 Task: Create a due date automation trigger when advanced on, on the monday of the week a card is due add fields with custom field "Resume" set to a date more than 1 days ago at 11:00 AM.
Action: Mouse moved to (1213, 364)
Screenshot: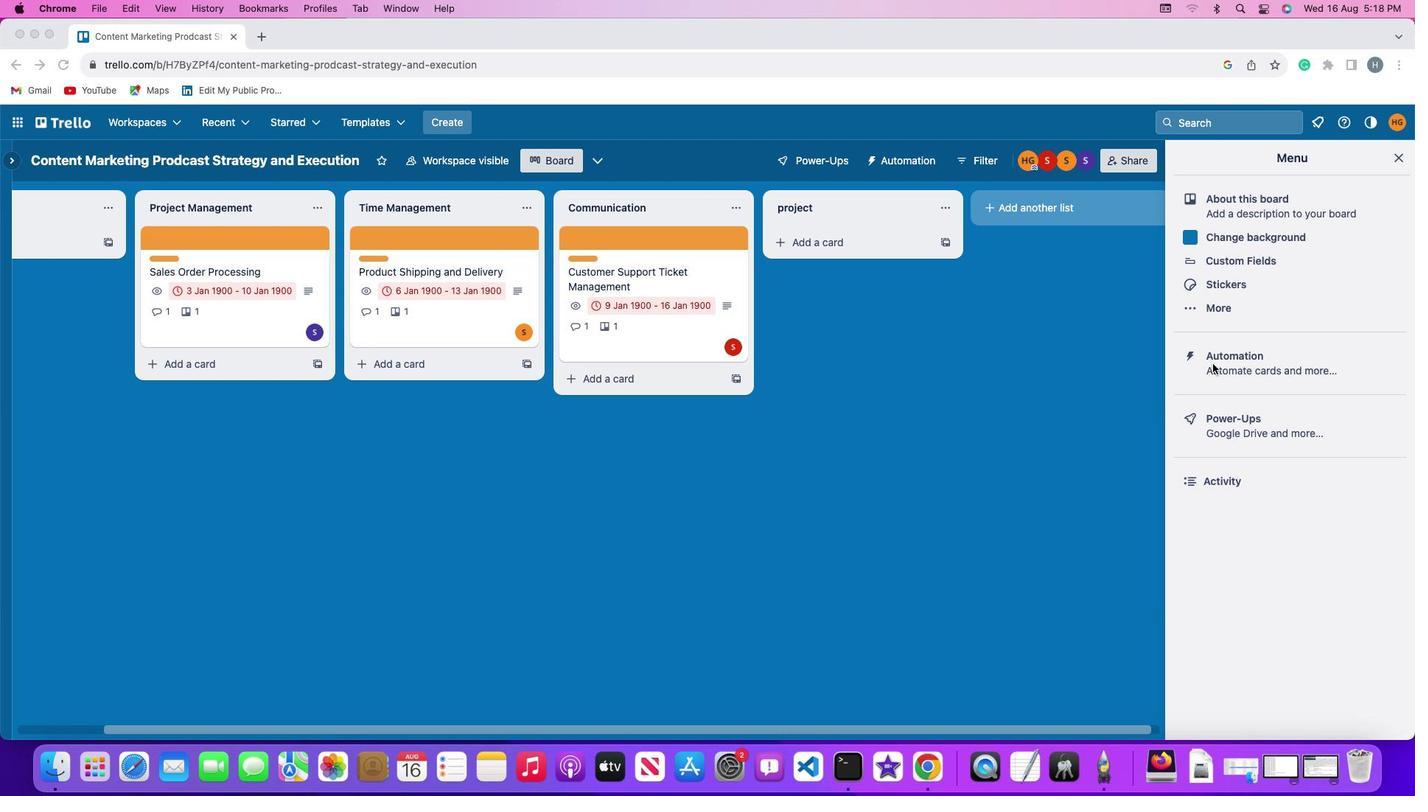 
Action: Mouse pressed left at (1213, 364)
Screenshot: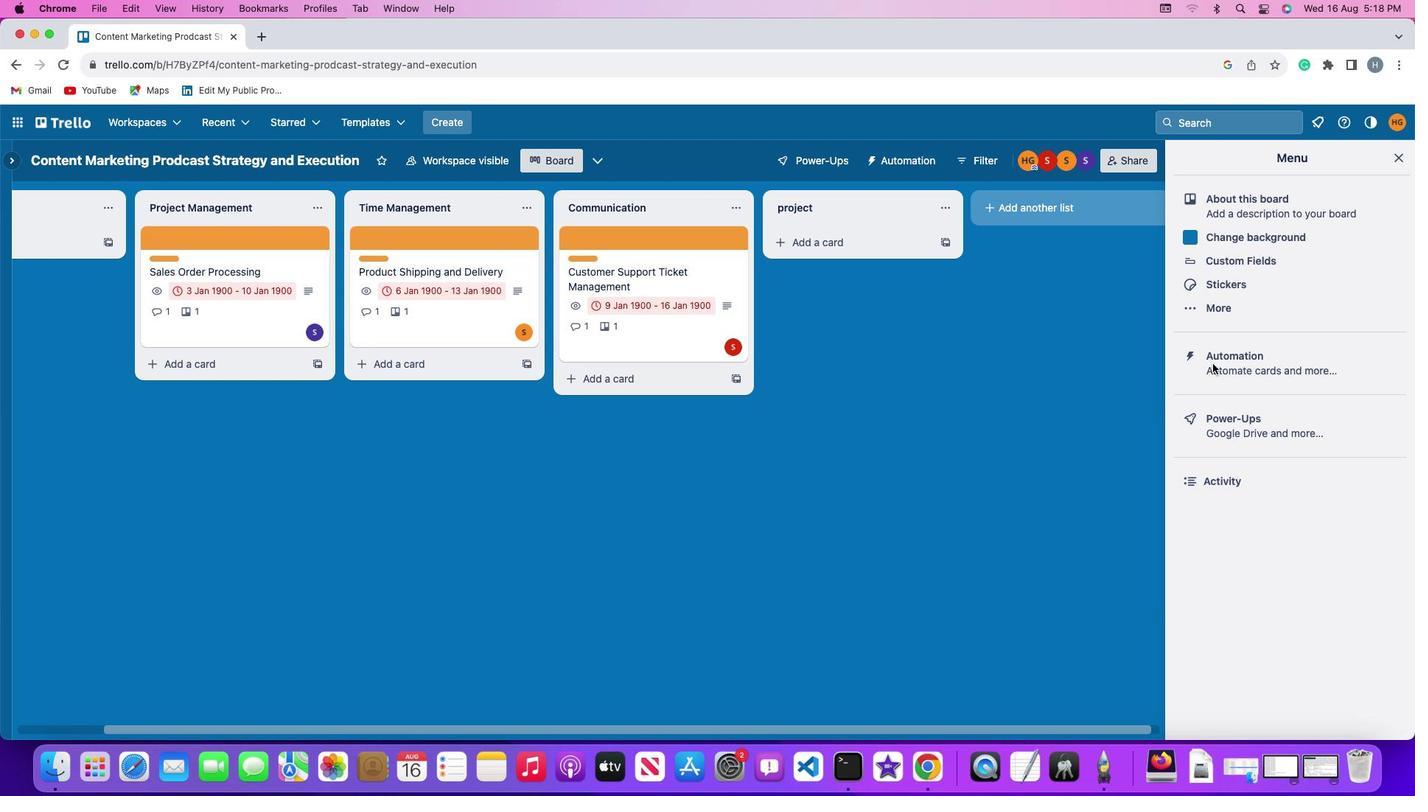 
Action: Mouse pressed left at (1213, 364)
Screenshot: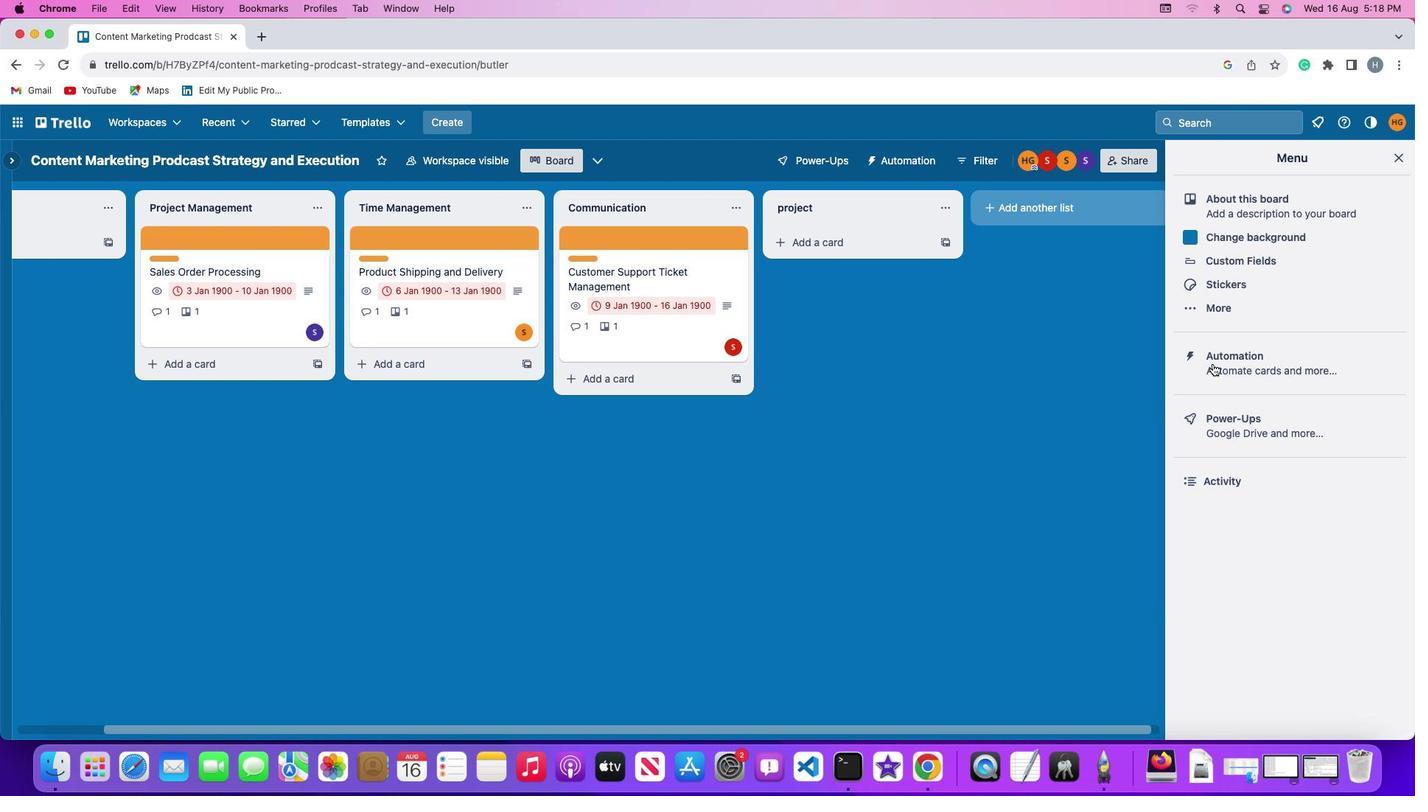 
Action: Mouse moved to (87, 348)
Screenshot: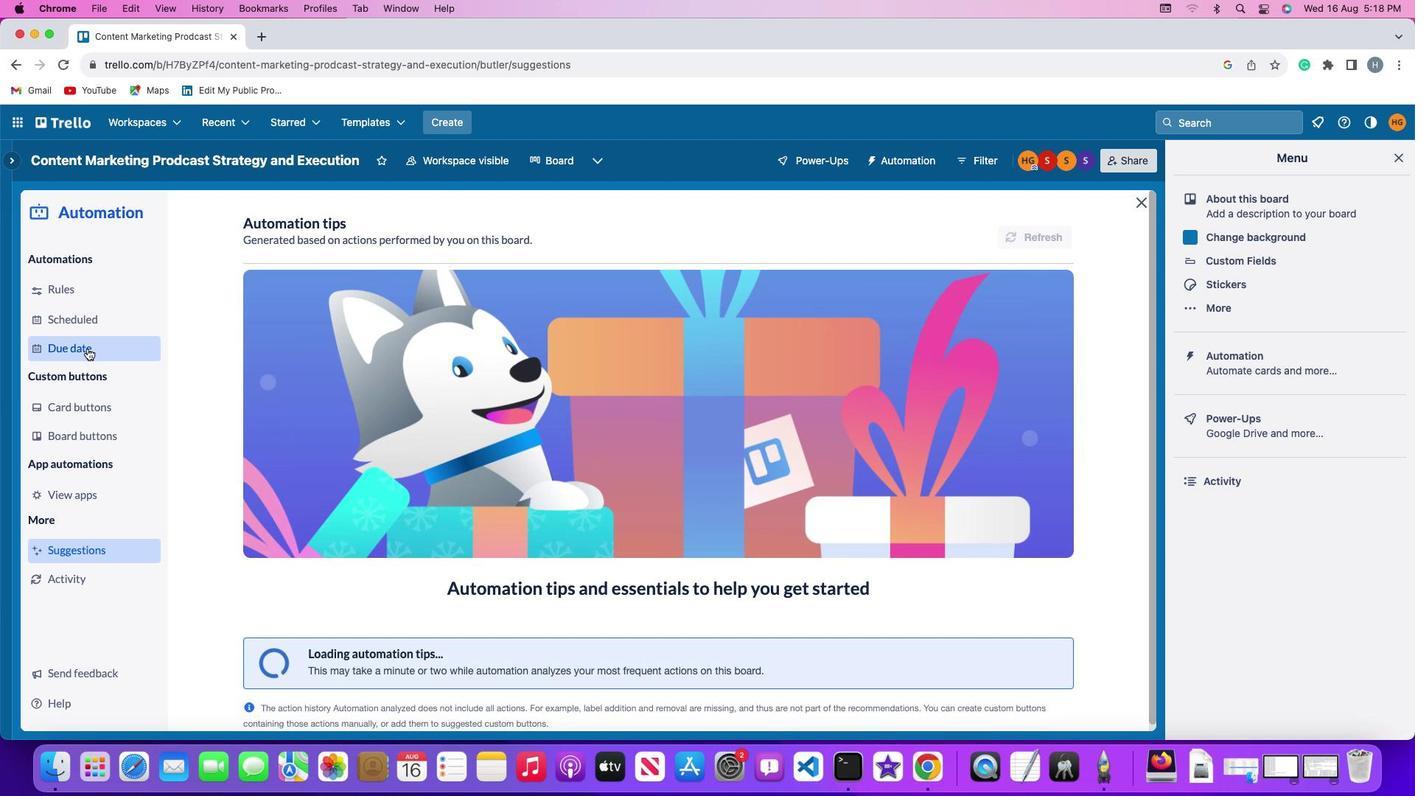 
Action: Mouse pressed left at (87, 348)
Screenshot: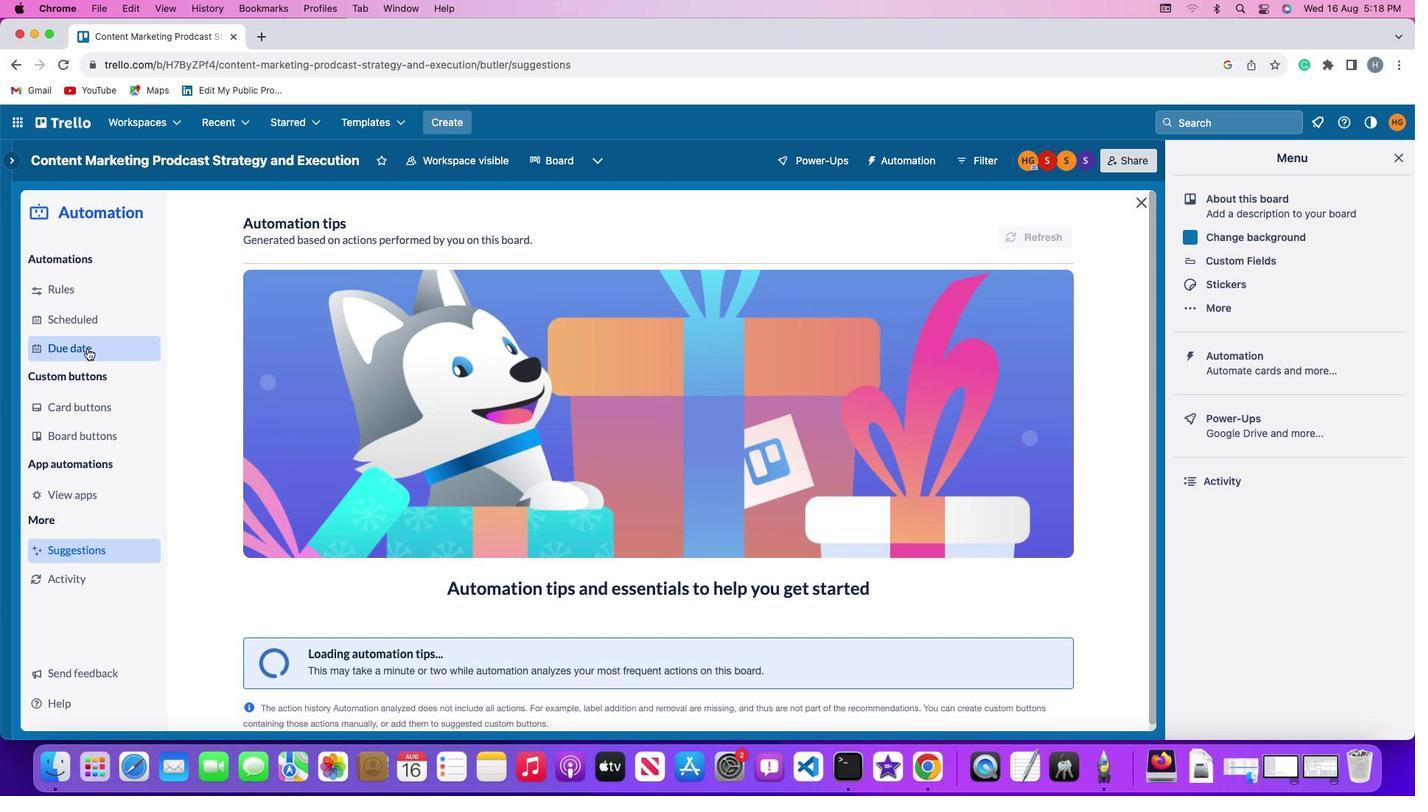 
Action: Mouse moved to (995, 224)
Screenshot: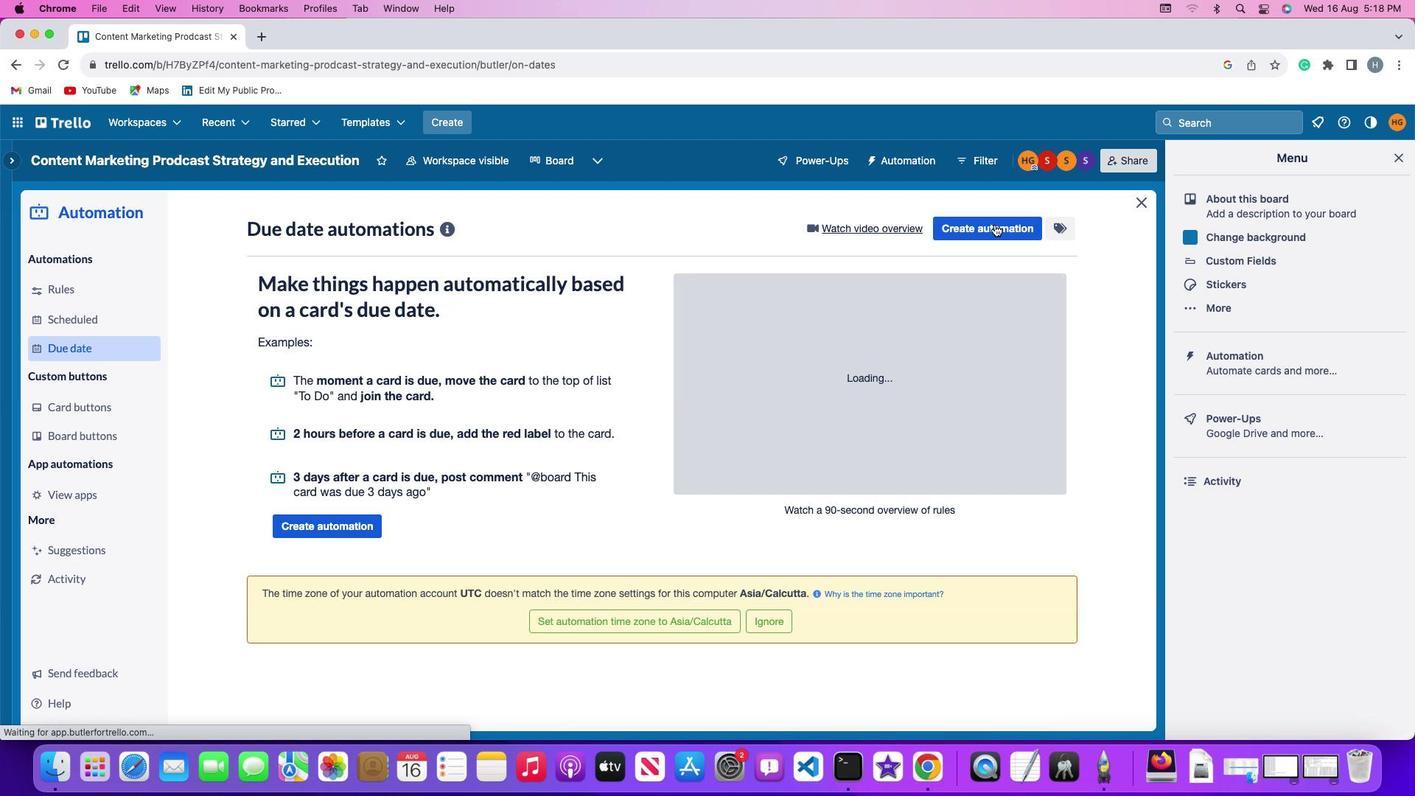 
Action: Mouse pressed left at (995, 224)
Screenshot: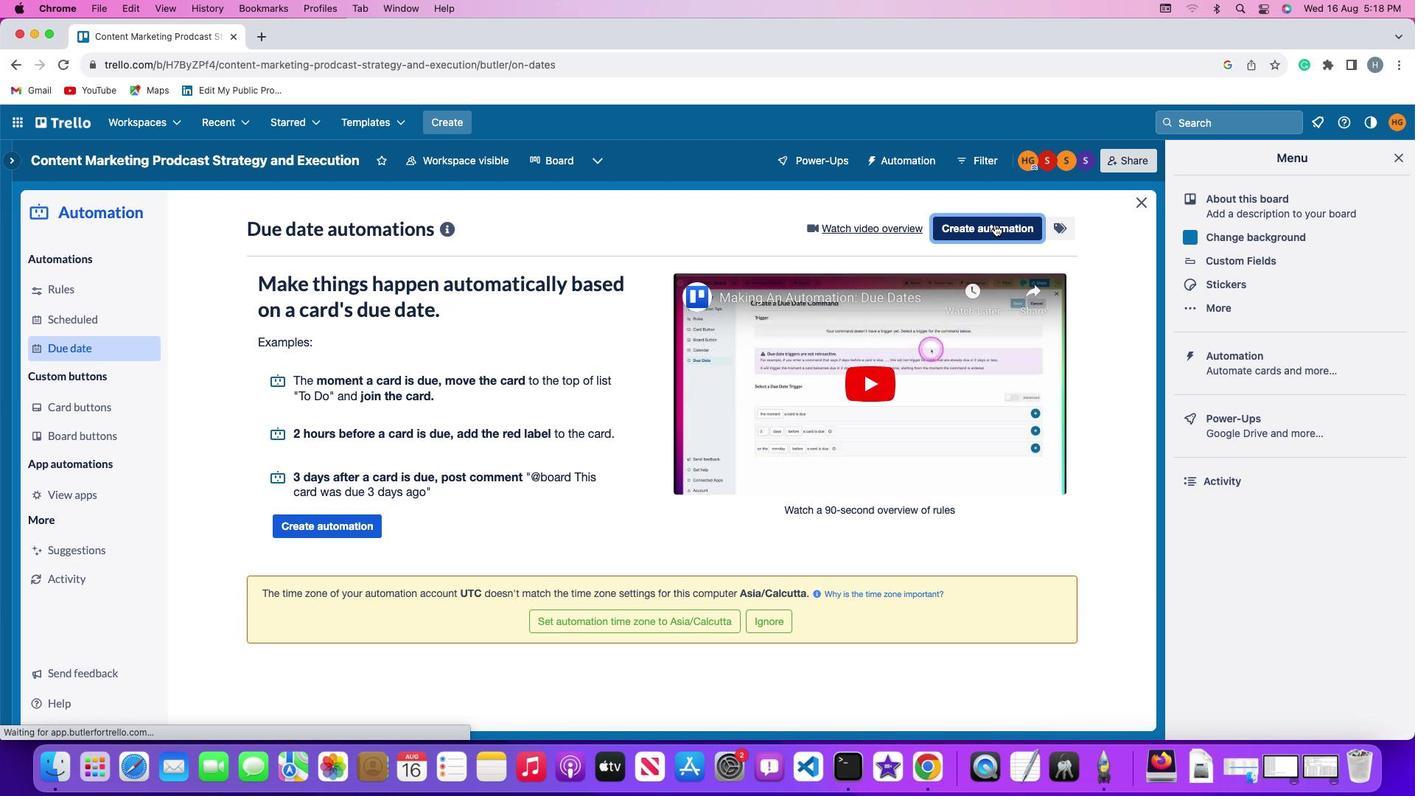 
Action: Mouse moved to (279, 368)
Screenshot: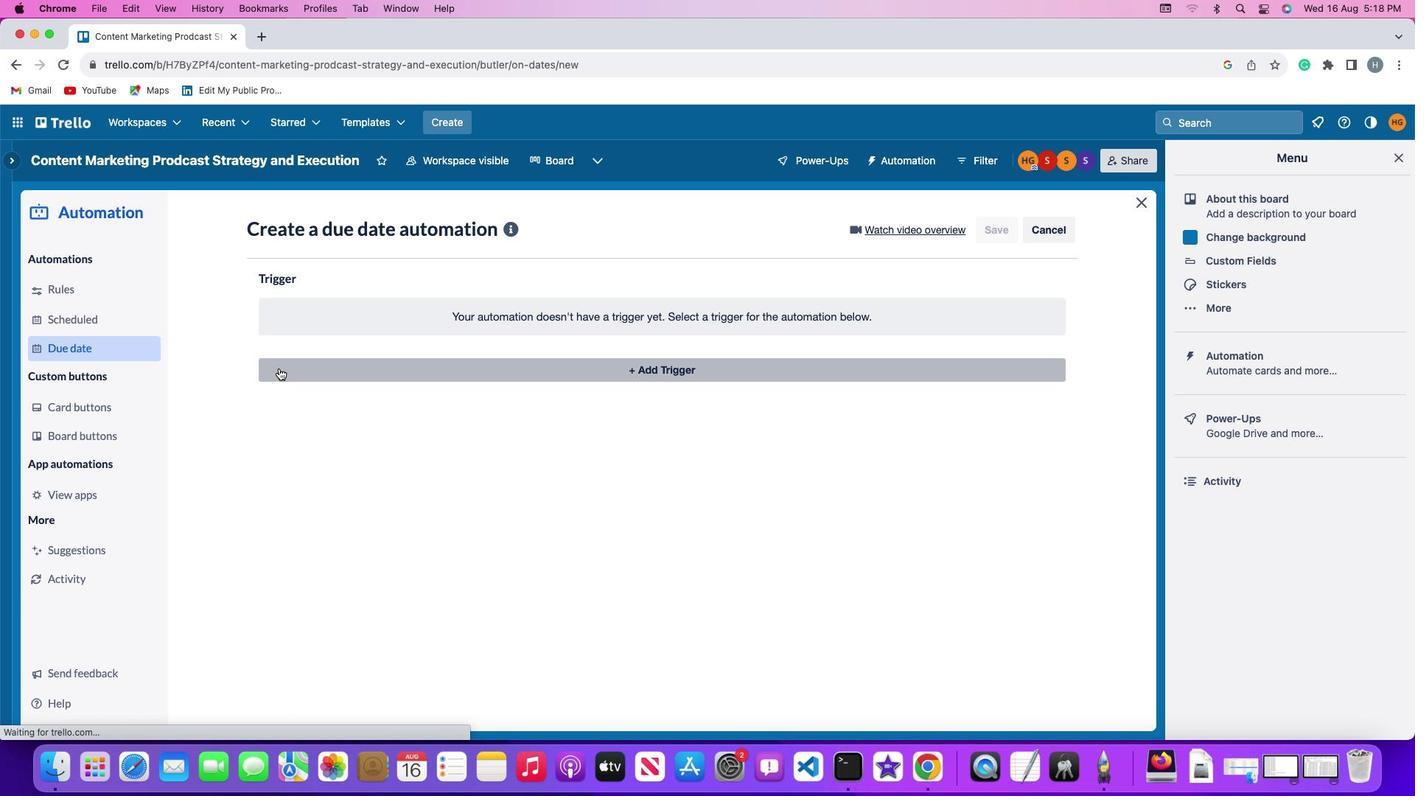 
Action: Mouse pressed left at (279, 368)
Screenshot: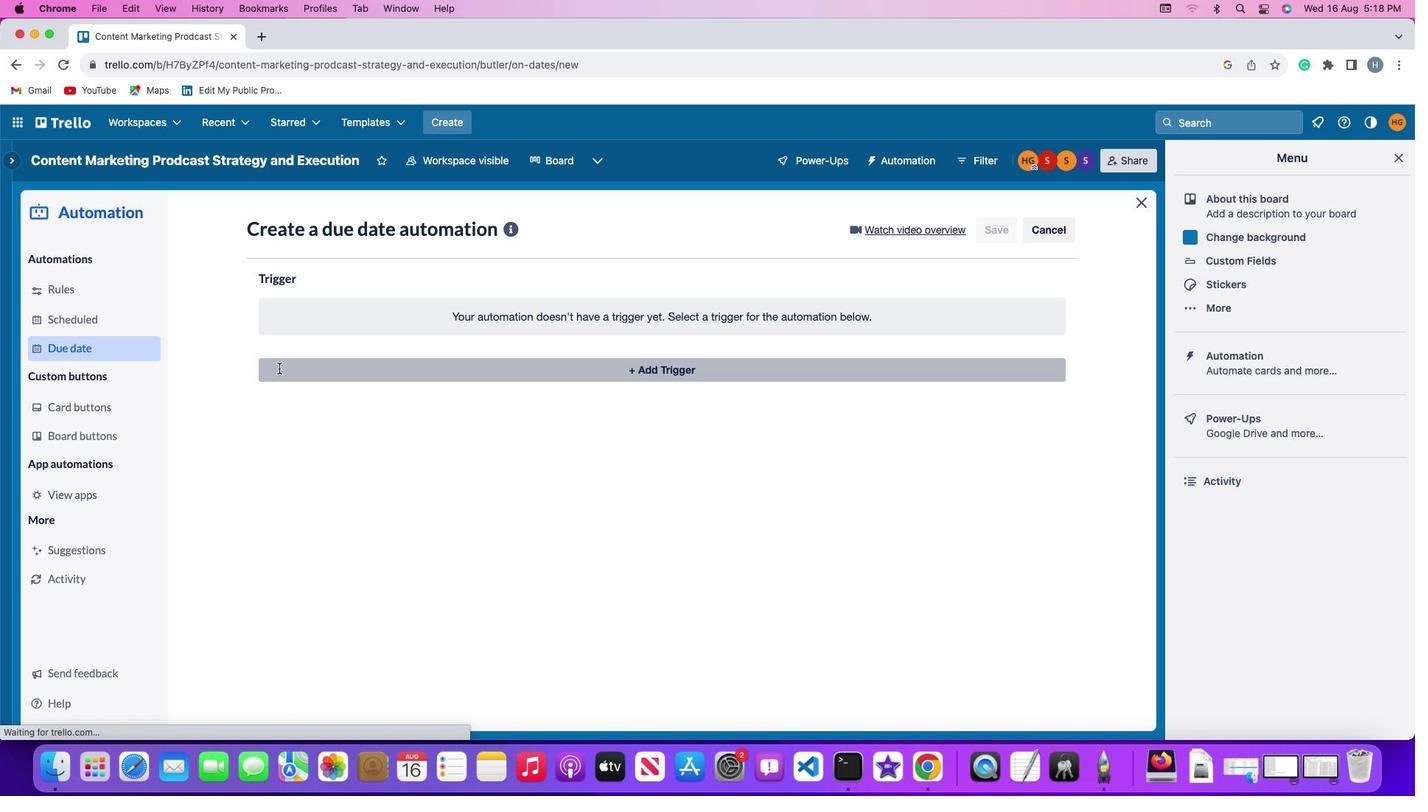 
Action: Mouse moved to (329, 640)
Screenshot: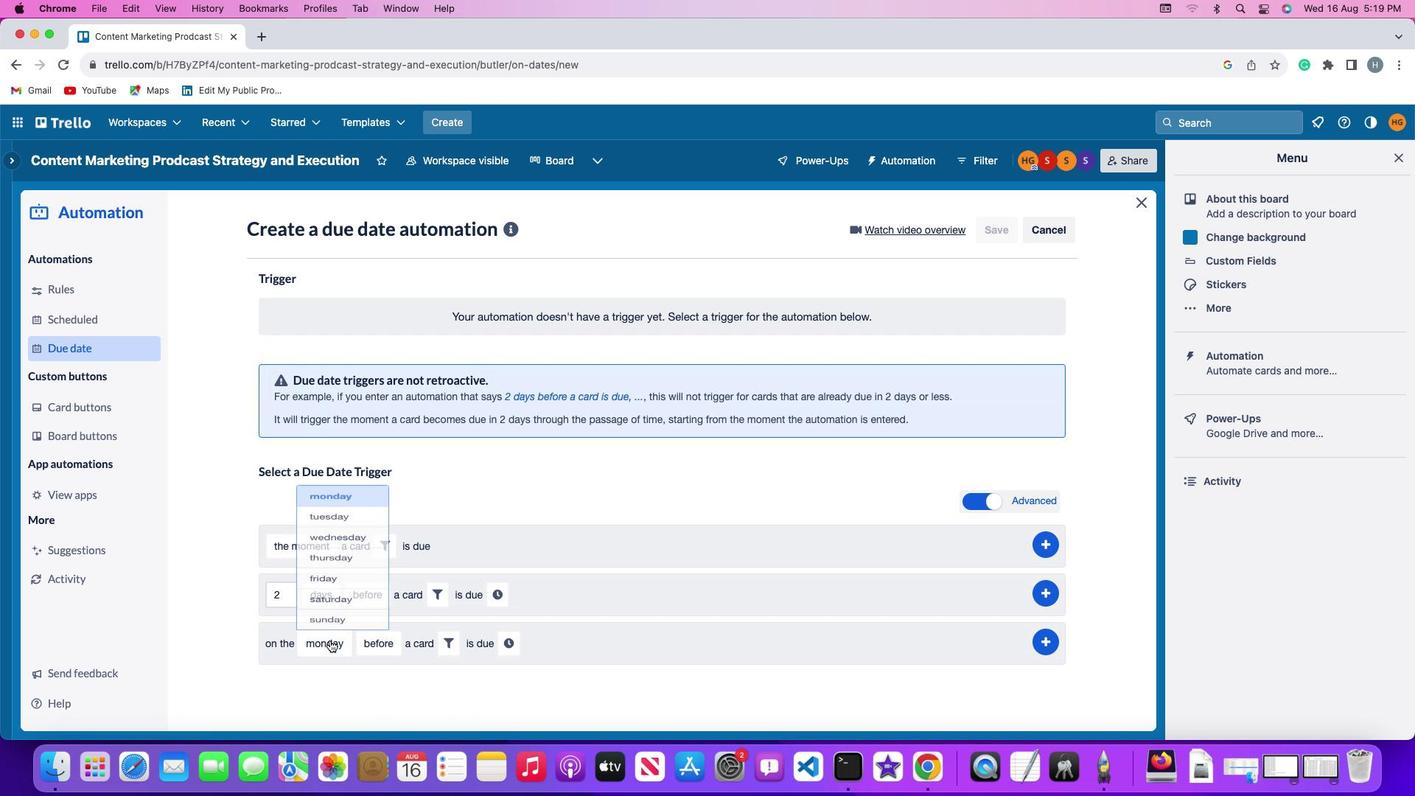 
Action: Mouse pressed left at (329, 640)
Screenshot: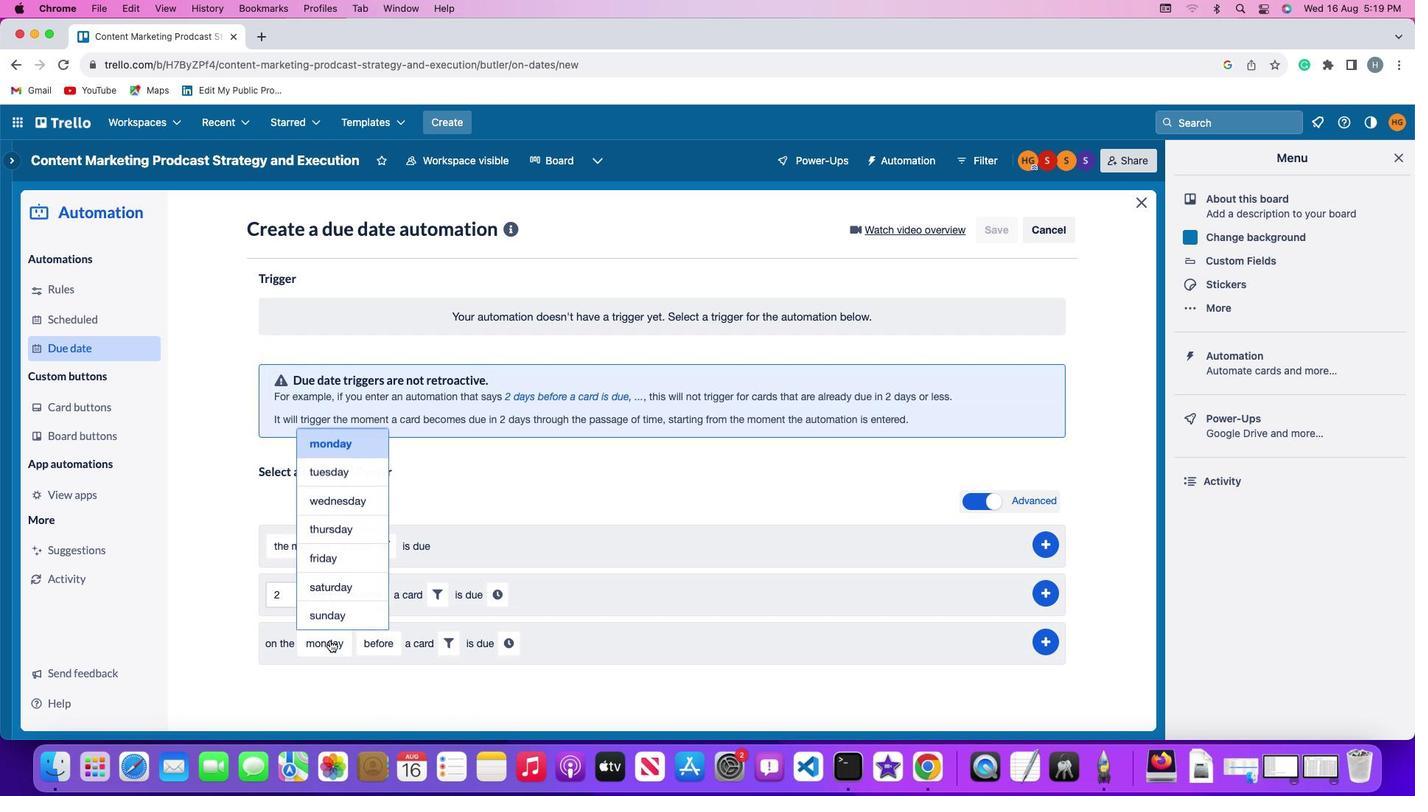 
Action: Mouse moved to (342, 438)
Screenshot: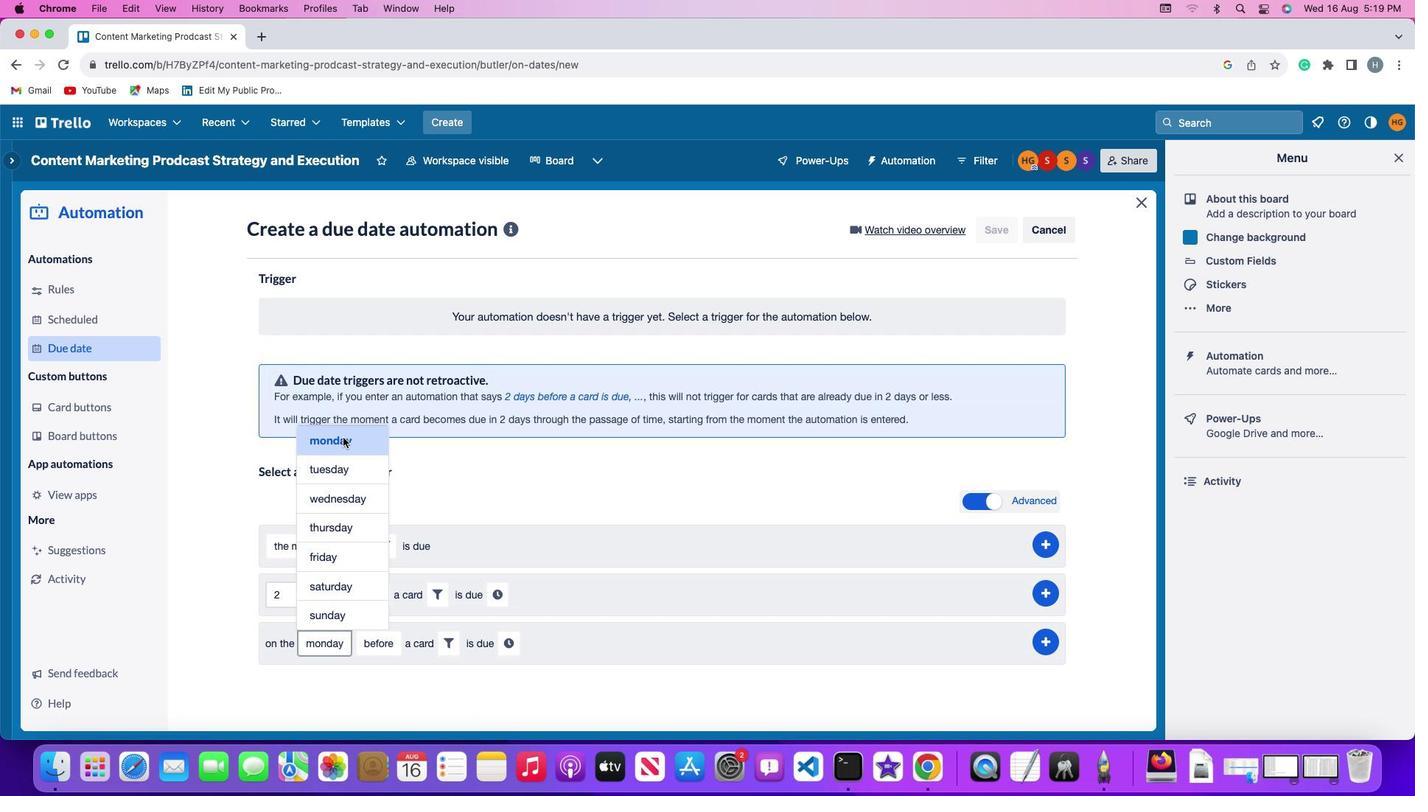
Action: Mouse pressed left at (342, 438)
Screenshot: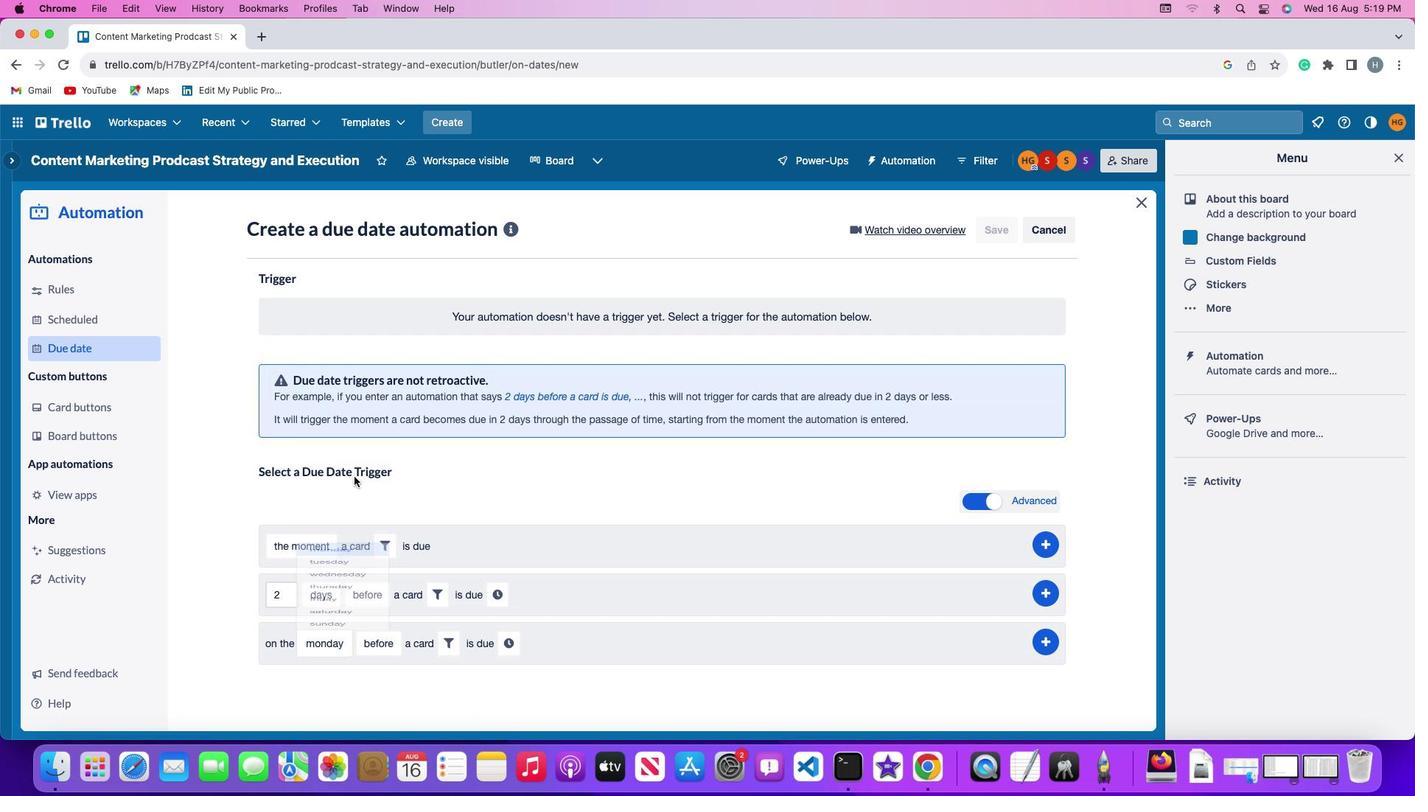 
Action: Mouse moved to (380, 641)
Screenshot: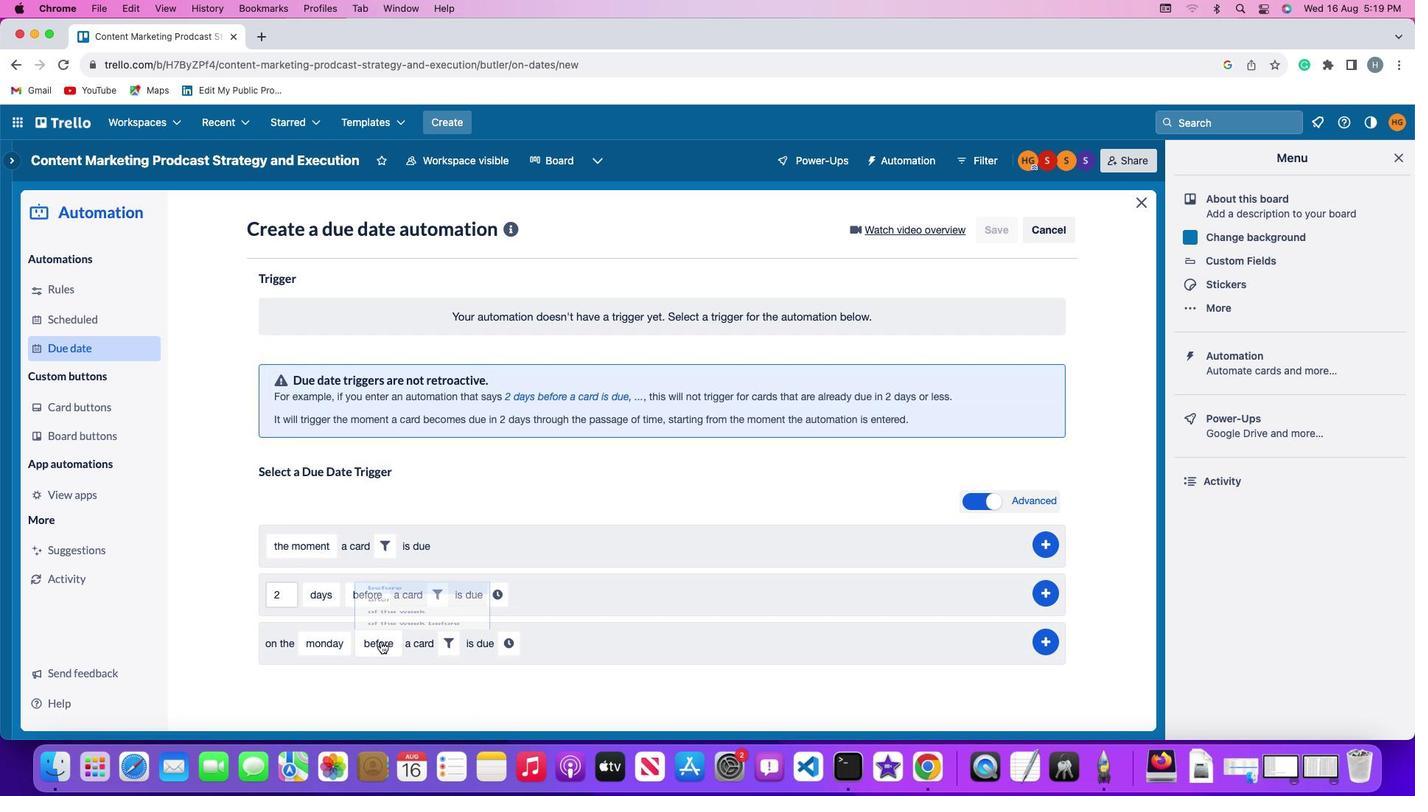 
Action: Mouse pressed left at (380, 641)
Screenshot: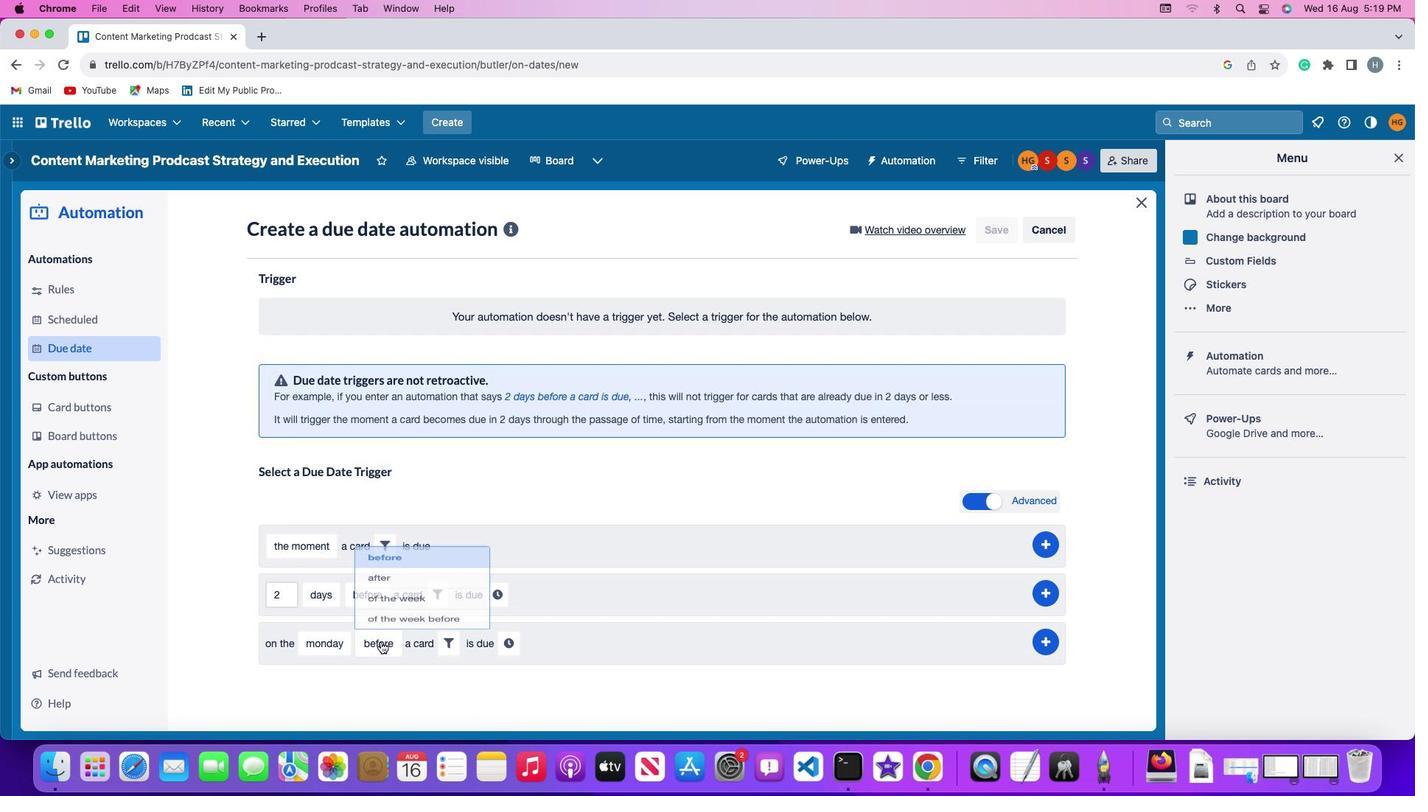 
Action: Mouse moved to (395, 590)
Screenshot: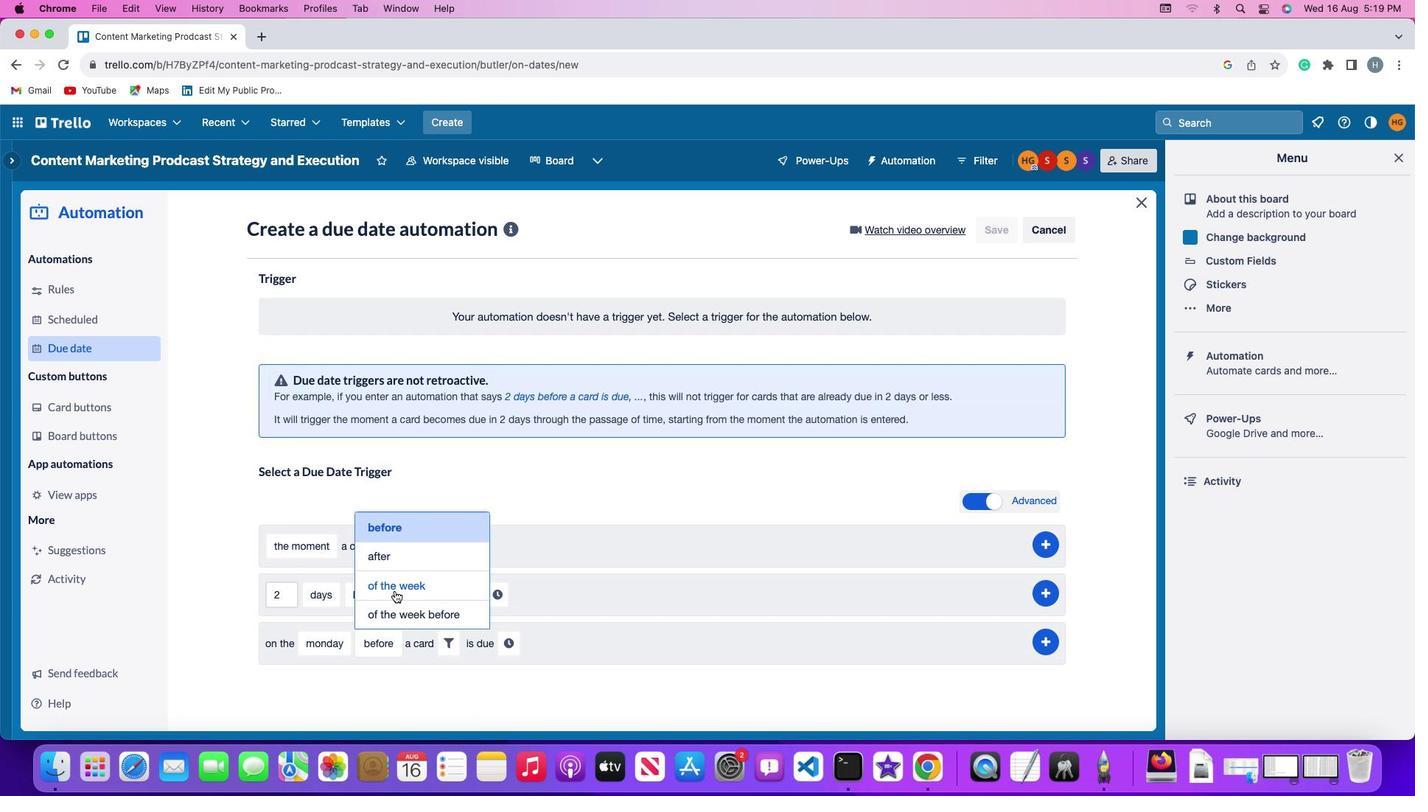 
Action: Mouse pressed left at (395, 590)
Screenshot: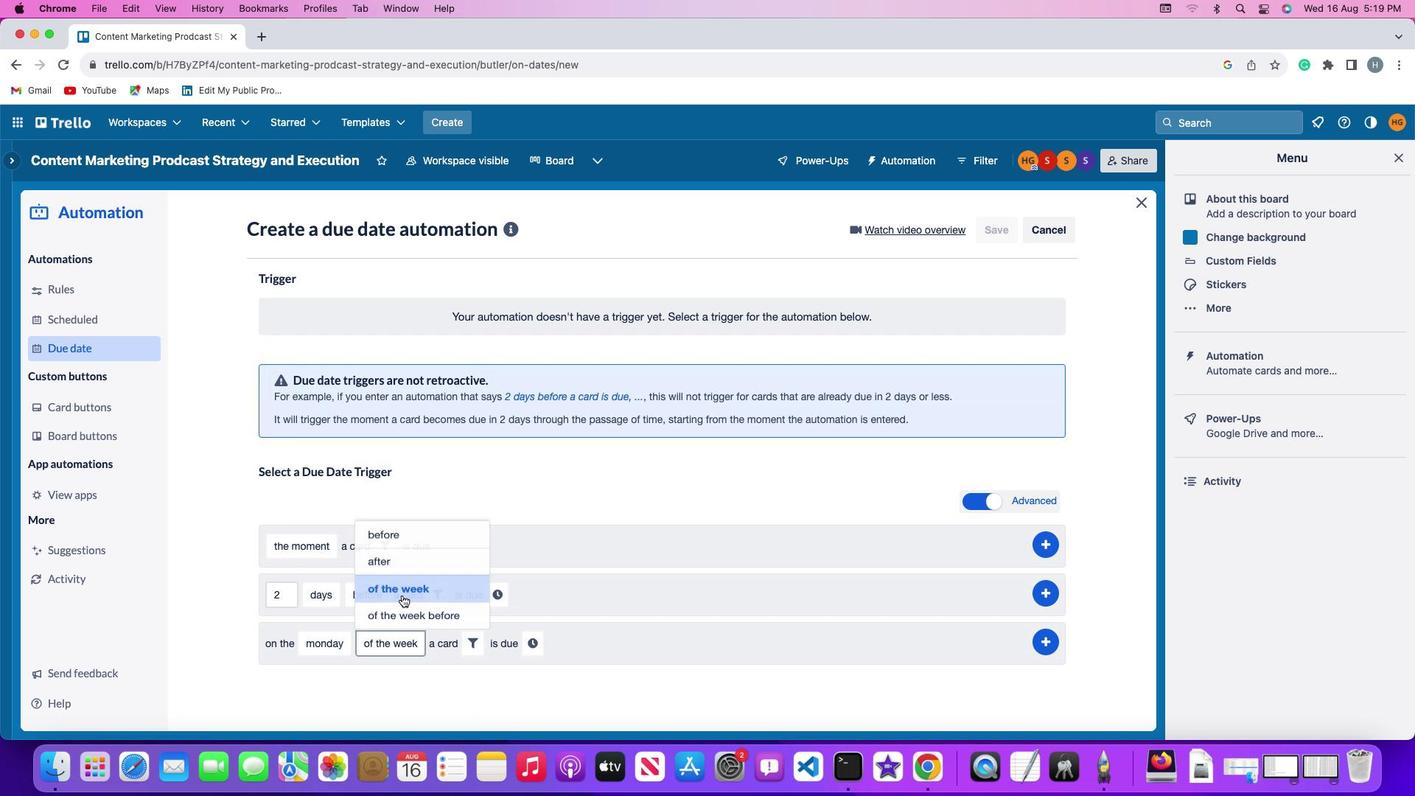
Action: Mouse moved to (476, 640)
Screenshot: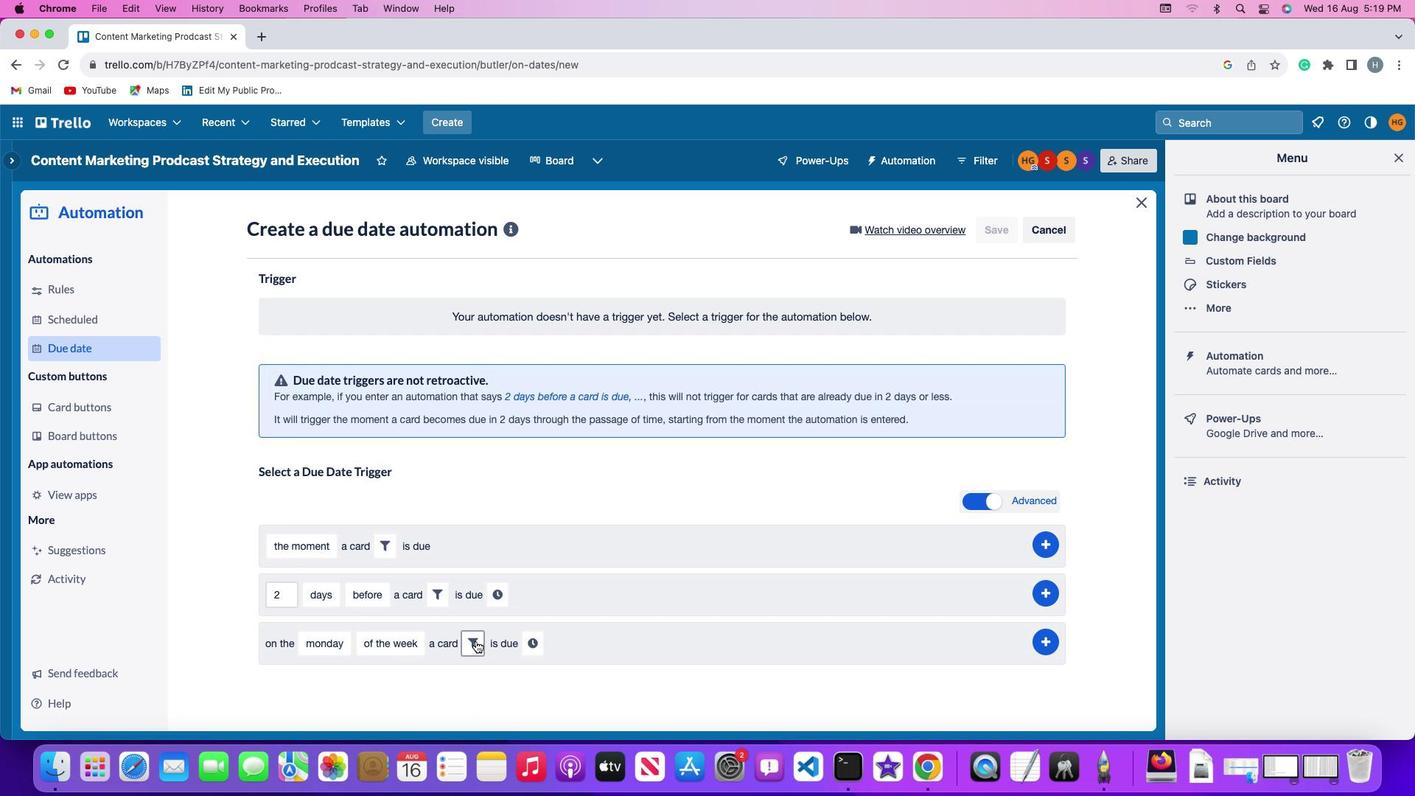 
Action: Mouse pressed left at (476, 640)
Screenshot: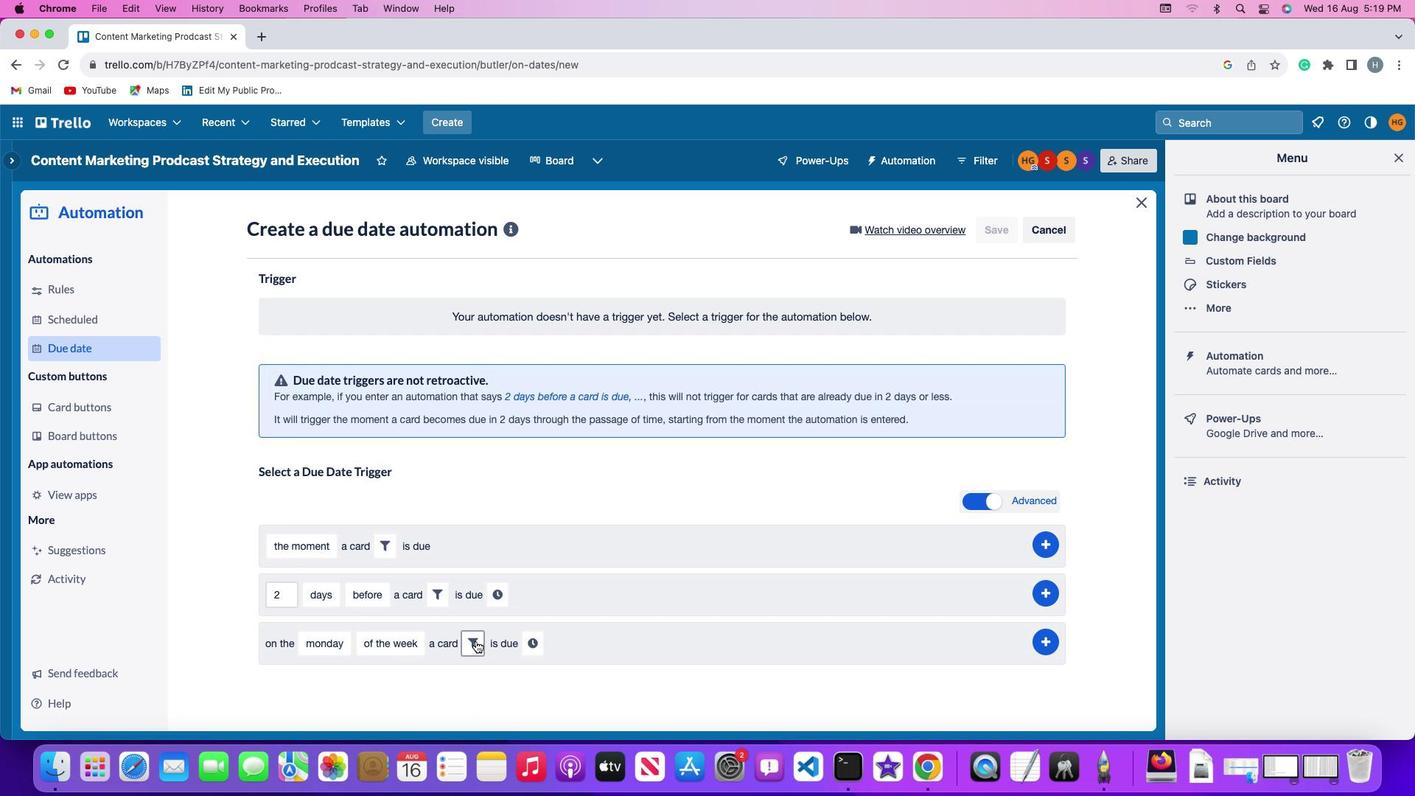 
Action: Mouse moved to (717, 684)
Screenshot: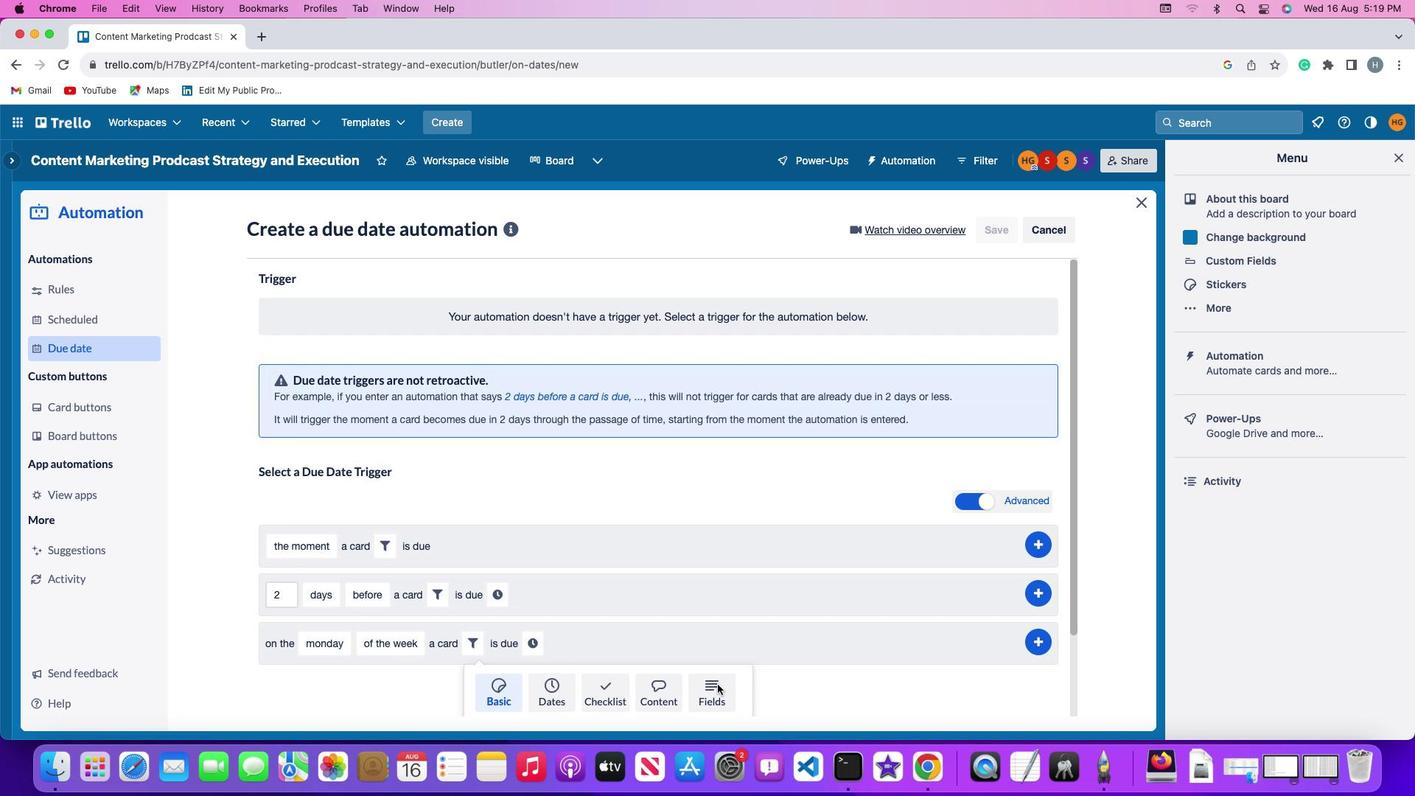 
Action: Mouse pressed left at (717, 684)
Screenshot: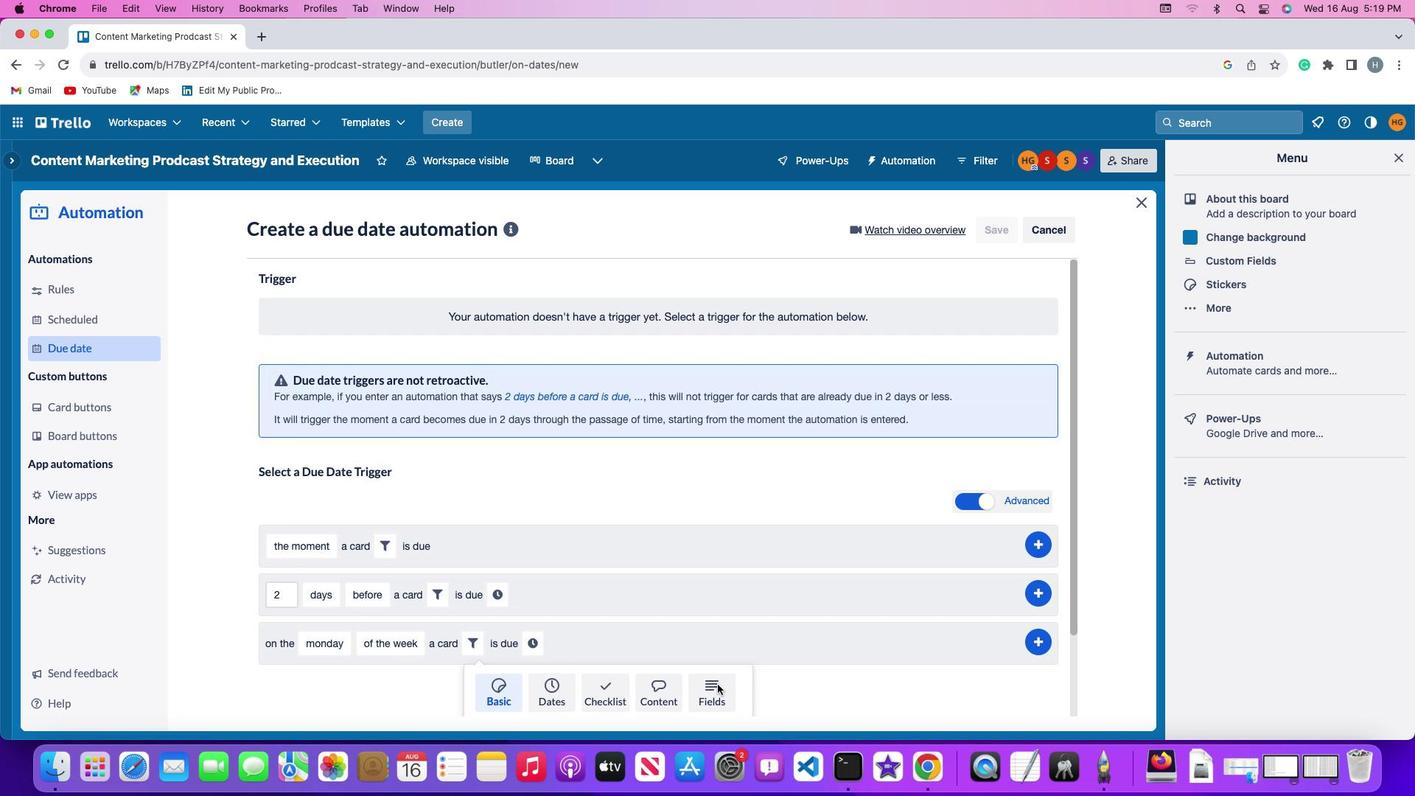 
Action: Mouse moved to (409, 685)
Screenshot: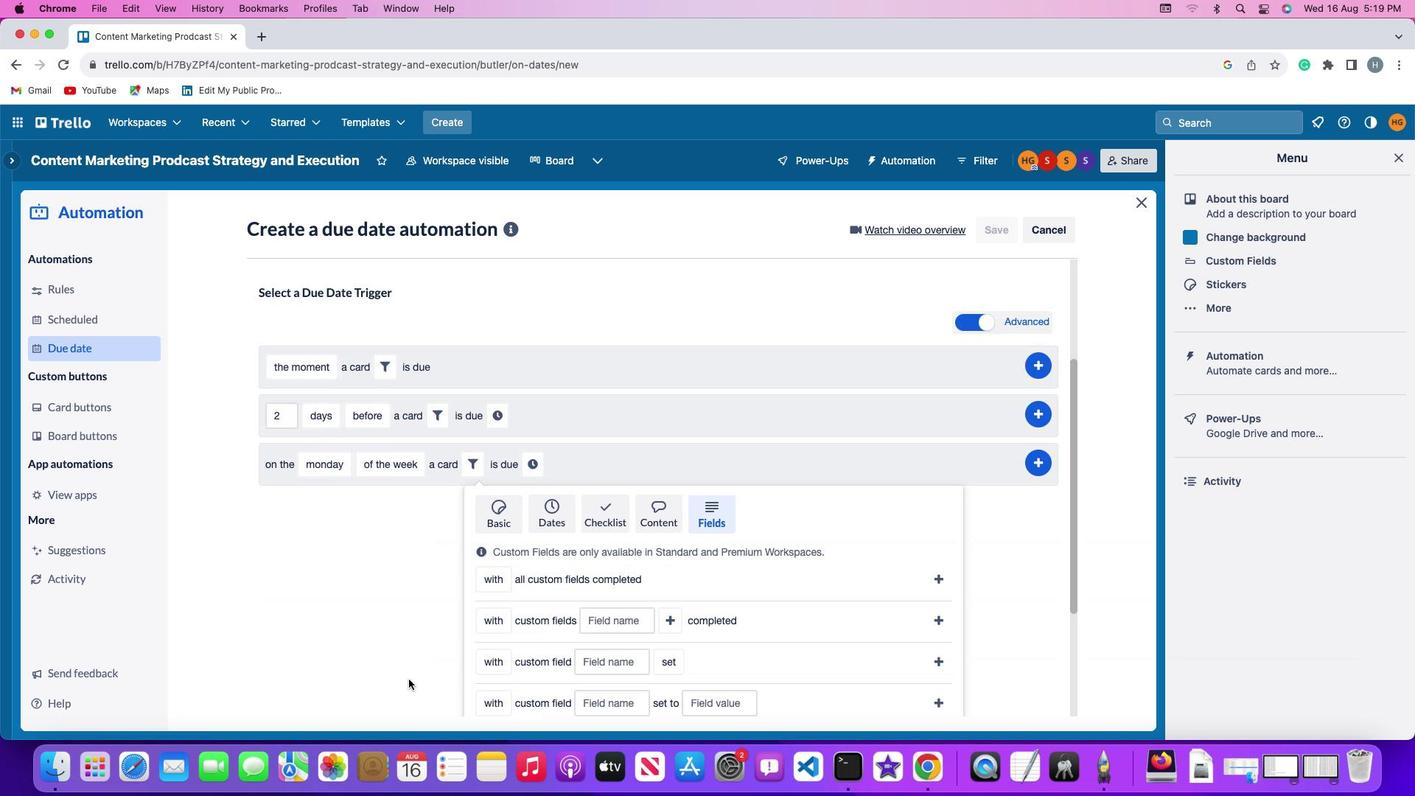 
Action: Mouse scrolled (409, 685) with delta (0, 0)
Screenshot: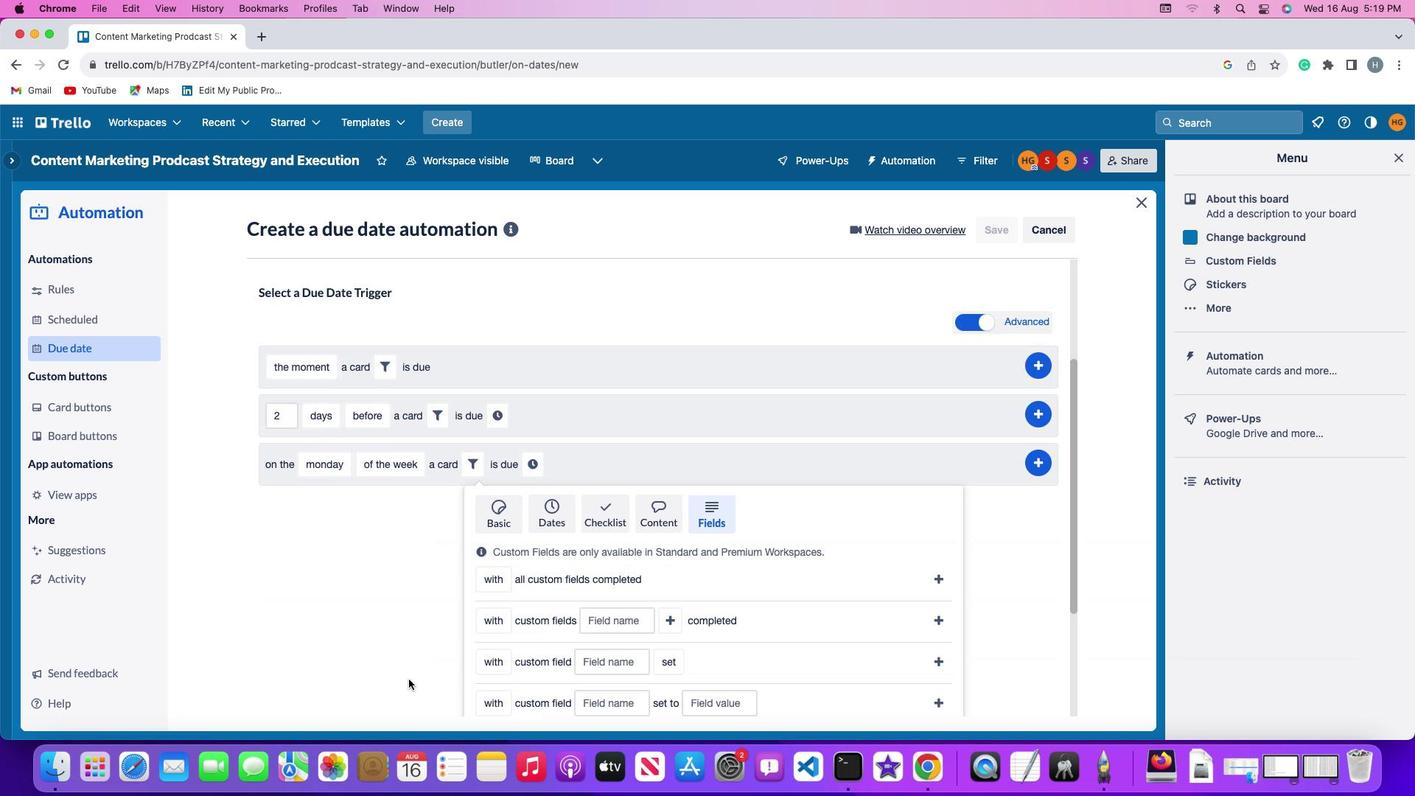 
Action: Mouse moved to (409, 685)
Screenshot: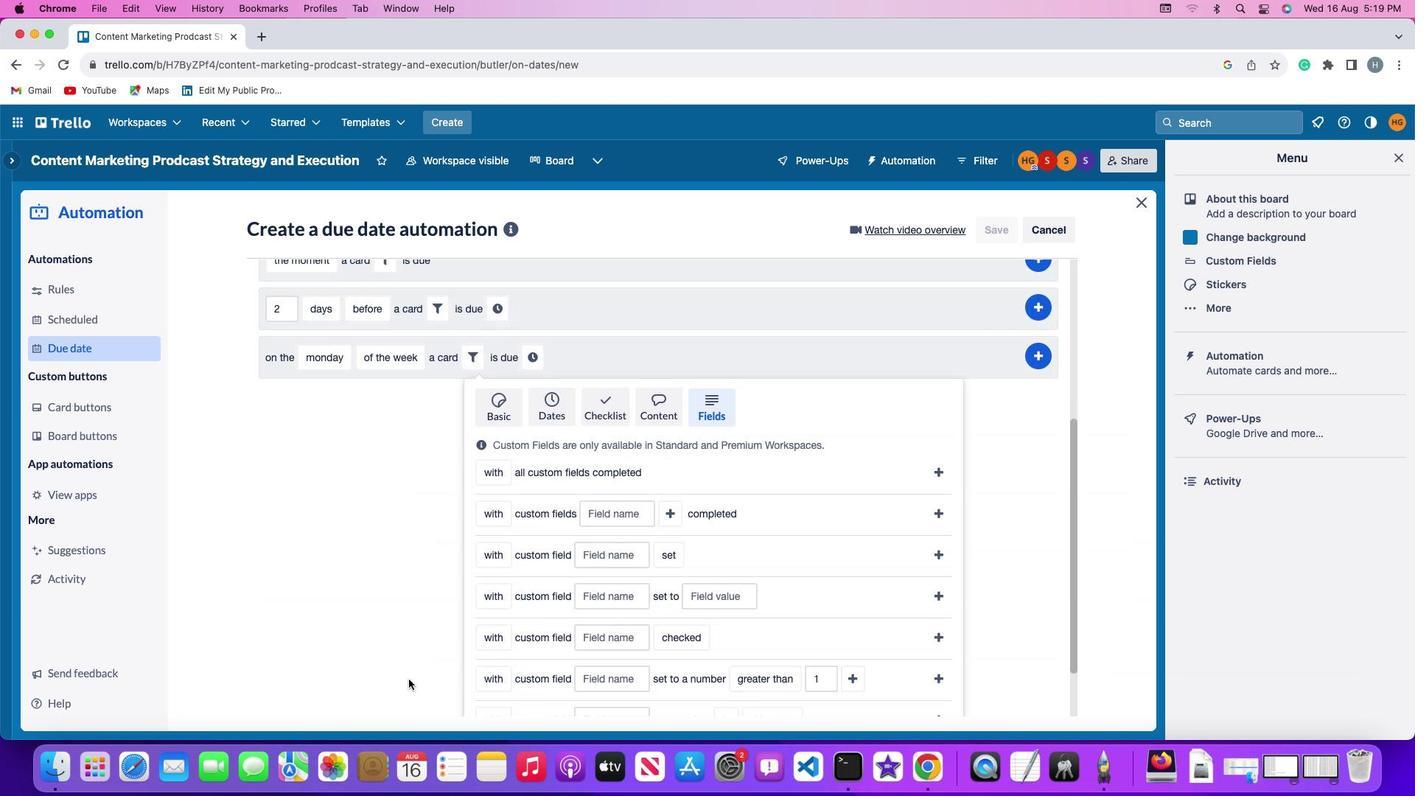 
Action: Mouse scrolled (409, 685) with delta (0, 0)
Screenshot: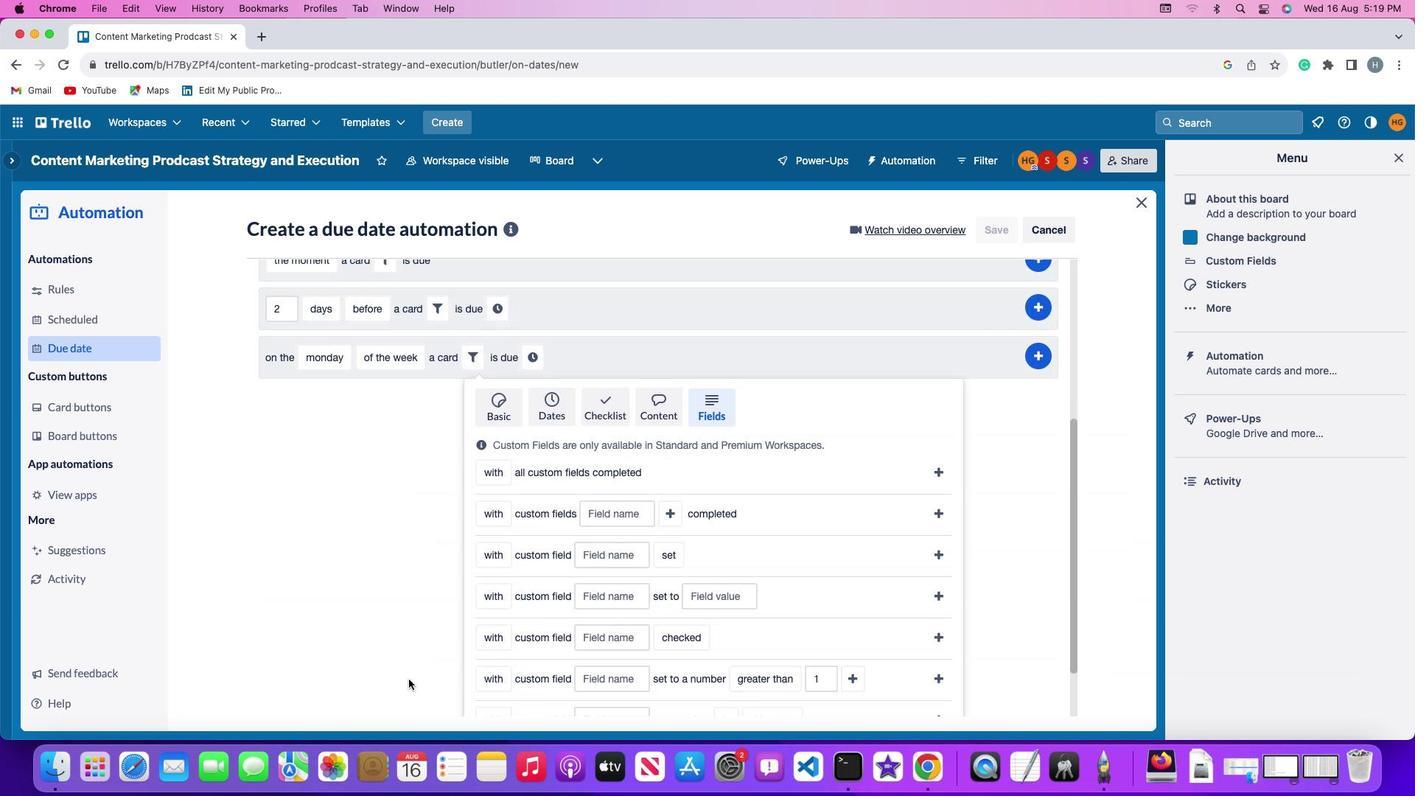 
Action: Mouse moved to (409, 684)
Screenshot: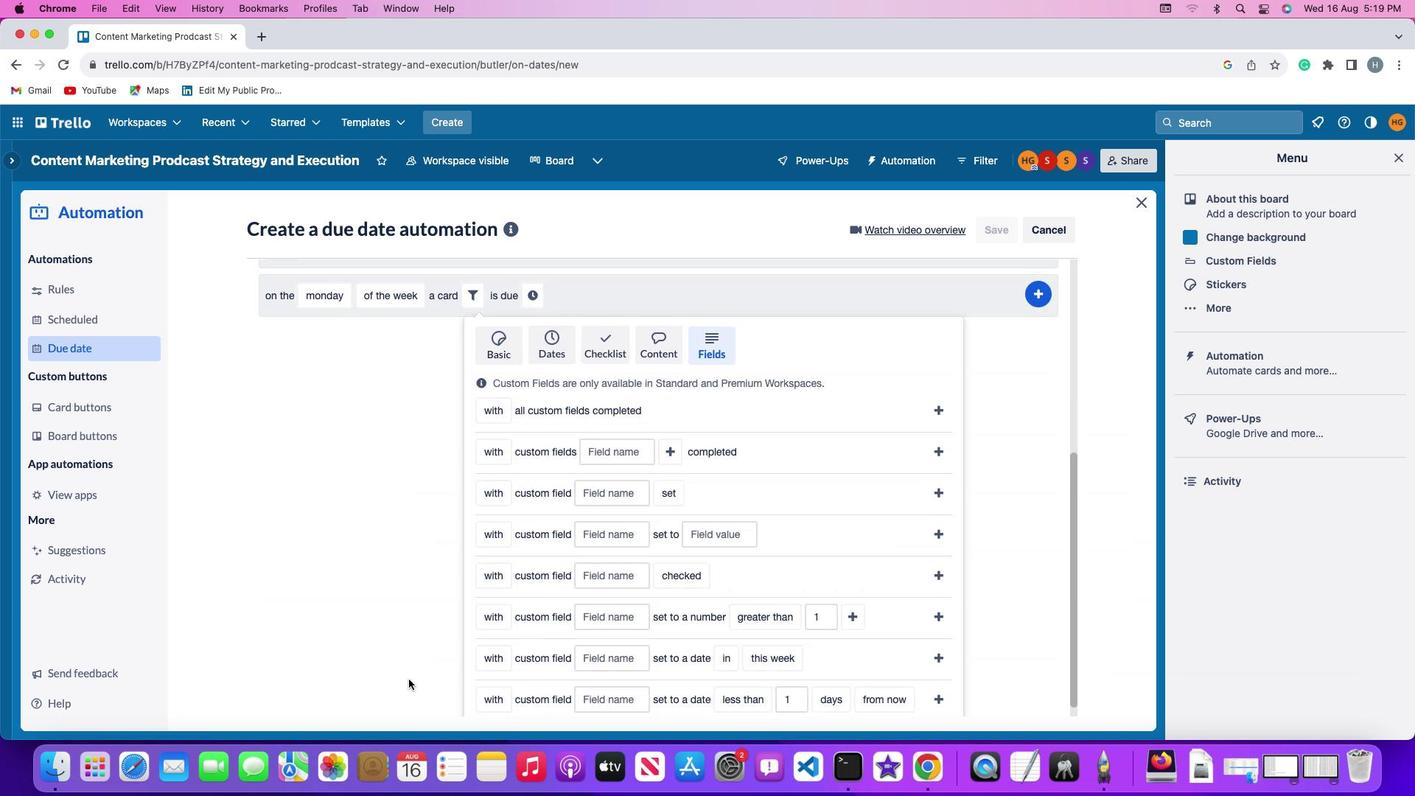 
Action: Mouse scrolled (409, 684) with delta (0, -2)
Screenshot: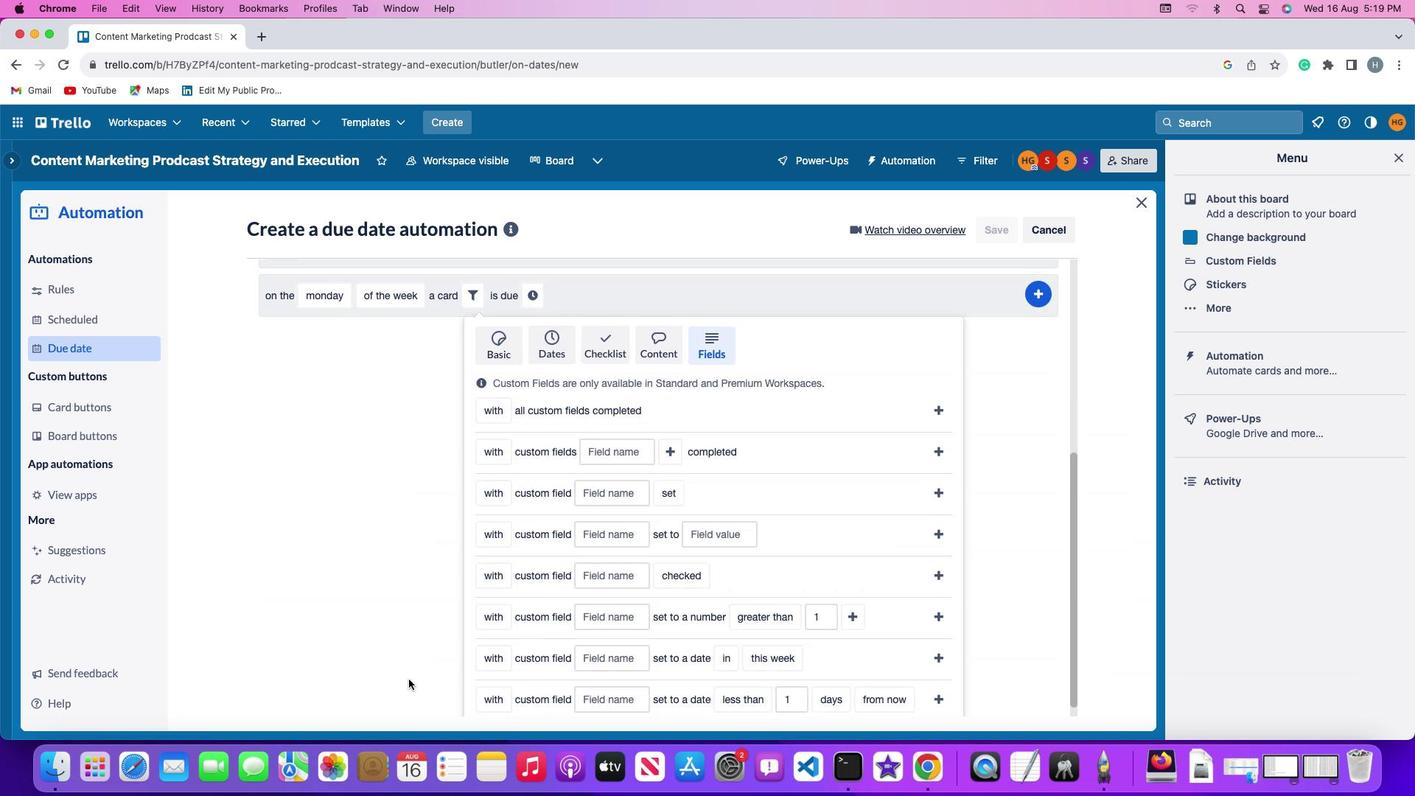 
Action: Mouse moved to (409, 683)
Screenshot: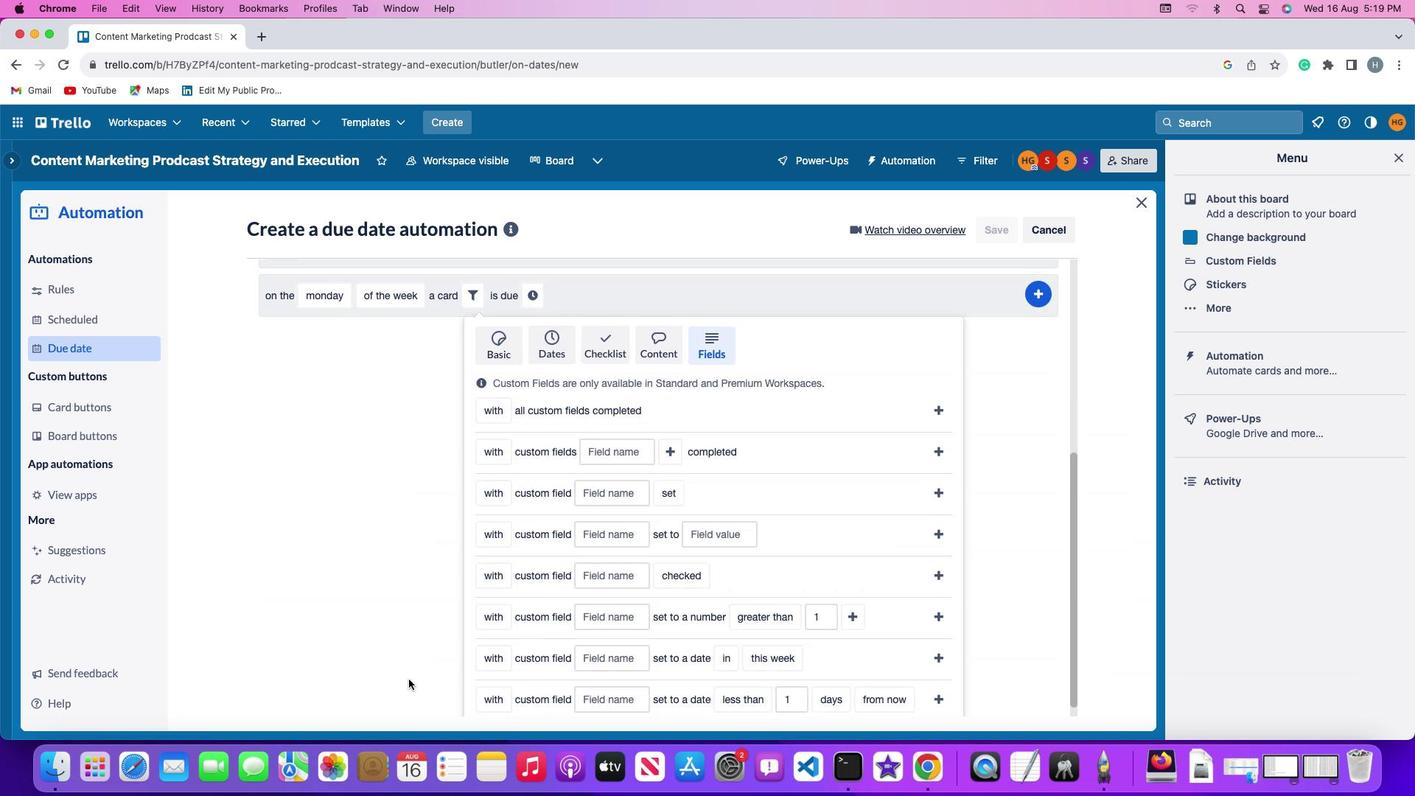 
Action: Mouse scrolled (409, 683) with delta (0, -3)
Screenshot: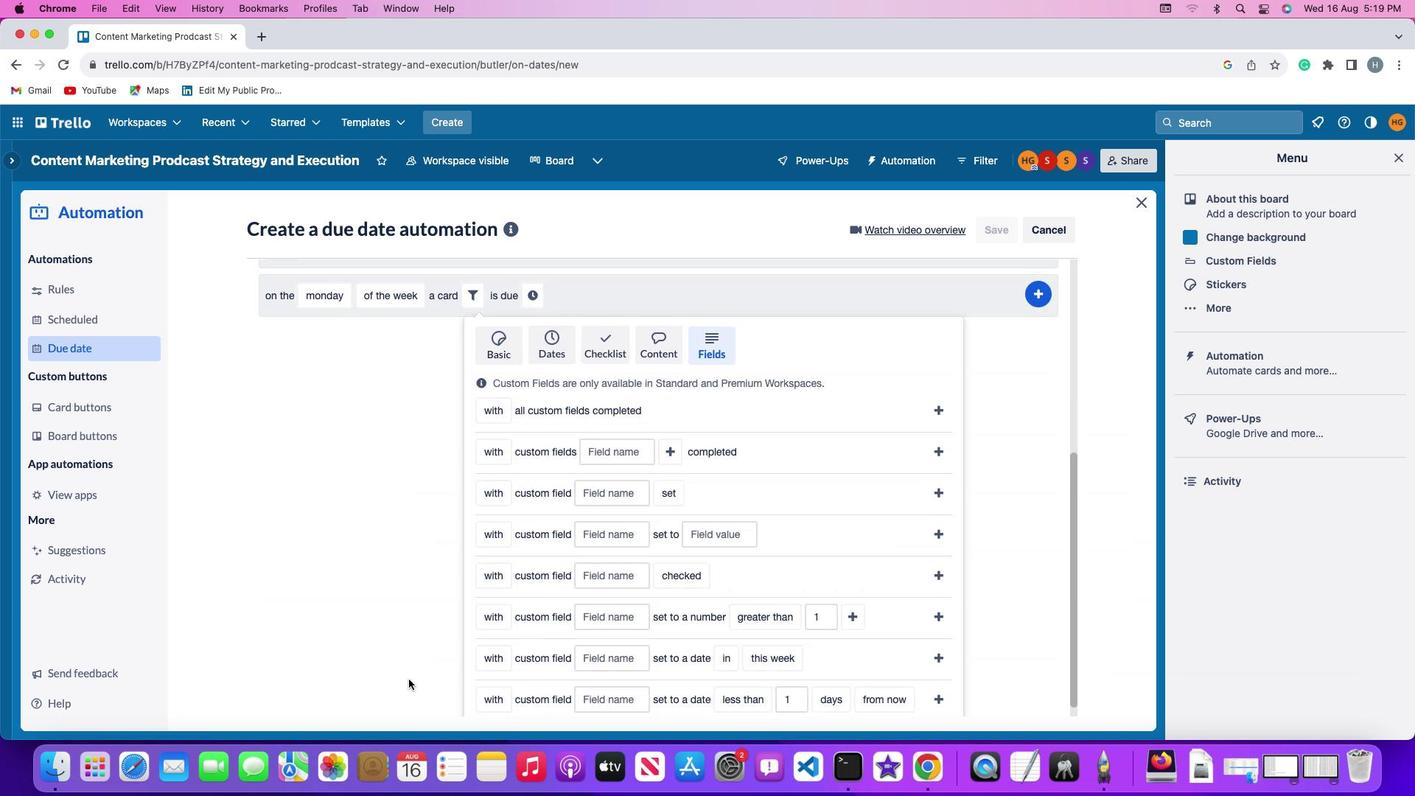 
Action: Mouse moved to (409, 680)
Screenshot: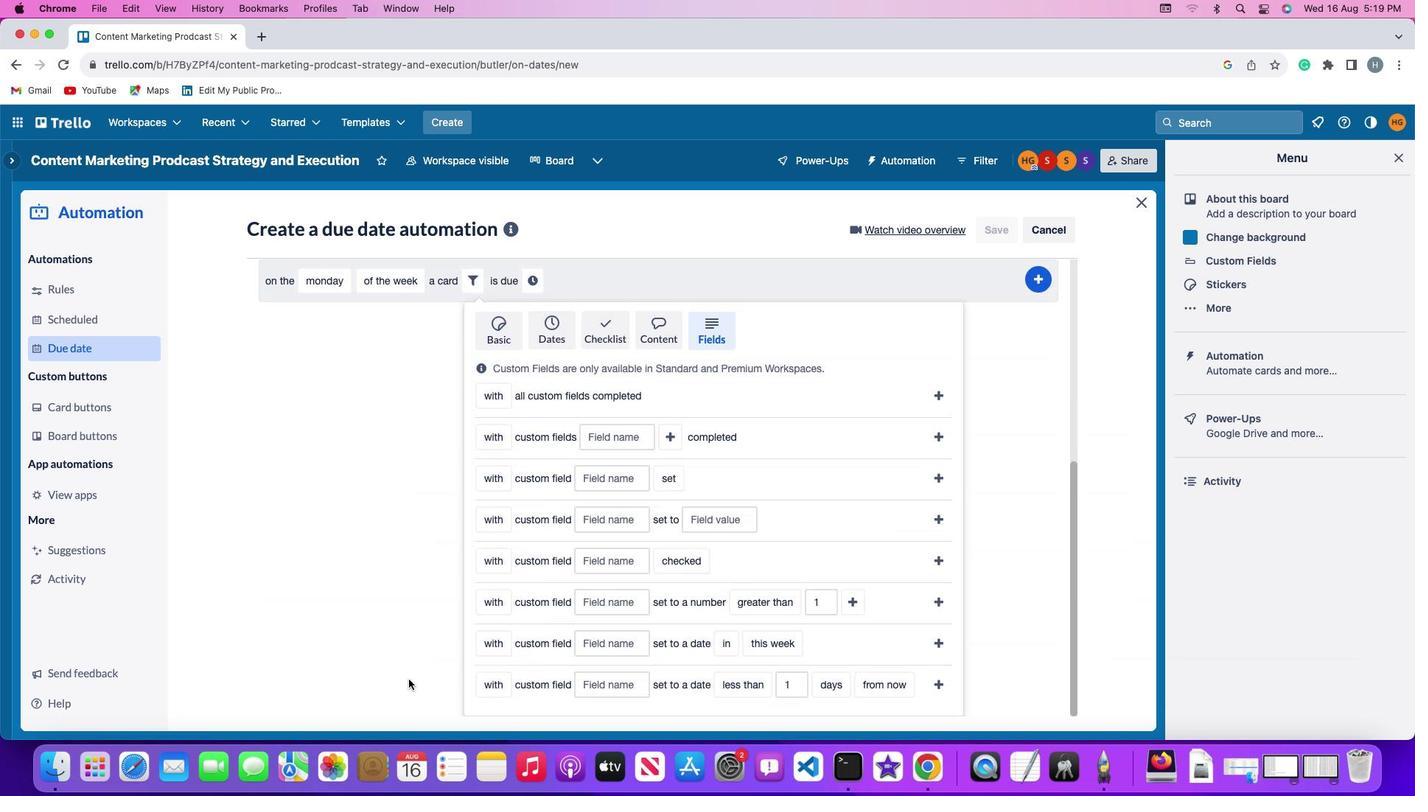 
Action: Mouse scrolled (409, 680) with delta (0, -4)
Screenshot: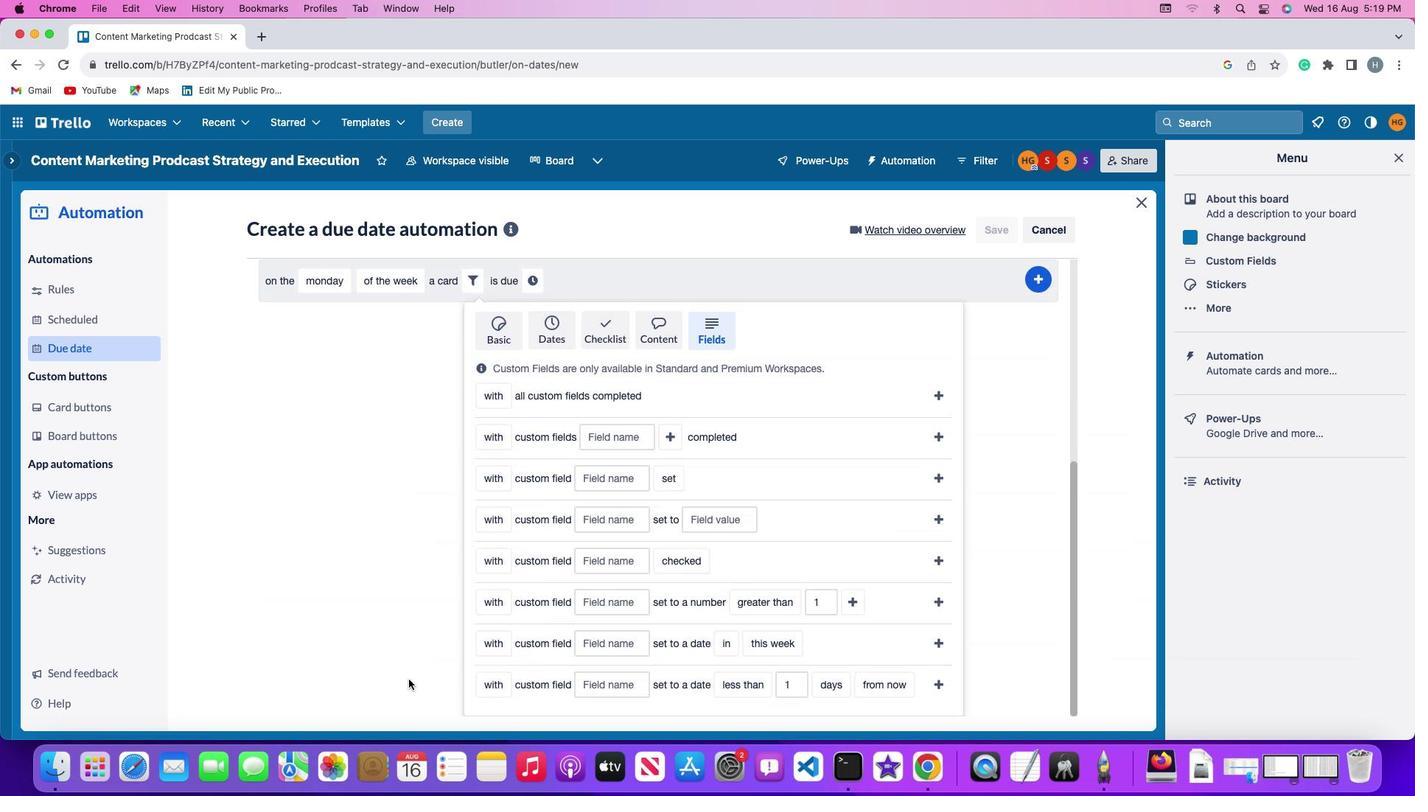 
Action: Mouse moved to (409, 679)
Screenshot: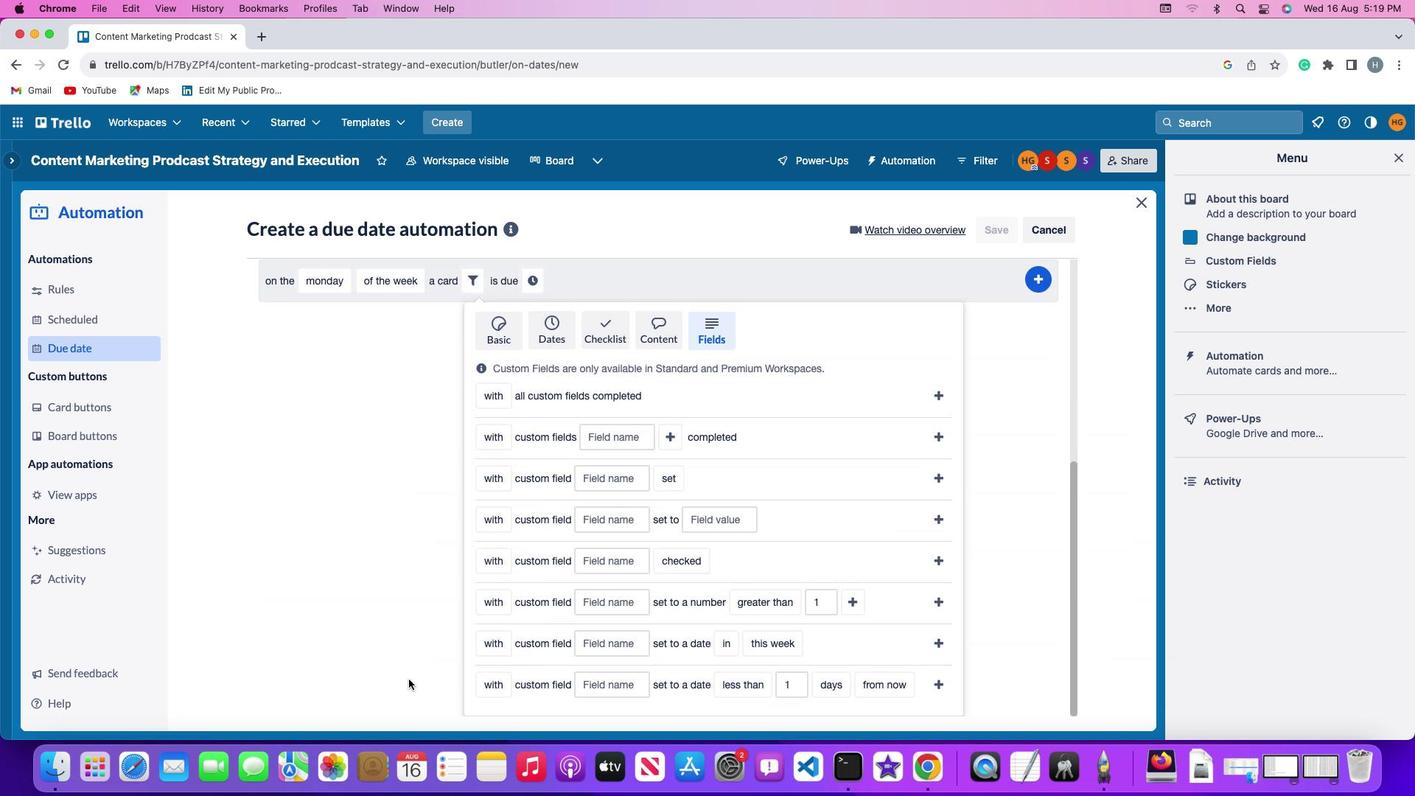 
Action: Mouse scrolled (409, 679) with delta (0, 0)
Screenshot: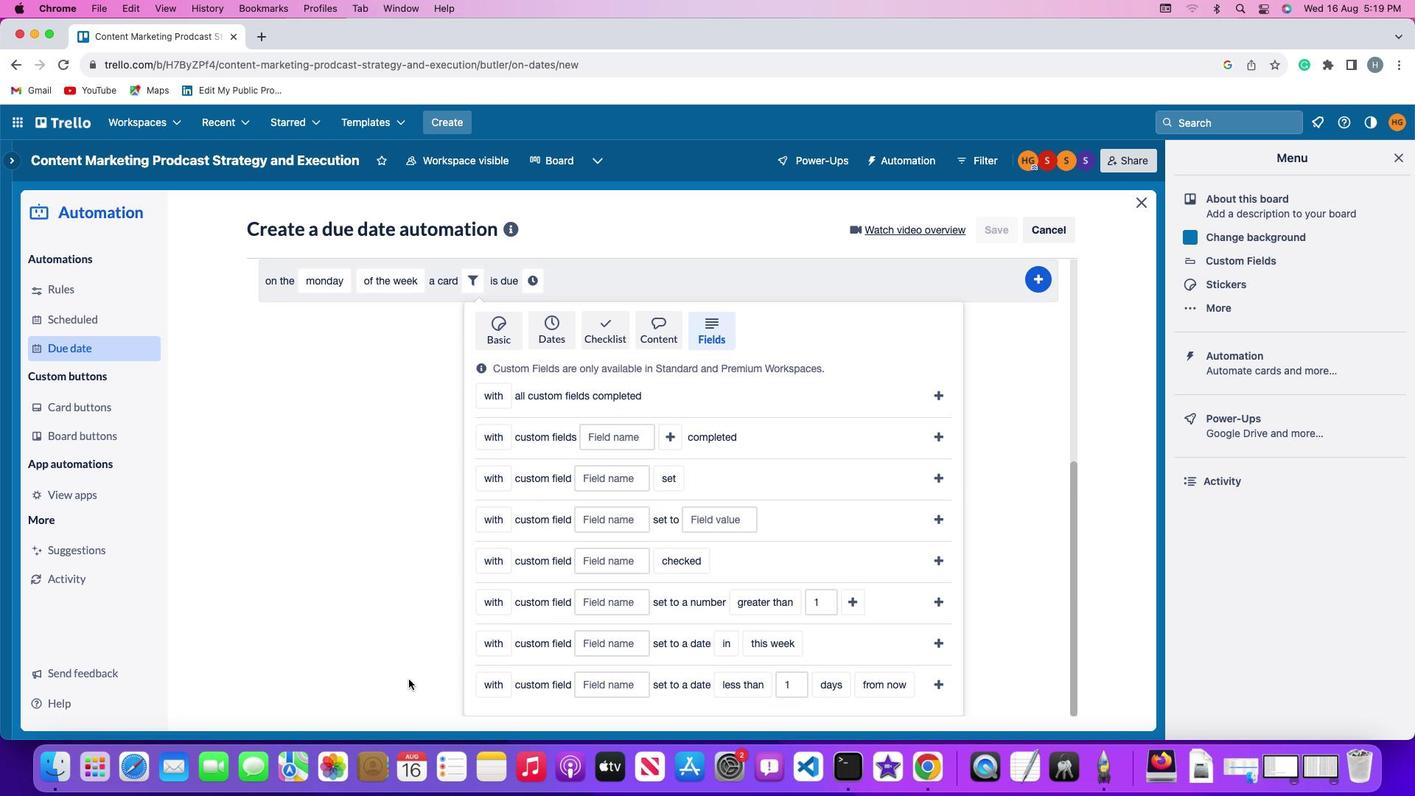 
Action: Mouse scrolled (409, 679) with delta (0, 0)
Screenshot: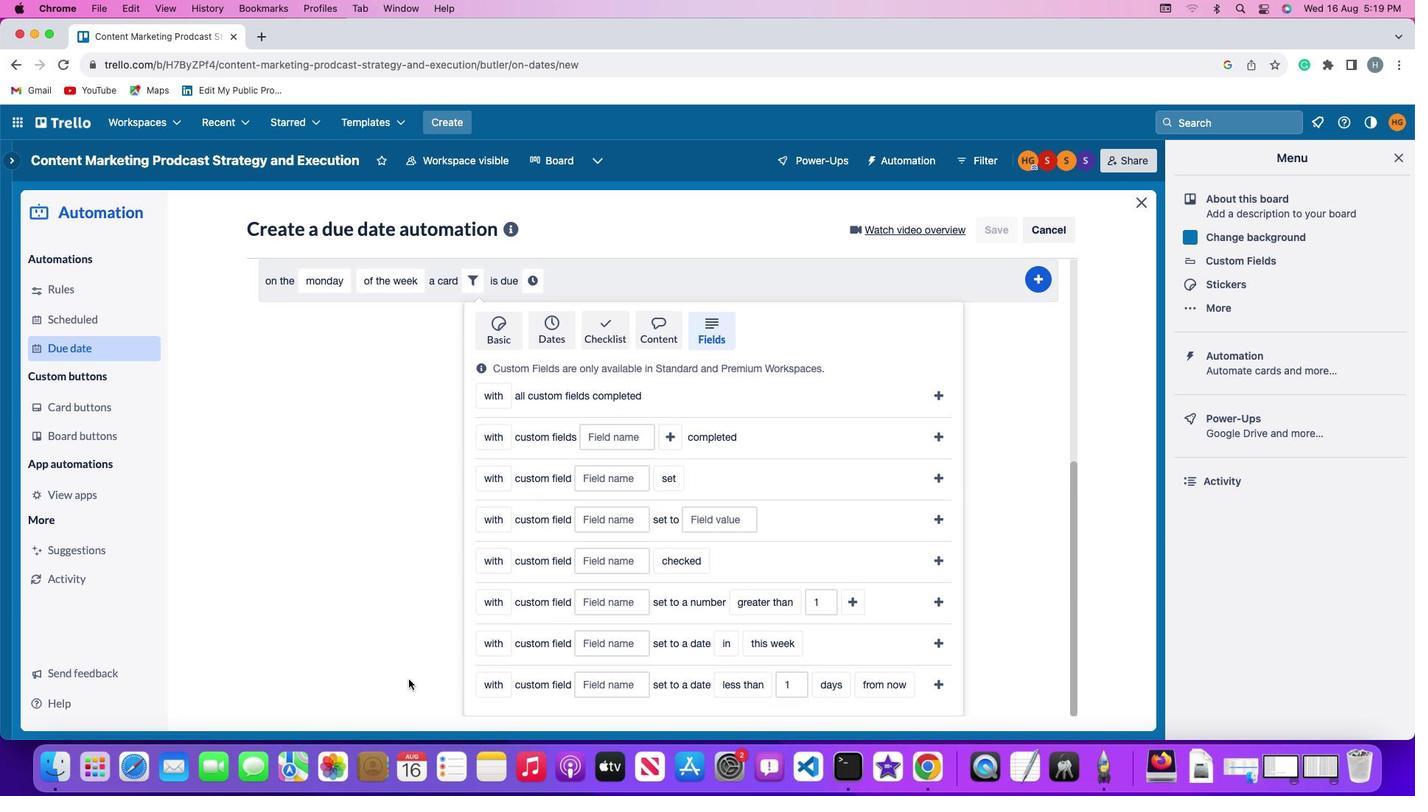 
Action: Mouse scrolled (409, 679) with delta (0, -2)
Screenshot: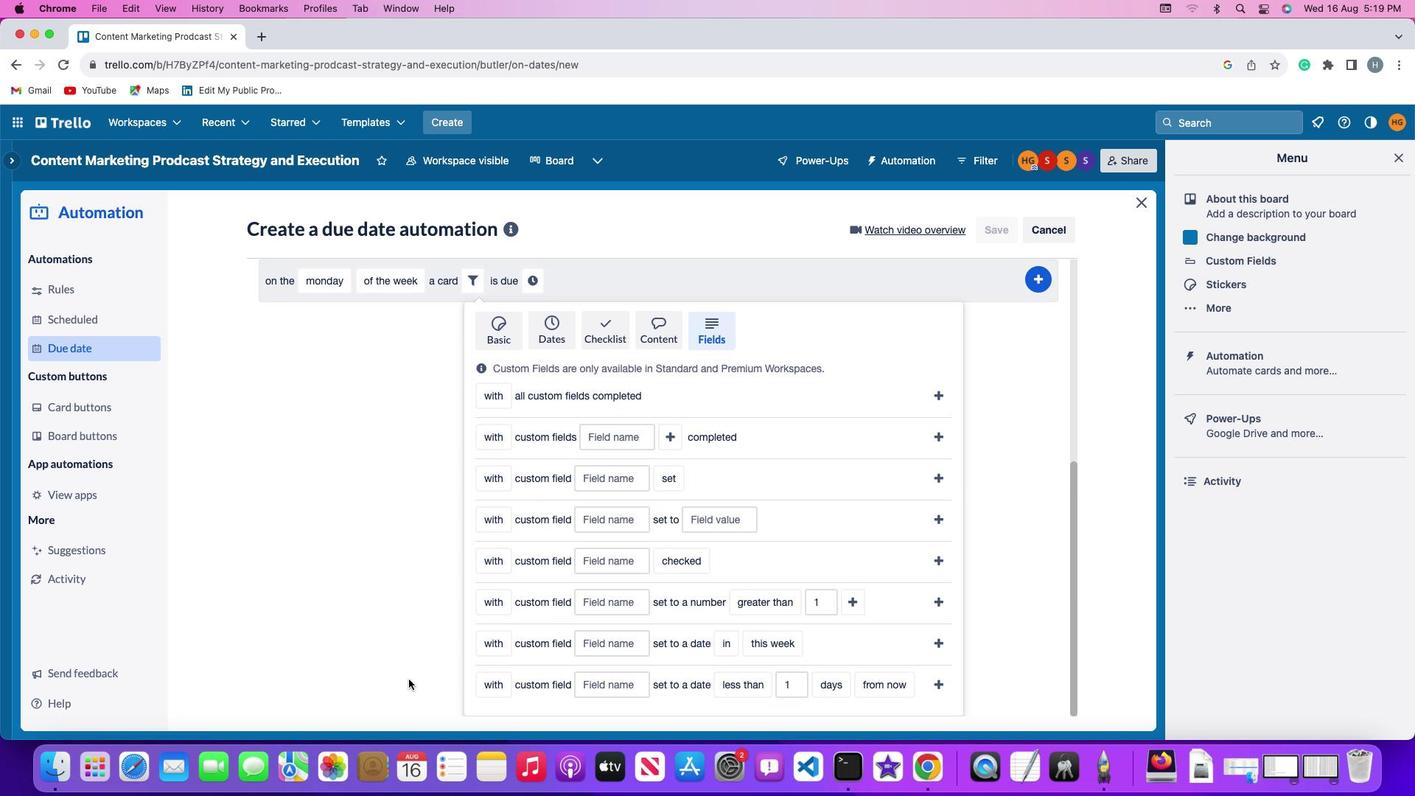 
Action: Mouse scrolled (409, 679) with delta (0, -3)
Screenshot: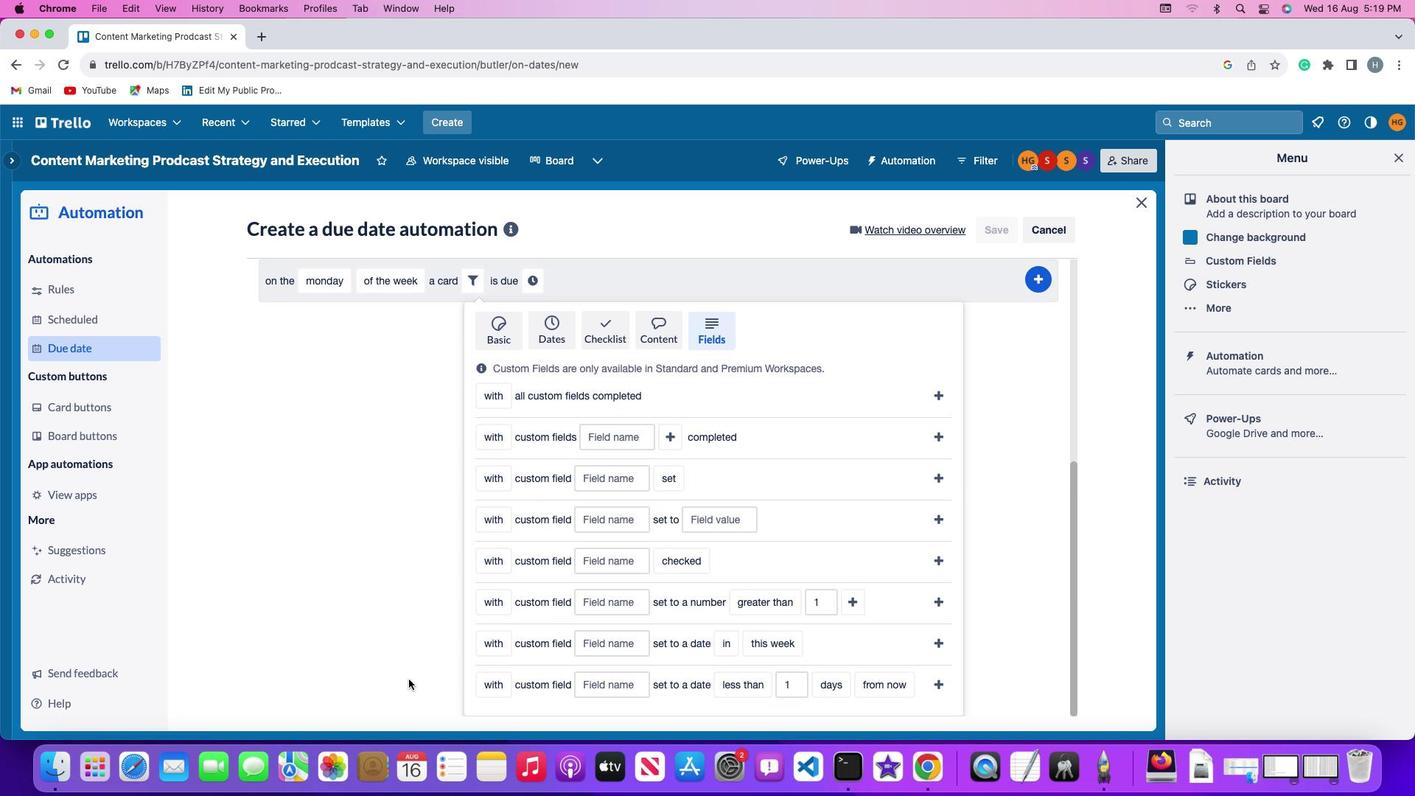 
Action: Mouse scrolled (409, 679) with delta (0, -3)
Screenshot: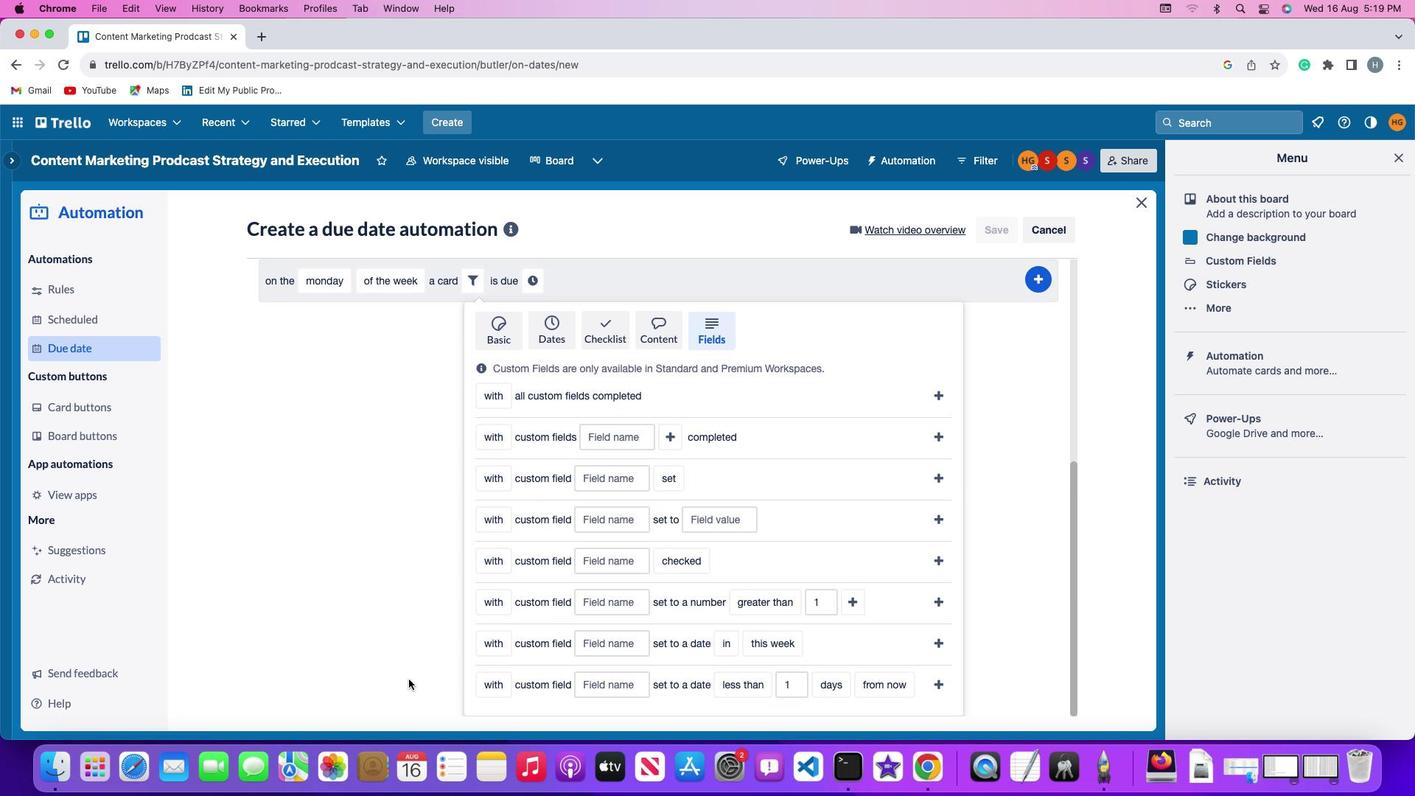 
Action: Mouse scrolled (409, 679) with delta (0, 0)
Screenshot: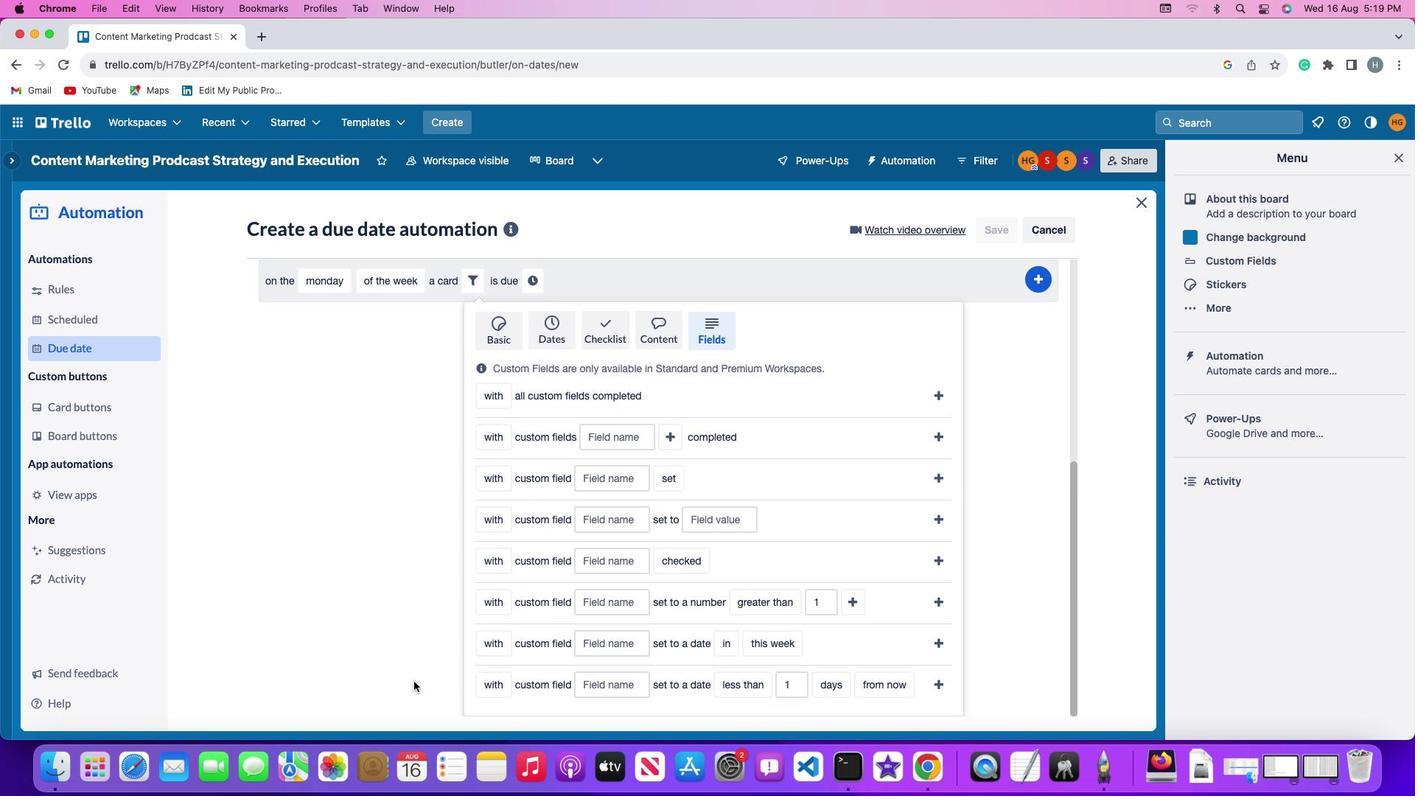 
Action: Mouse moved to (503, 684)
Screenshot: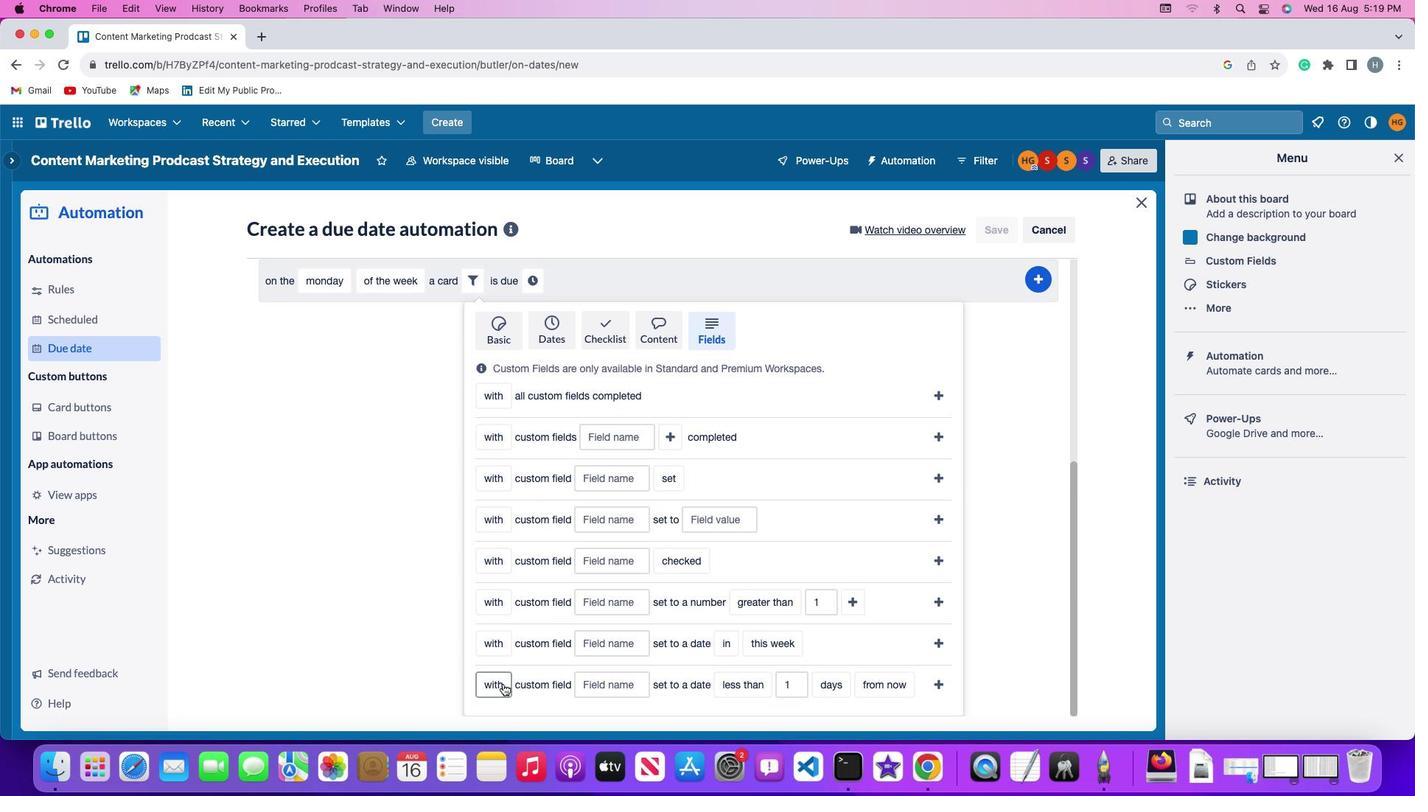 
Action: Mouse pressed left at (503, 684)
Screenshot: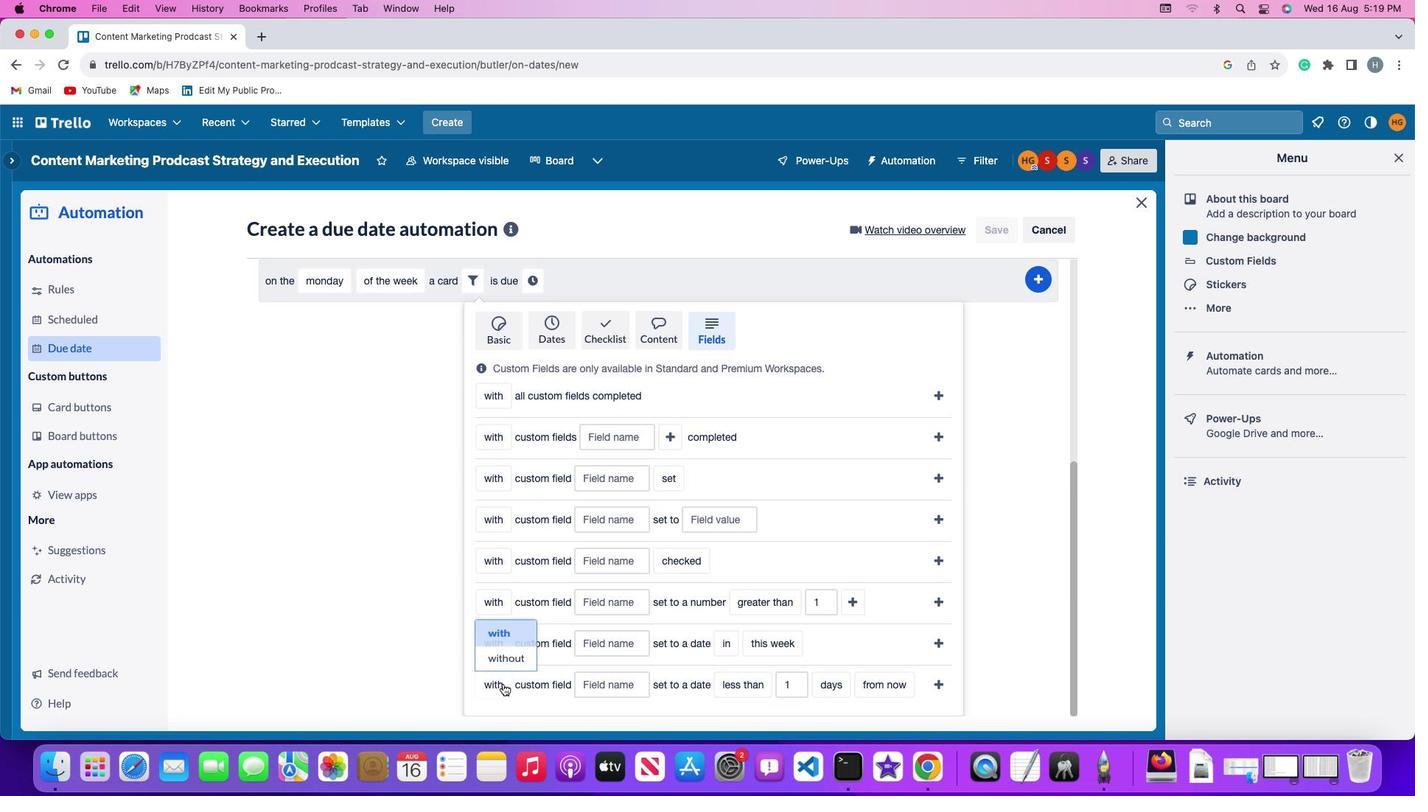 
Action: Mouse moved to (494, 620)
Screenshot: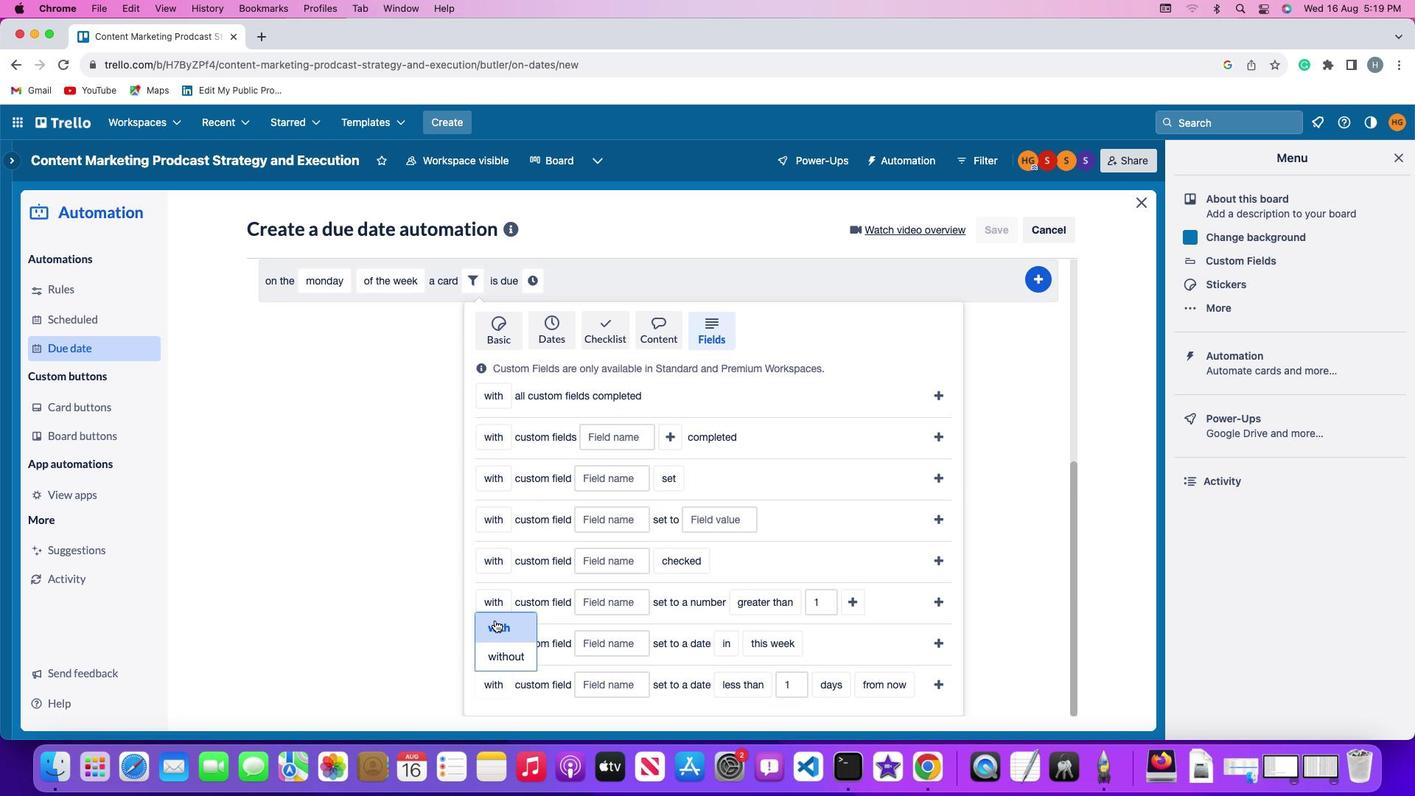 
Action: Mouse pressed left at (494, 620)
Screenshot: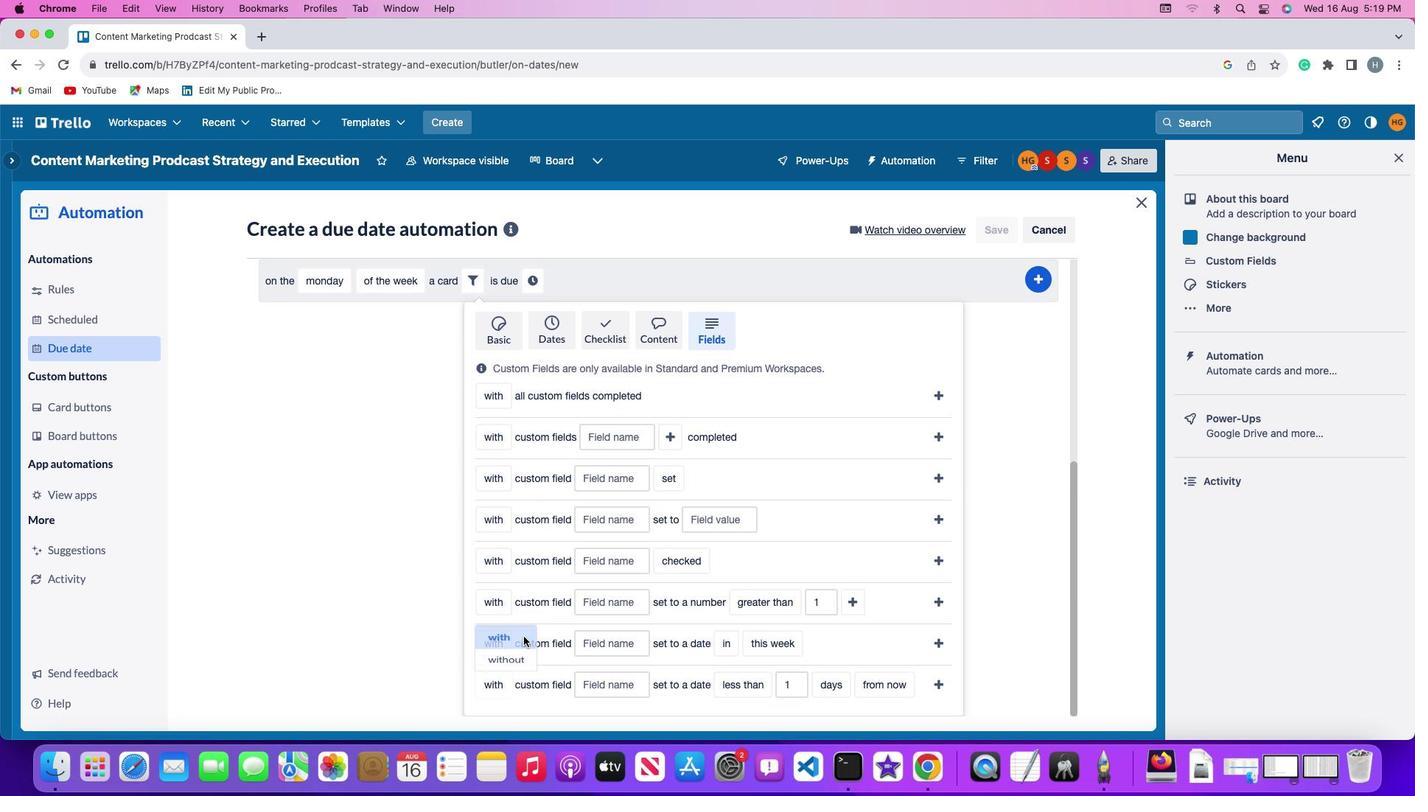 
Action: Mouse moved to (594, 681)
Screenshot: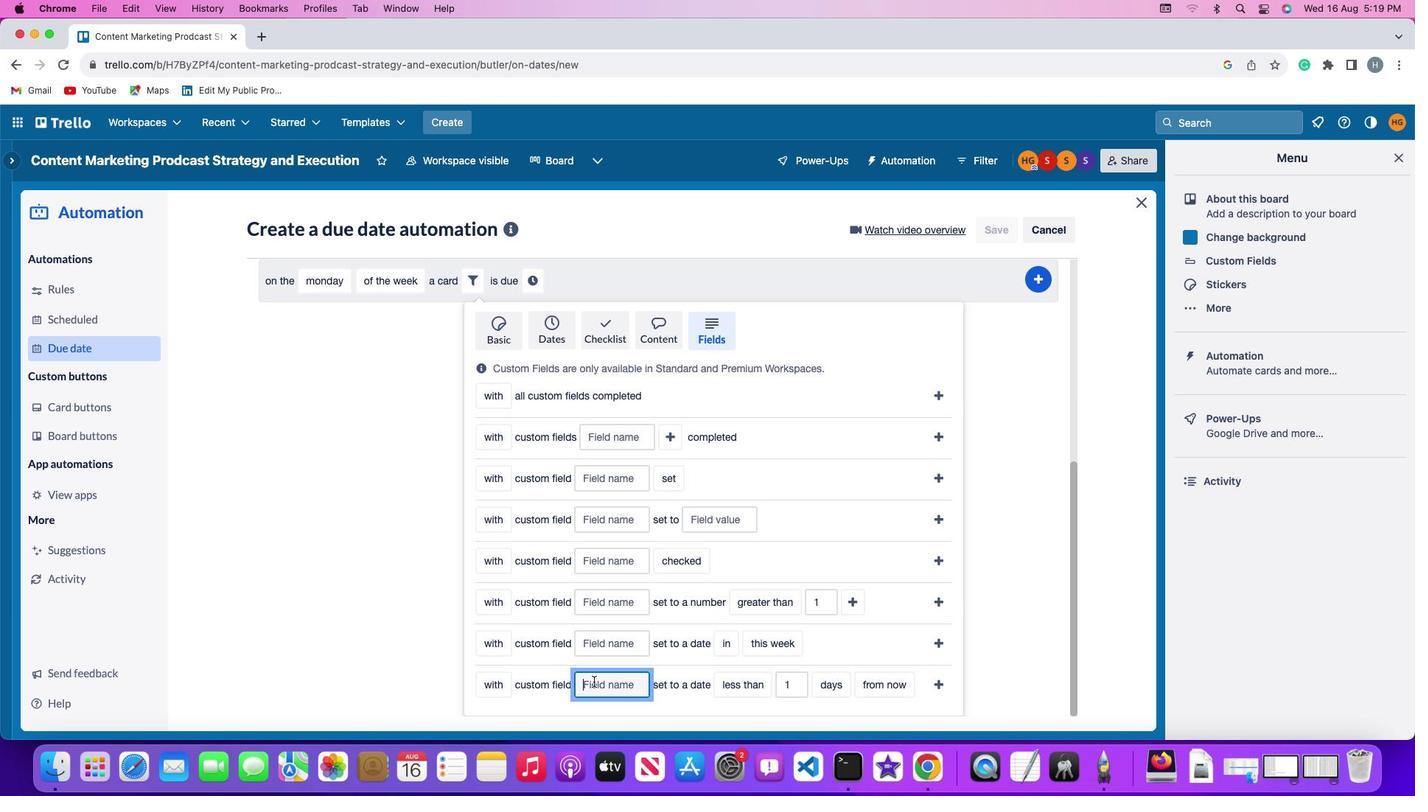 
Action: Mouse pressed left at (594, 681)
Screenshot: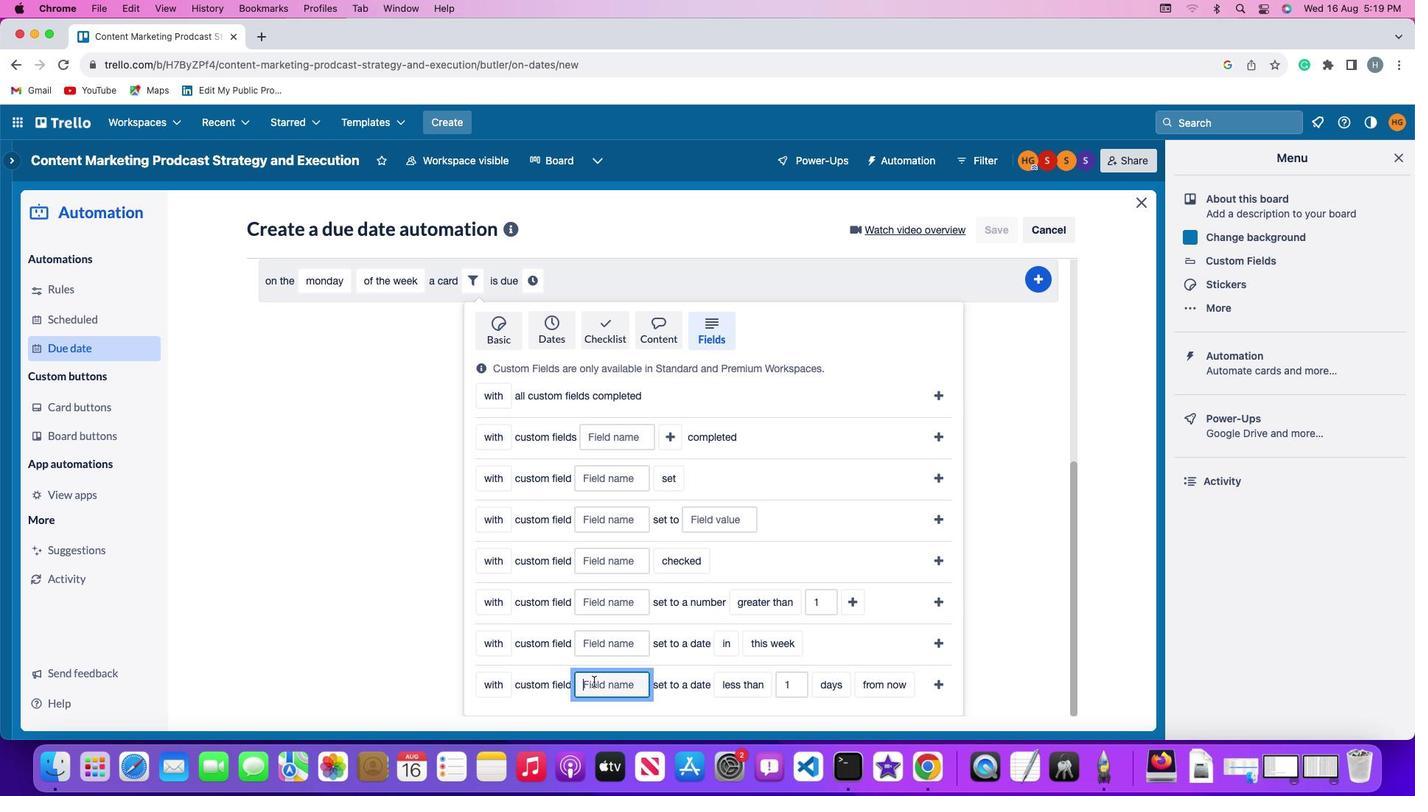 
Action: Key pressed Key.shift'R''u'Key.backspace'e''s''u''m''e'
Screenshot: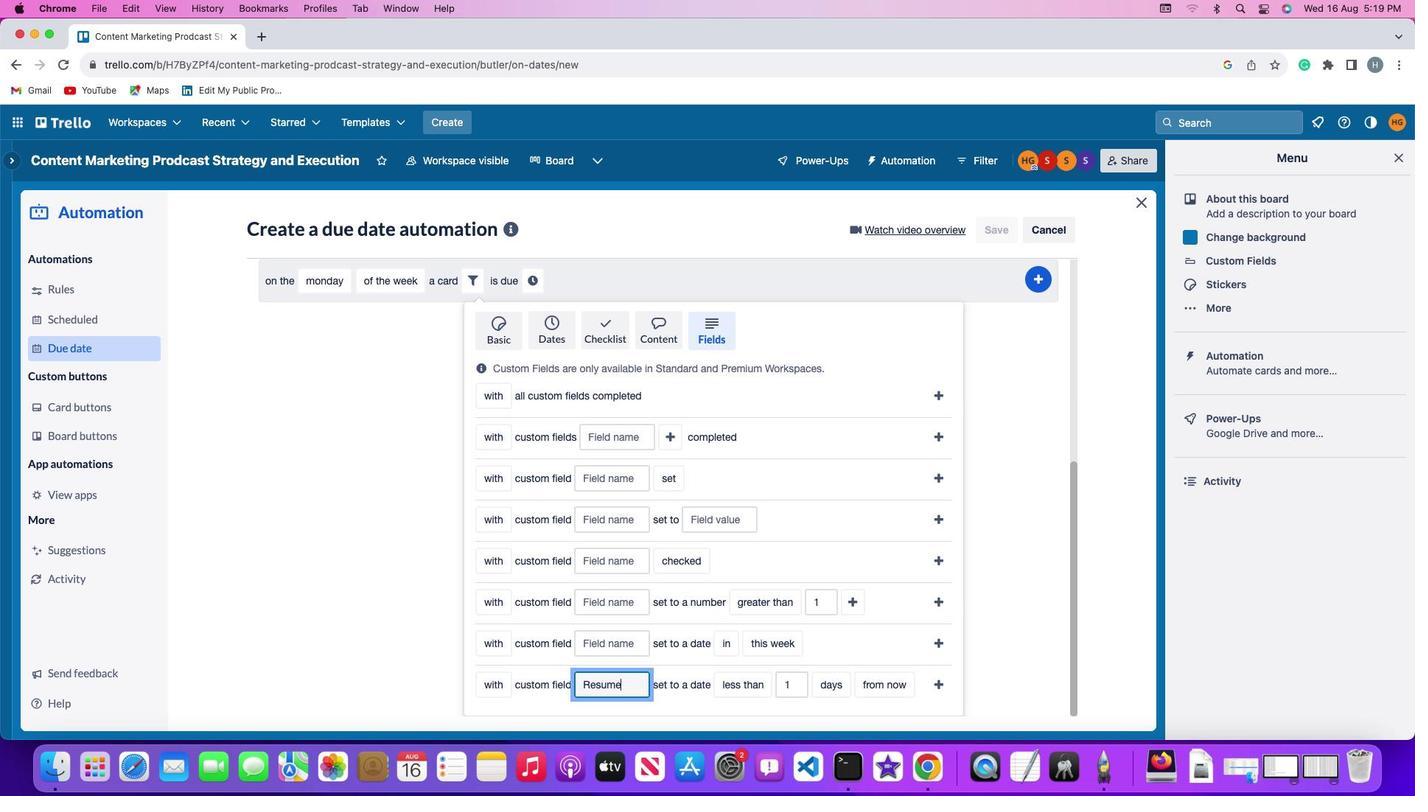 
Action: Mouse moved to (721, 685)
Screenshot: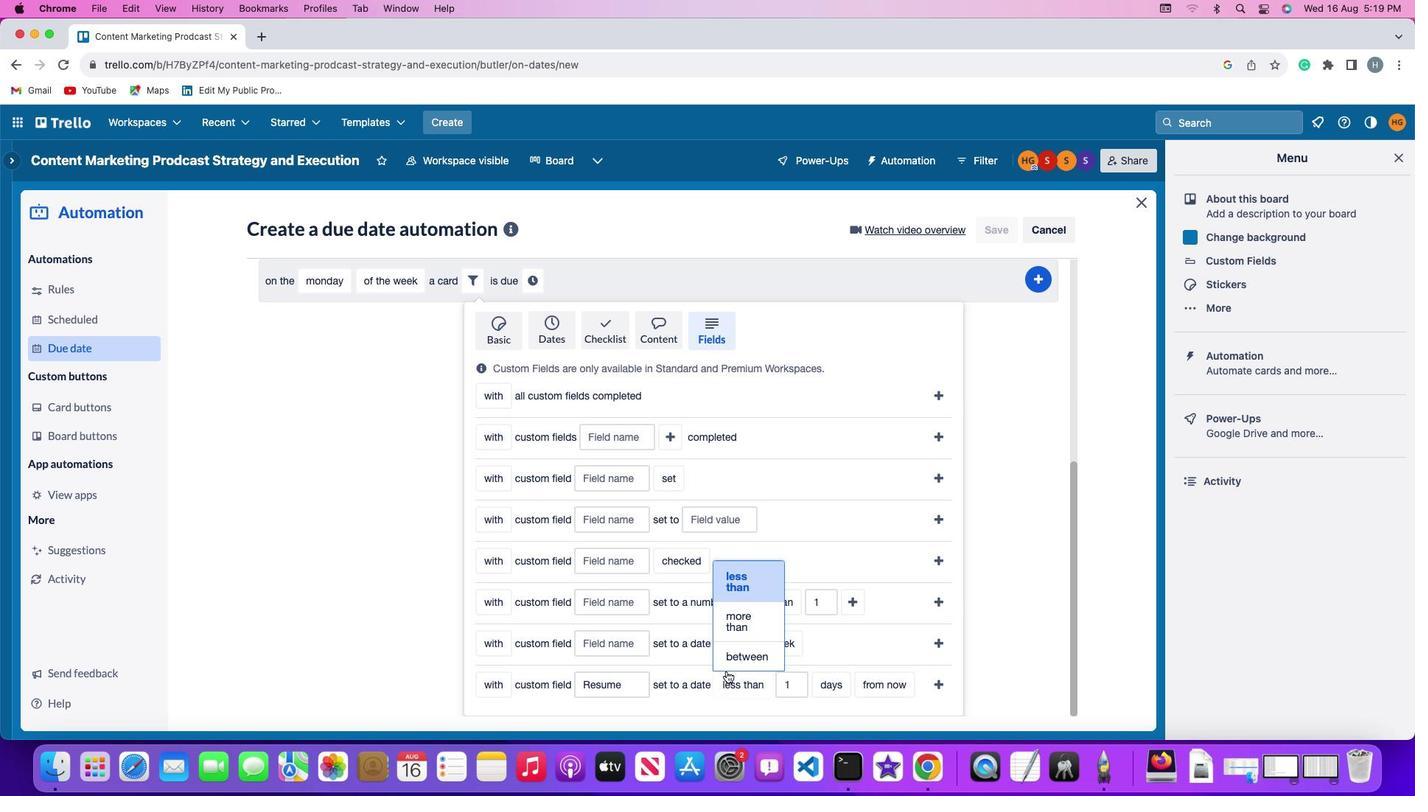 
Action: Mouse pressed left at (721, 685)
Screenshot: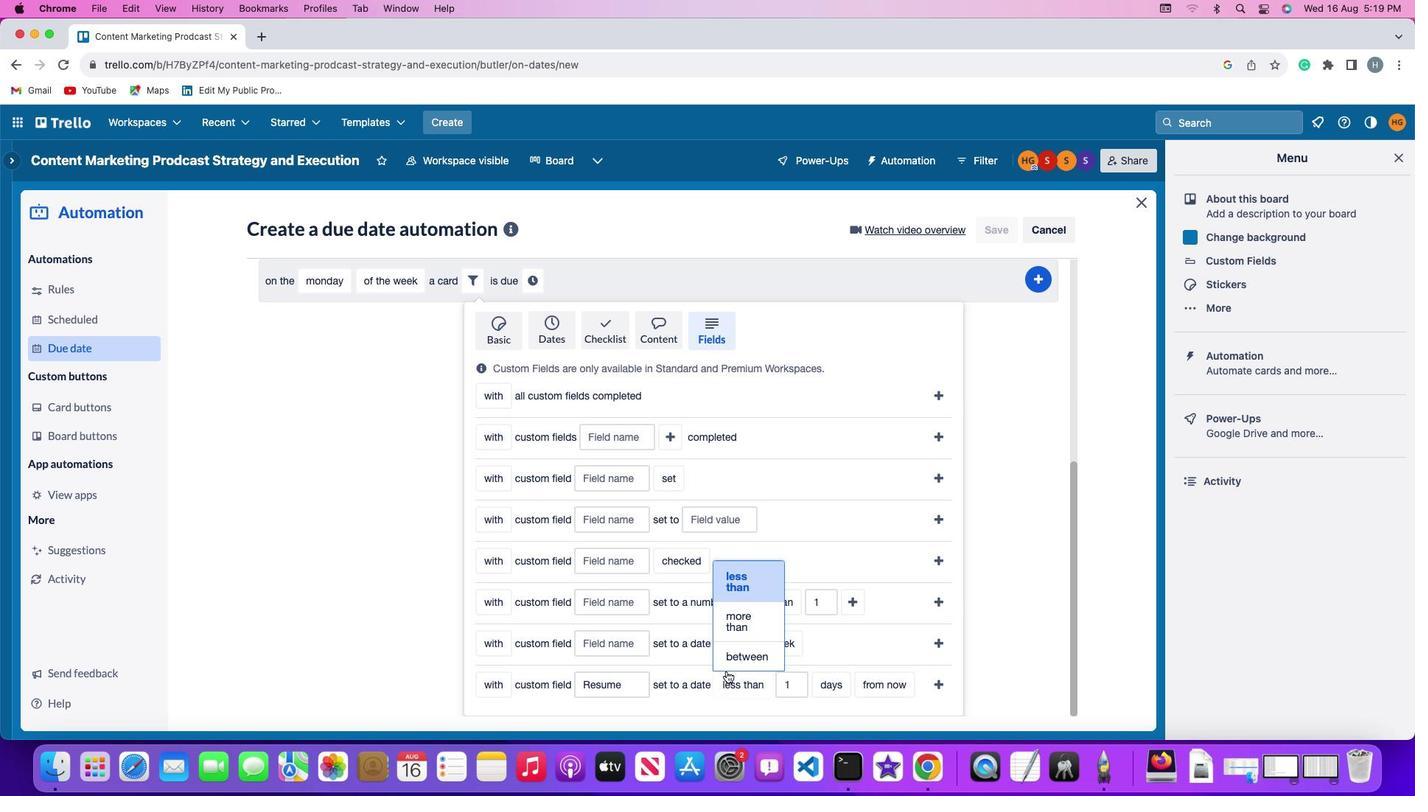 
Action: Mouse moved to (739, 610)
Screenshot: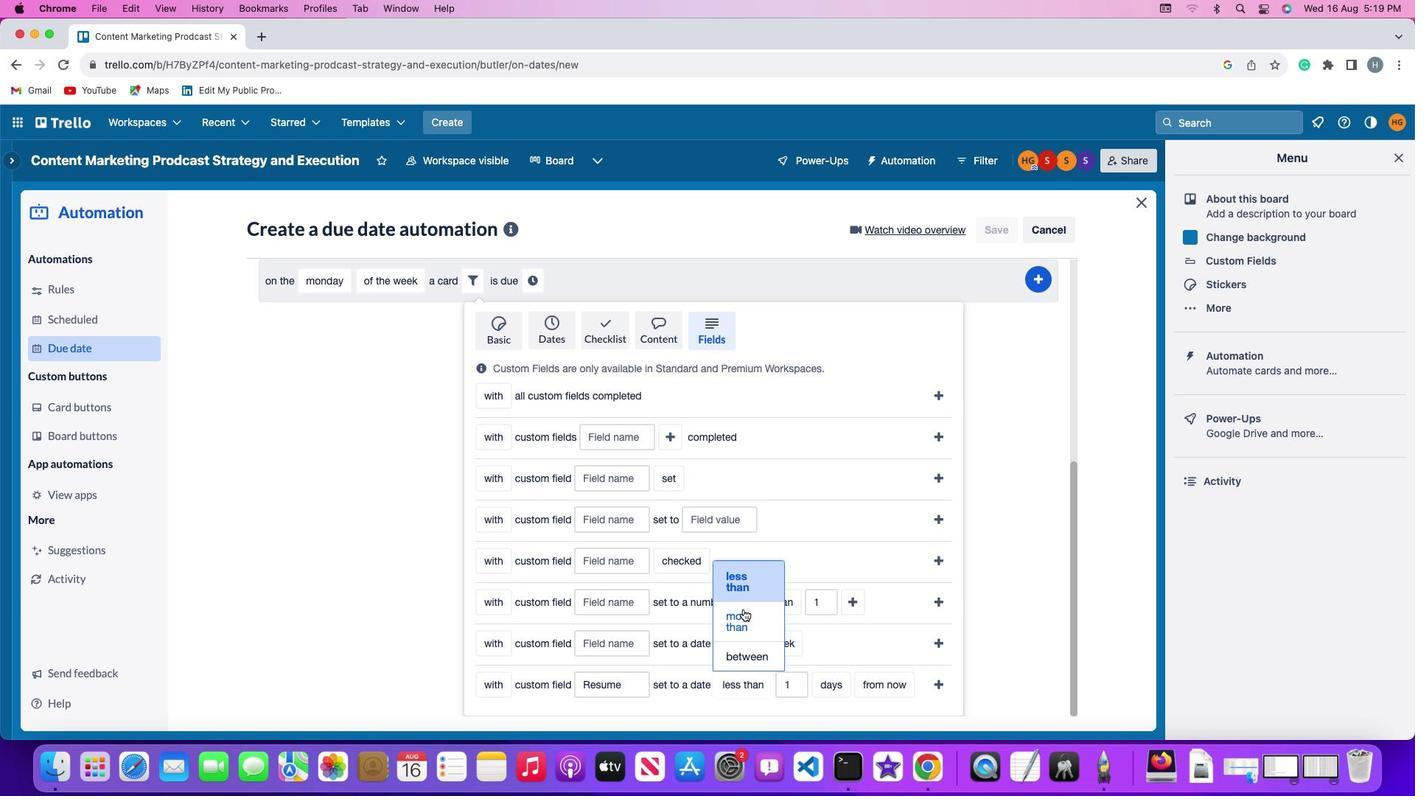 
Action: Mouse pressed left at (739, 610)
Screenshot: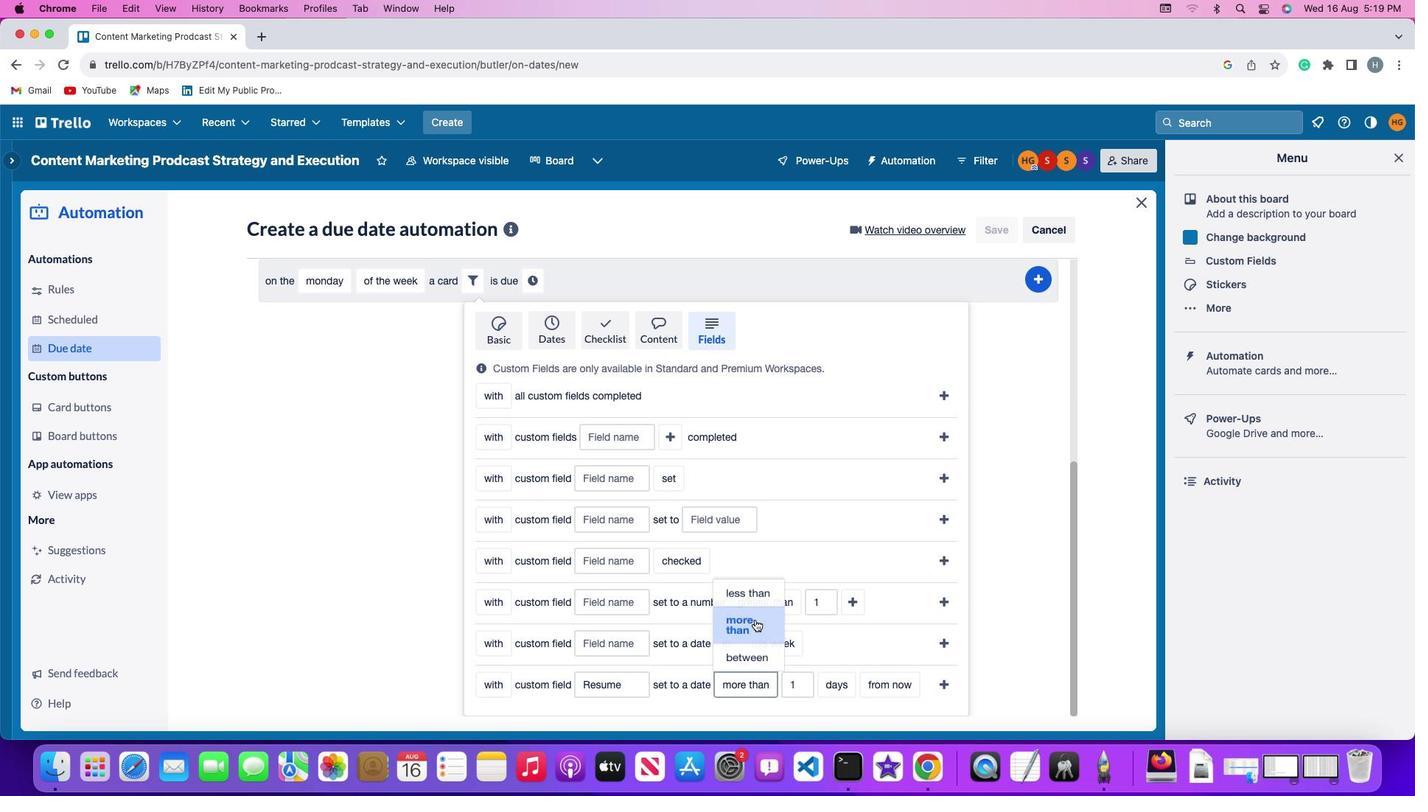 
Action: Mouse moved to (810, 691)
Screenshot: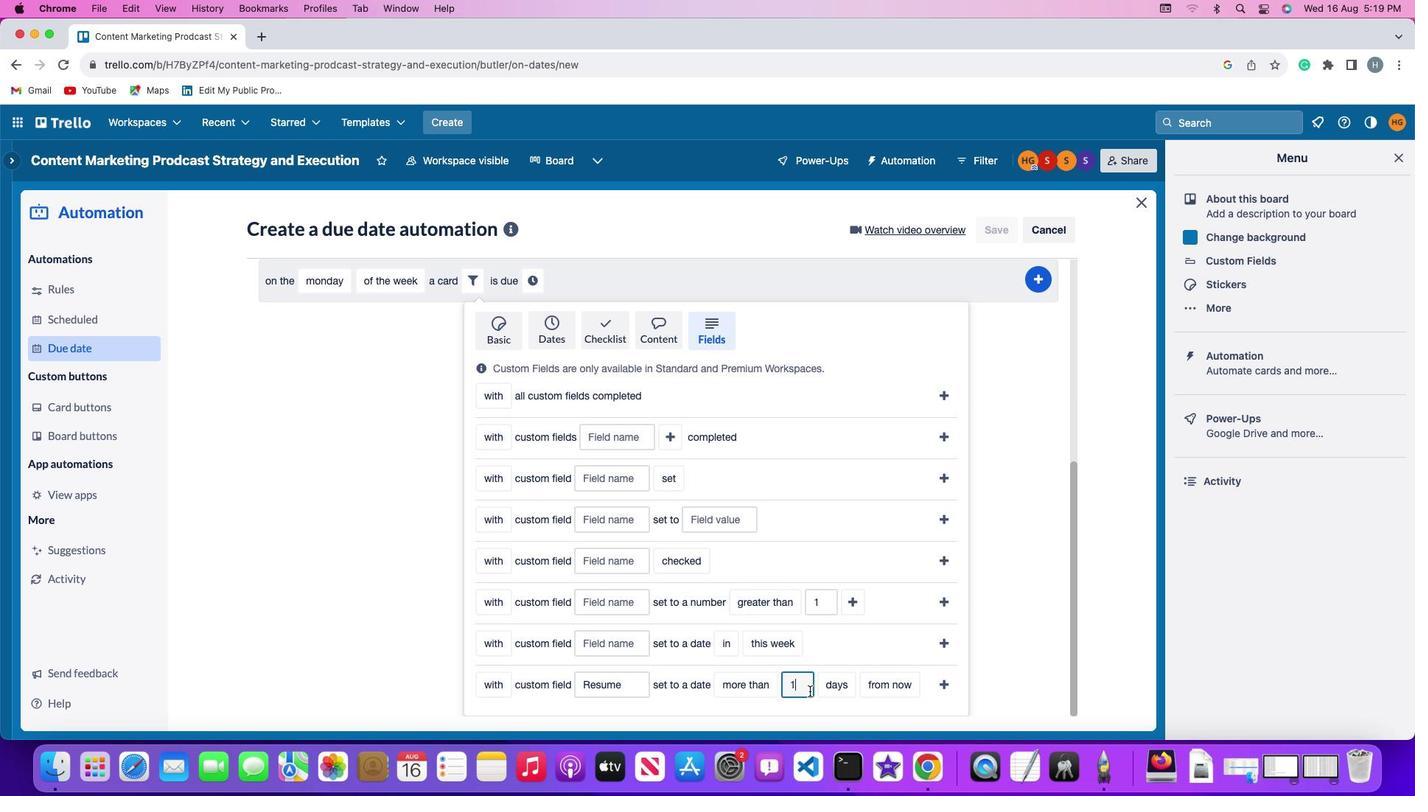
Action: Mouse pressed left at (810, 691)
Screenshot: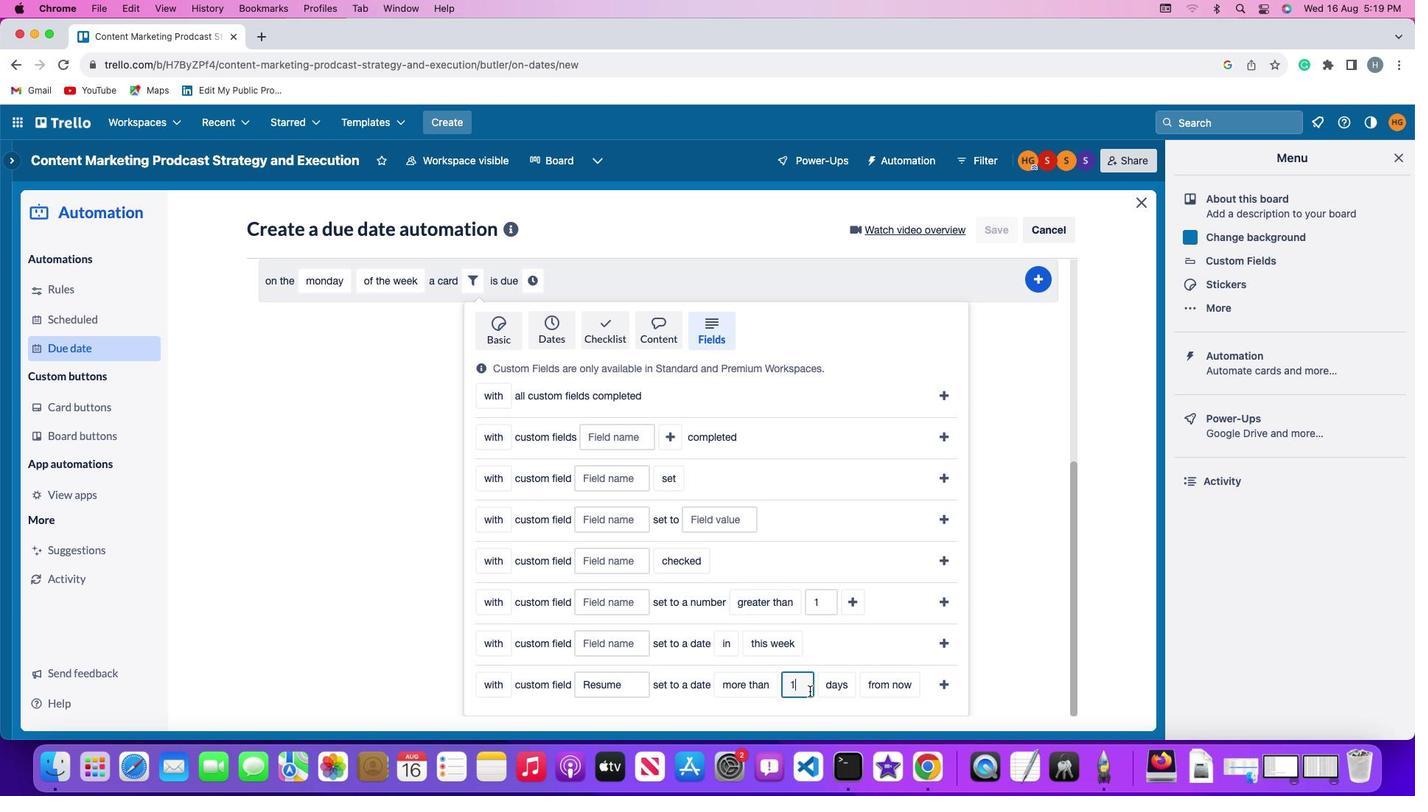 
Action: Mouse moved to (811, 690)
Screenshot: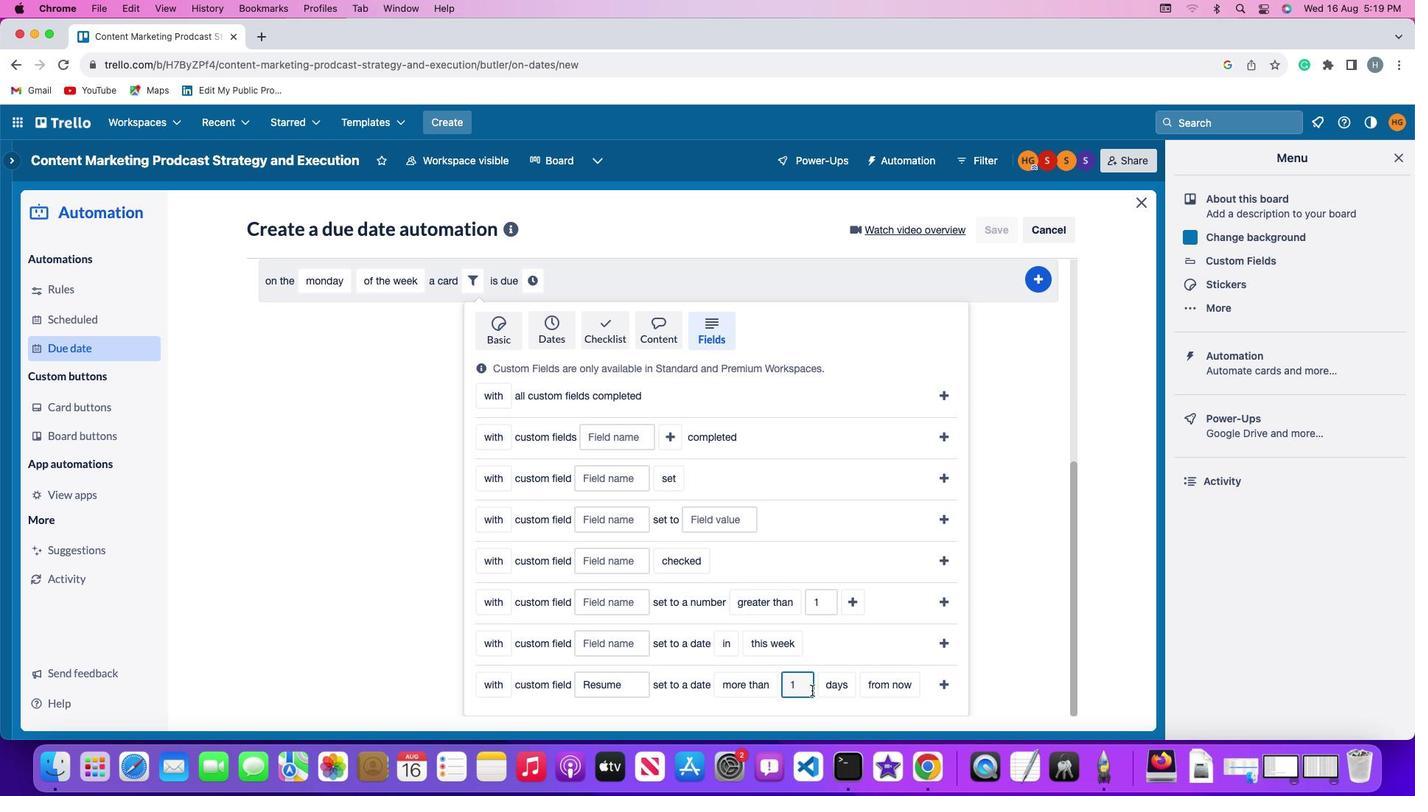 
Action: Key pressed Key.backspace'1'
Screenshot: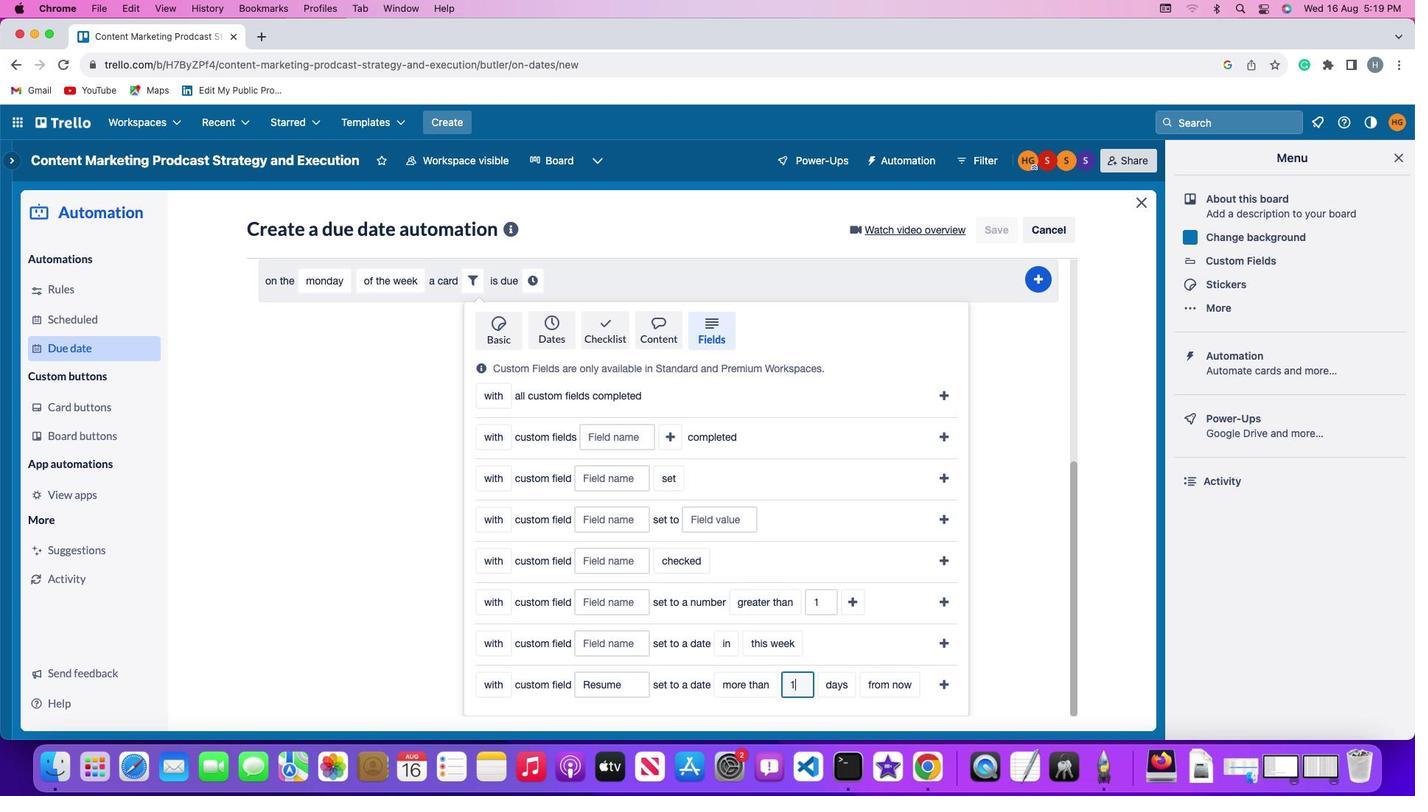 
Action: Mouse moved to (851, 690)
Screenshot: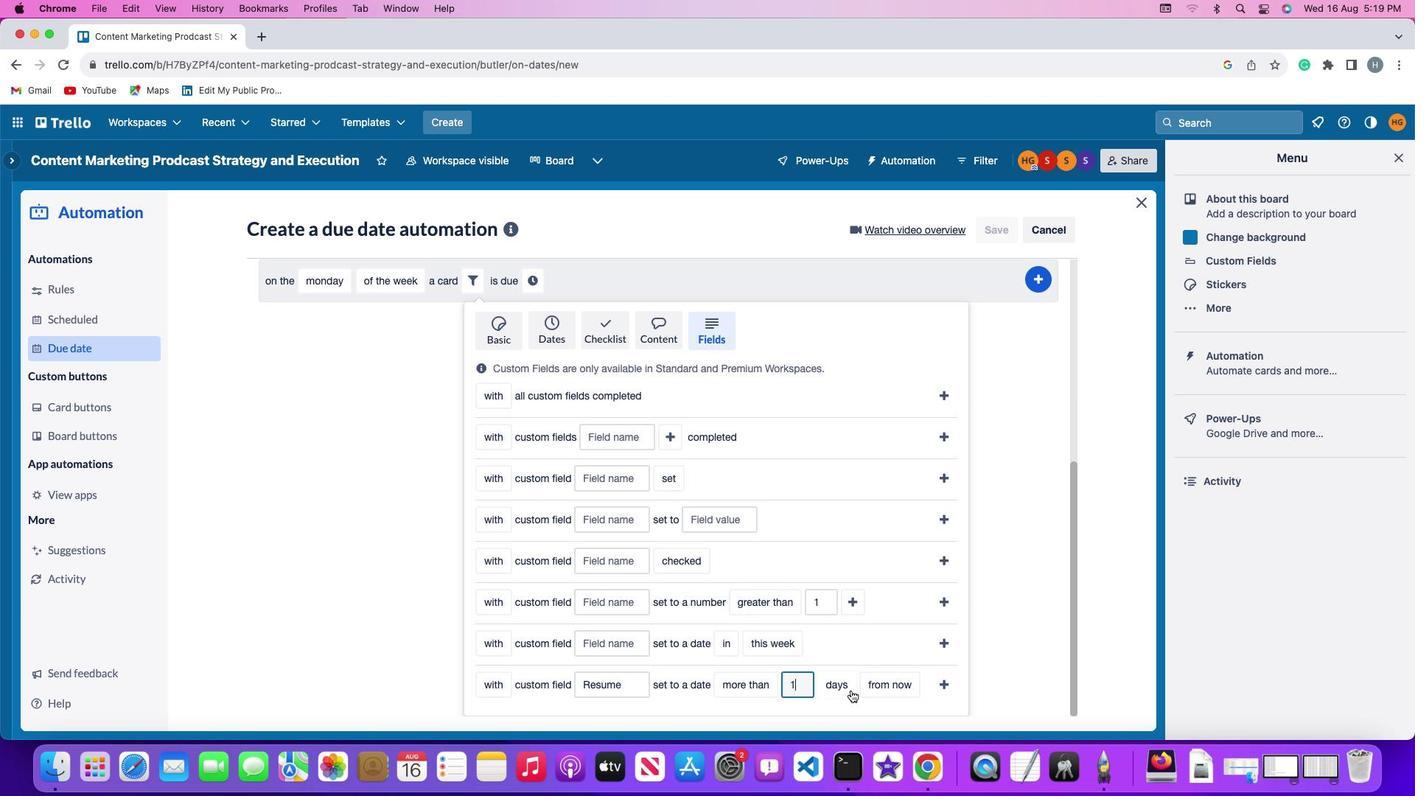 
Action: Mouse pressed left at (851, 690)
Screenshot: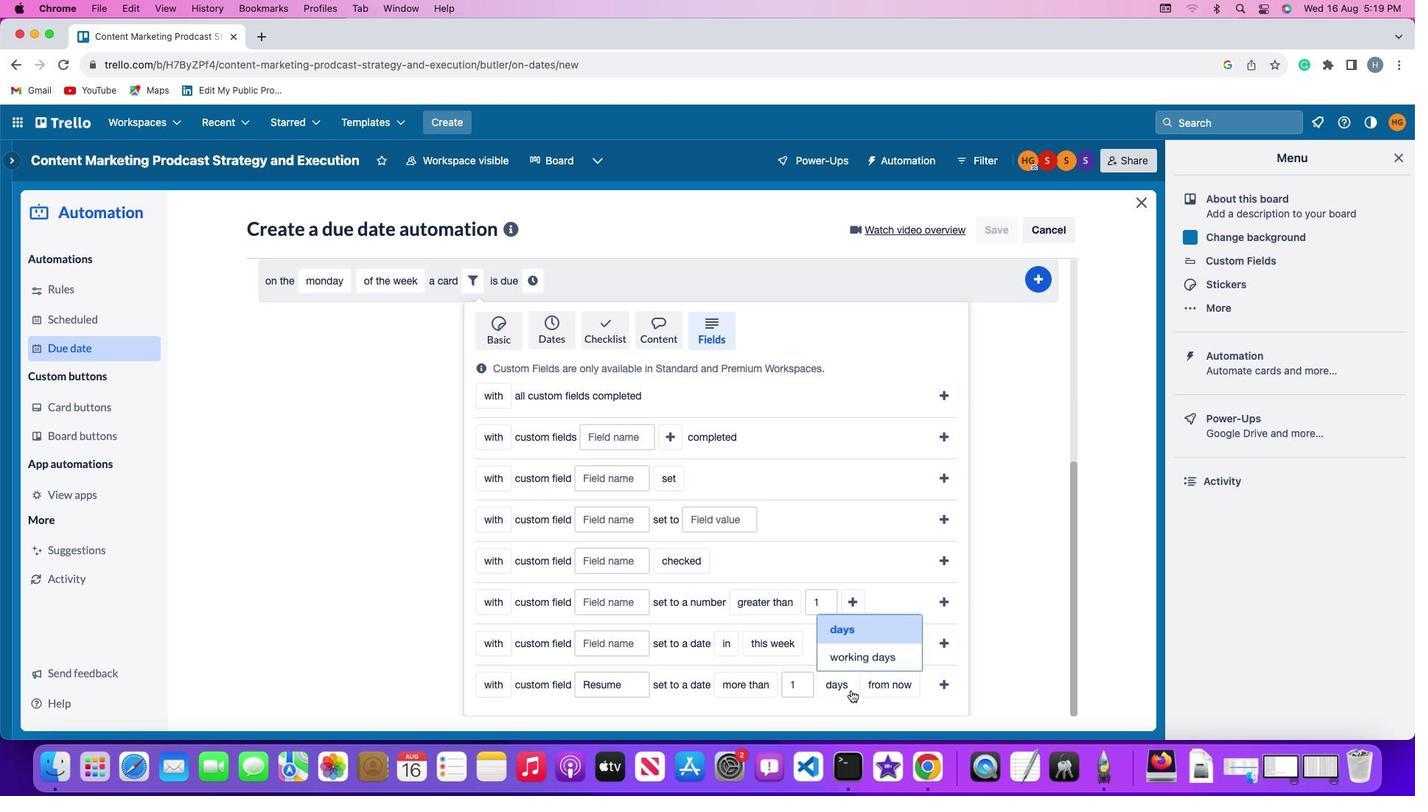 
Action: Mouse moved to (852, 623)
Screenshot: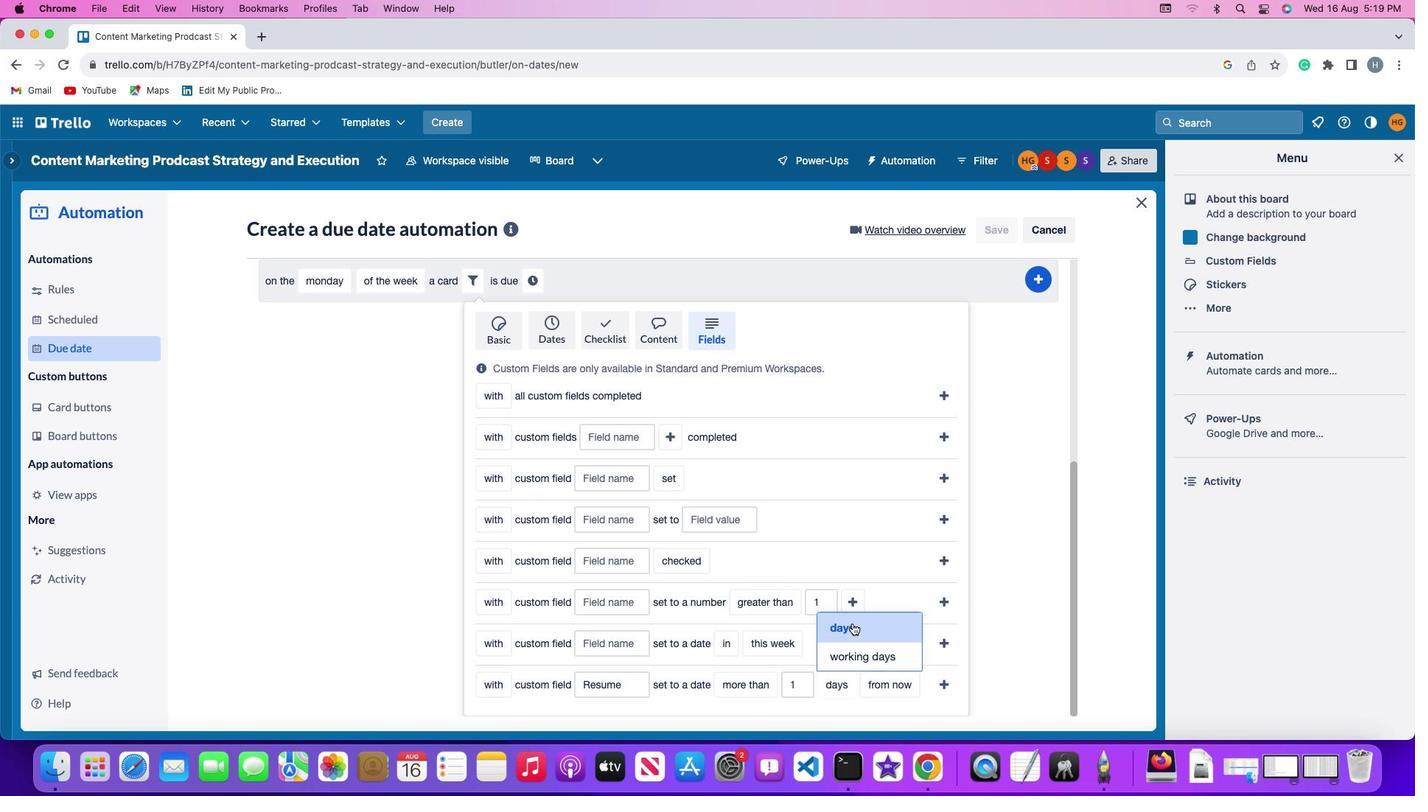 
Action: Mouse pressed left at (852, 623)
Screenshot: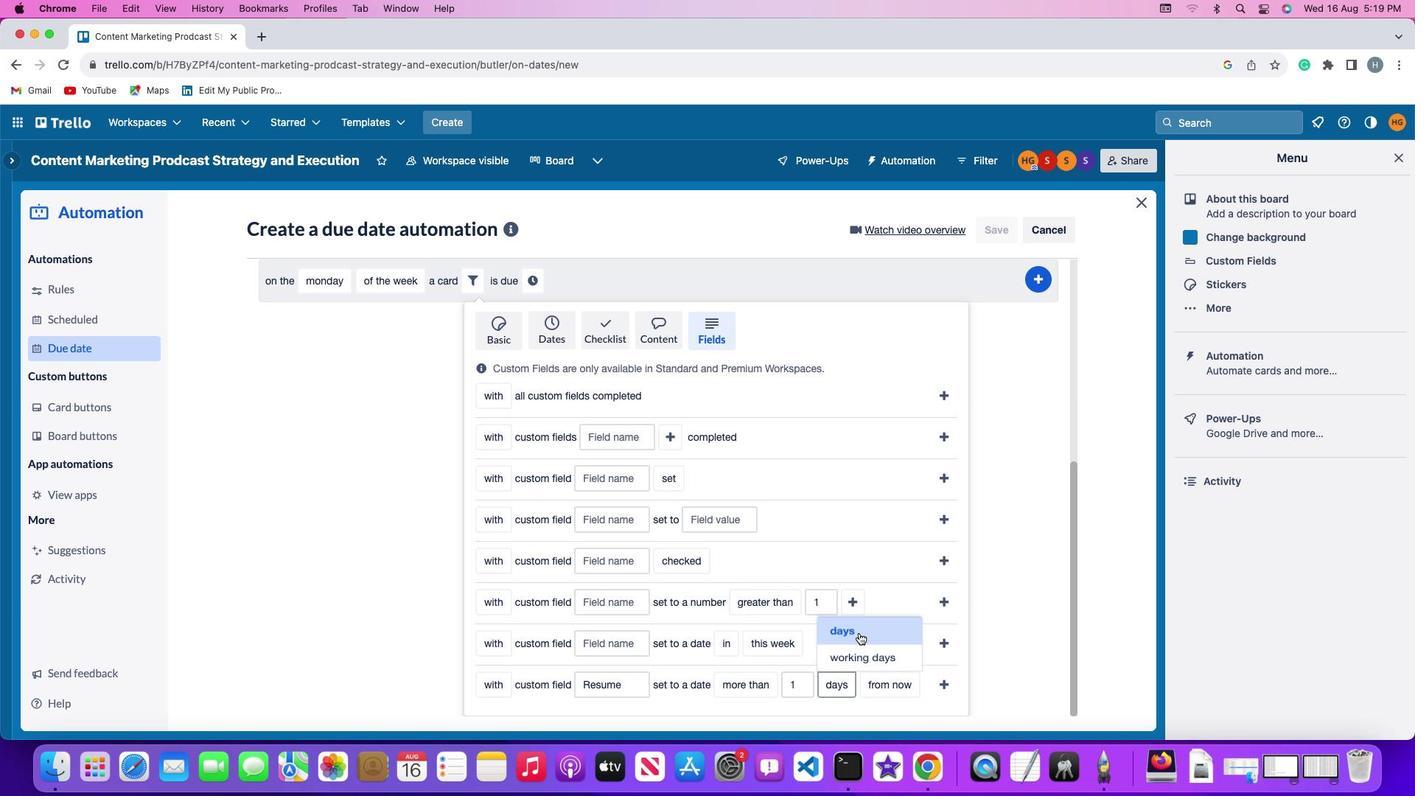 
Action: Mouse moved to (893, 685)
Screenshot: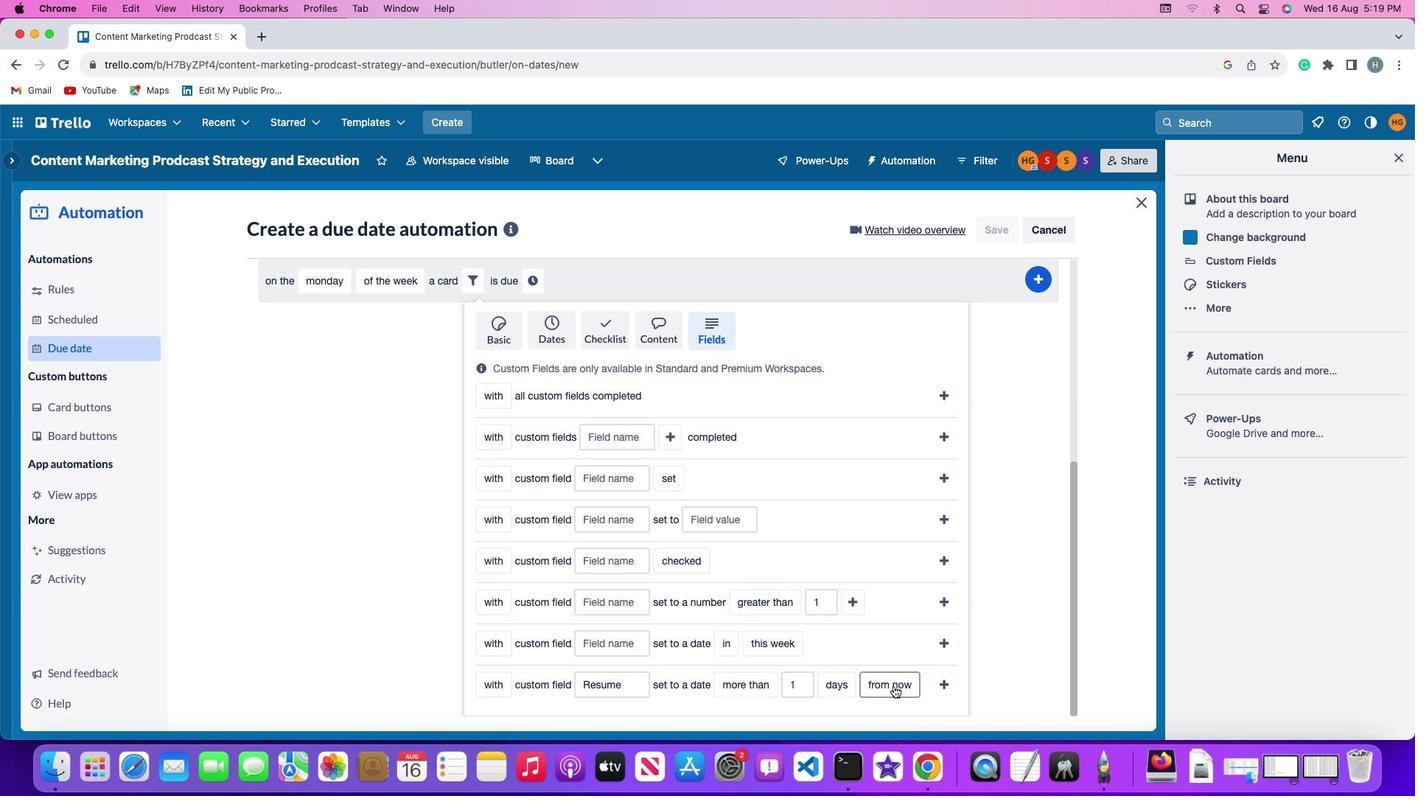 
Action: Mouse pressed left at (893, 685)
Screenshot: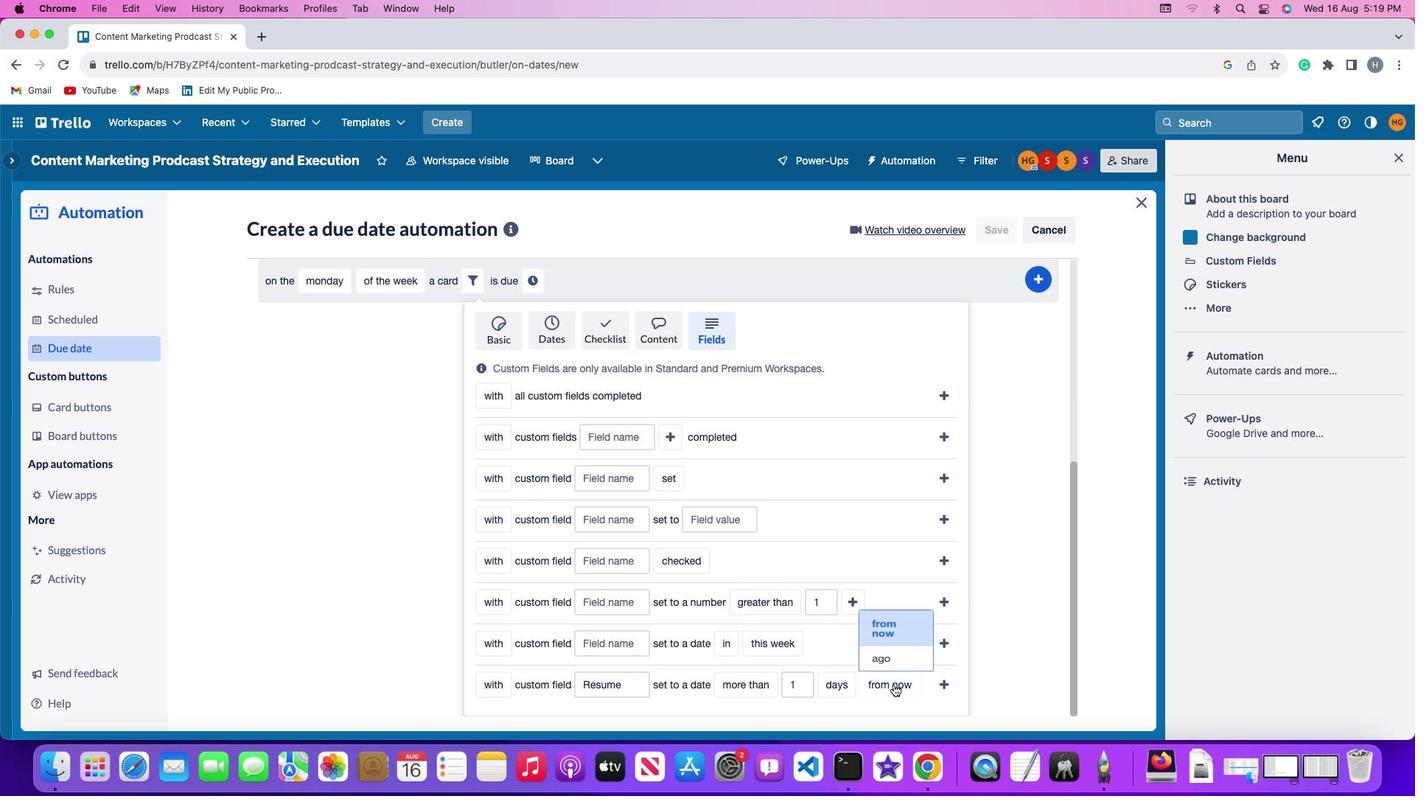 
Action: Mouse moved to (882, 661)
Screenshot: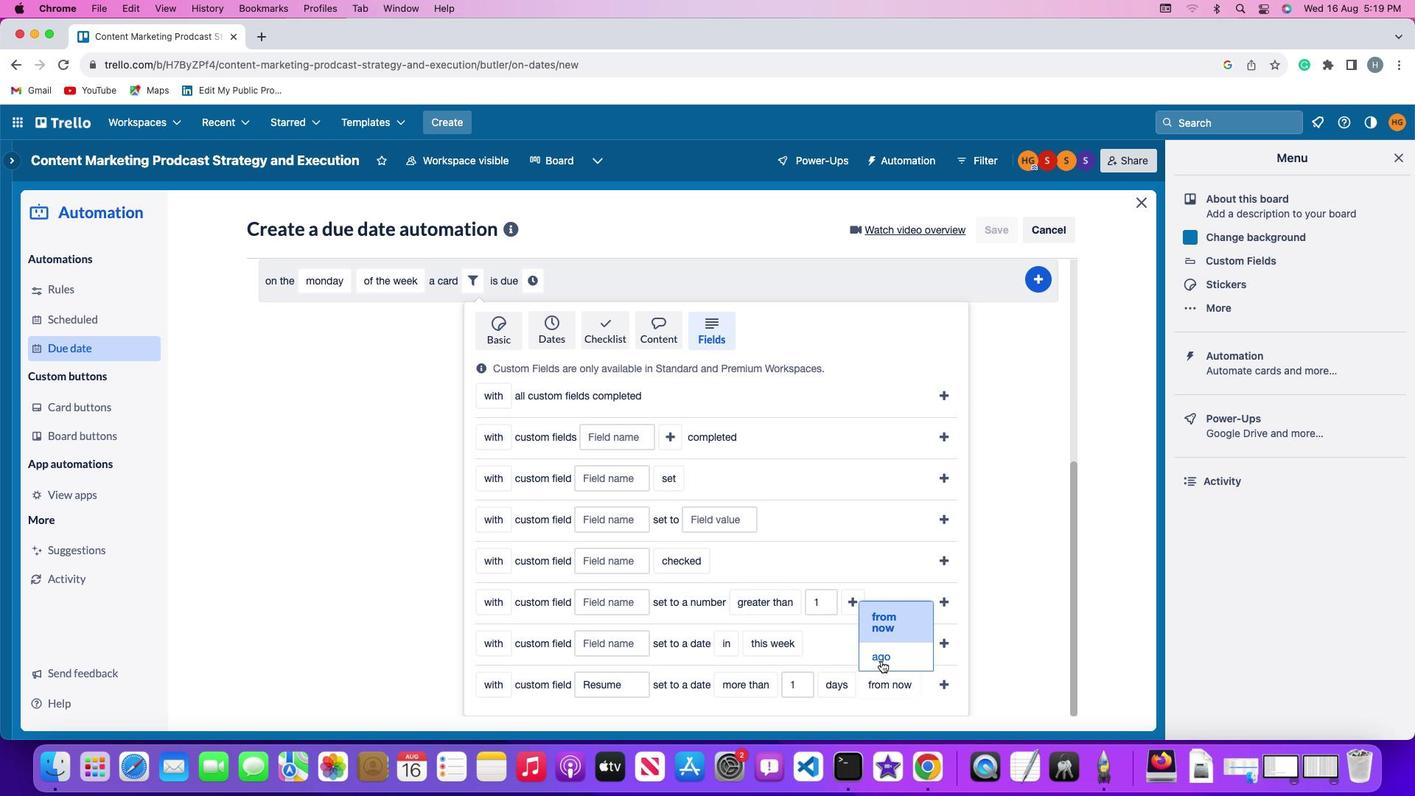 
Action: Mouse pressed left at (882, 661)
Screenshot: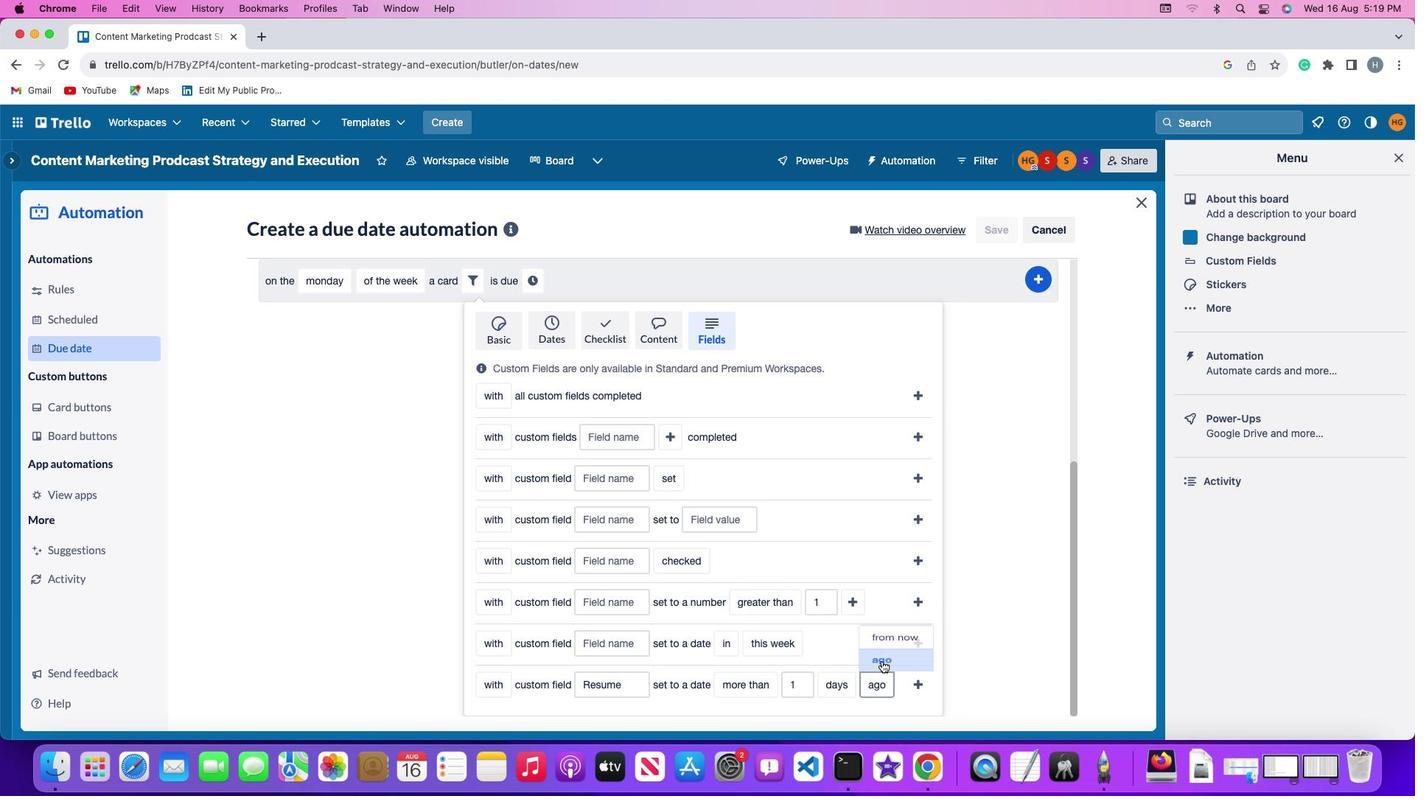 
Action: Mouse moved to (921, 684)
Screenshot: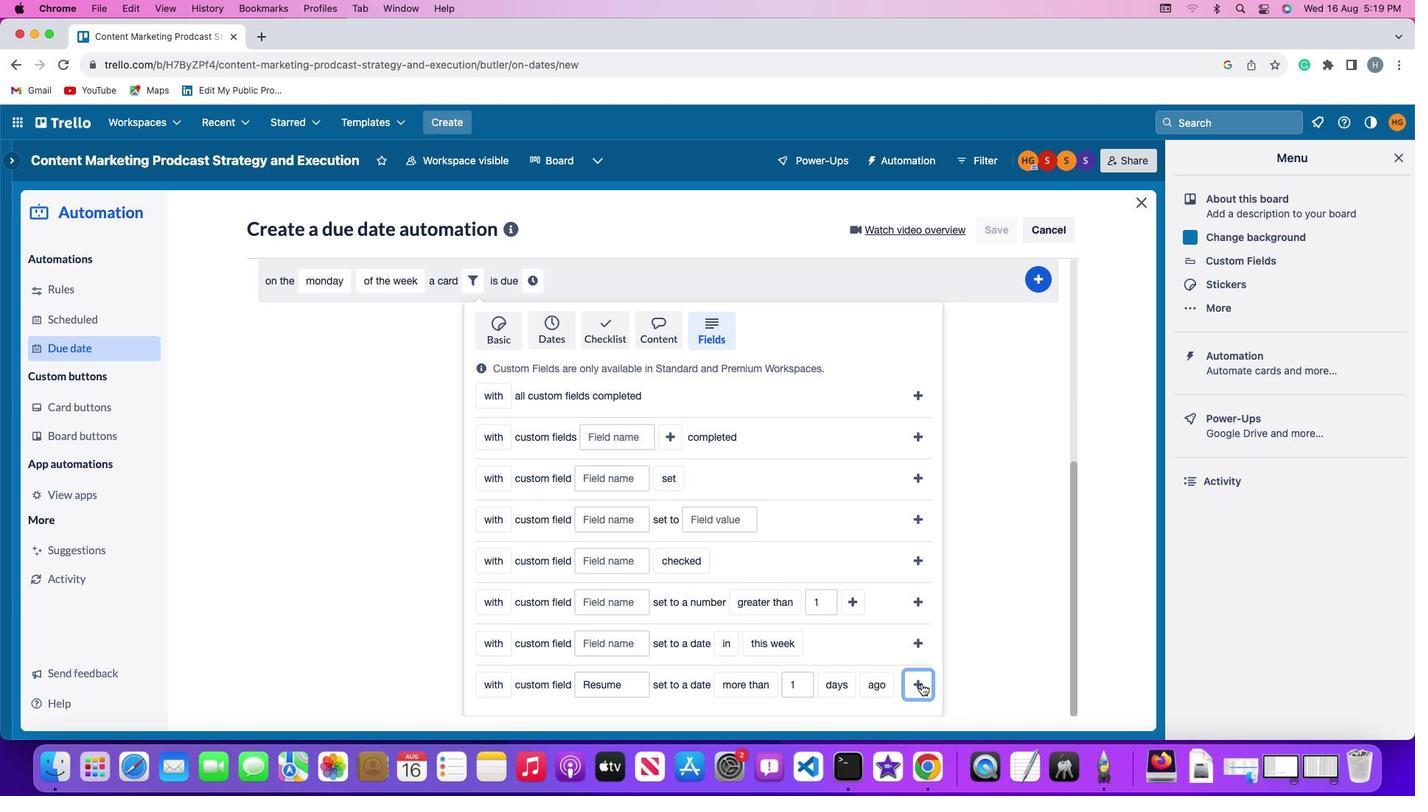
Action: Mouse pressed left at (921, 684)
Screenshot: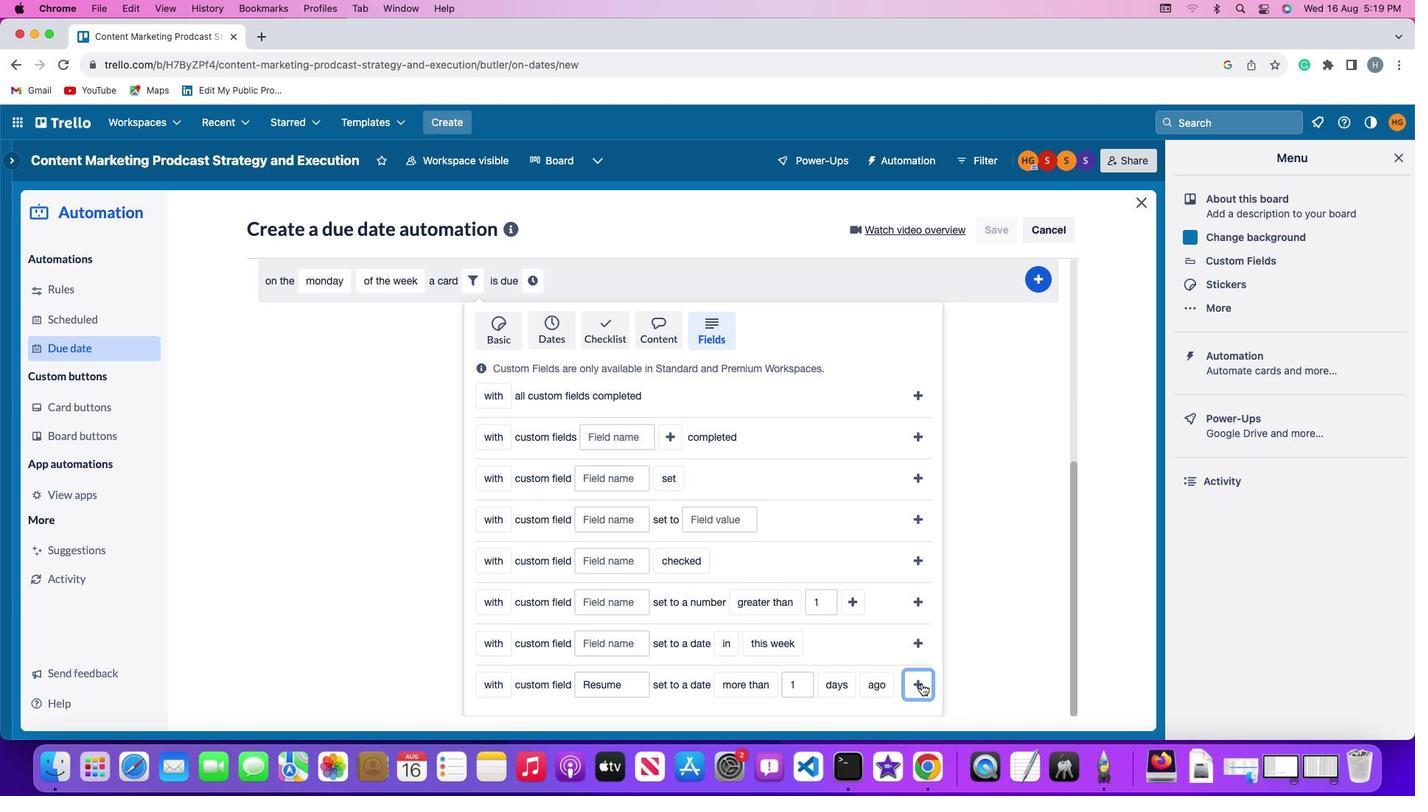 
Action: Mouse moved to (871, 637)
Screenshot: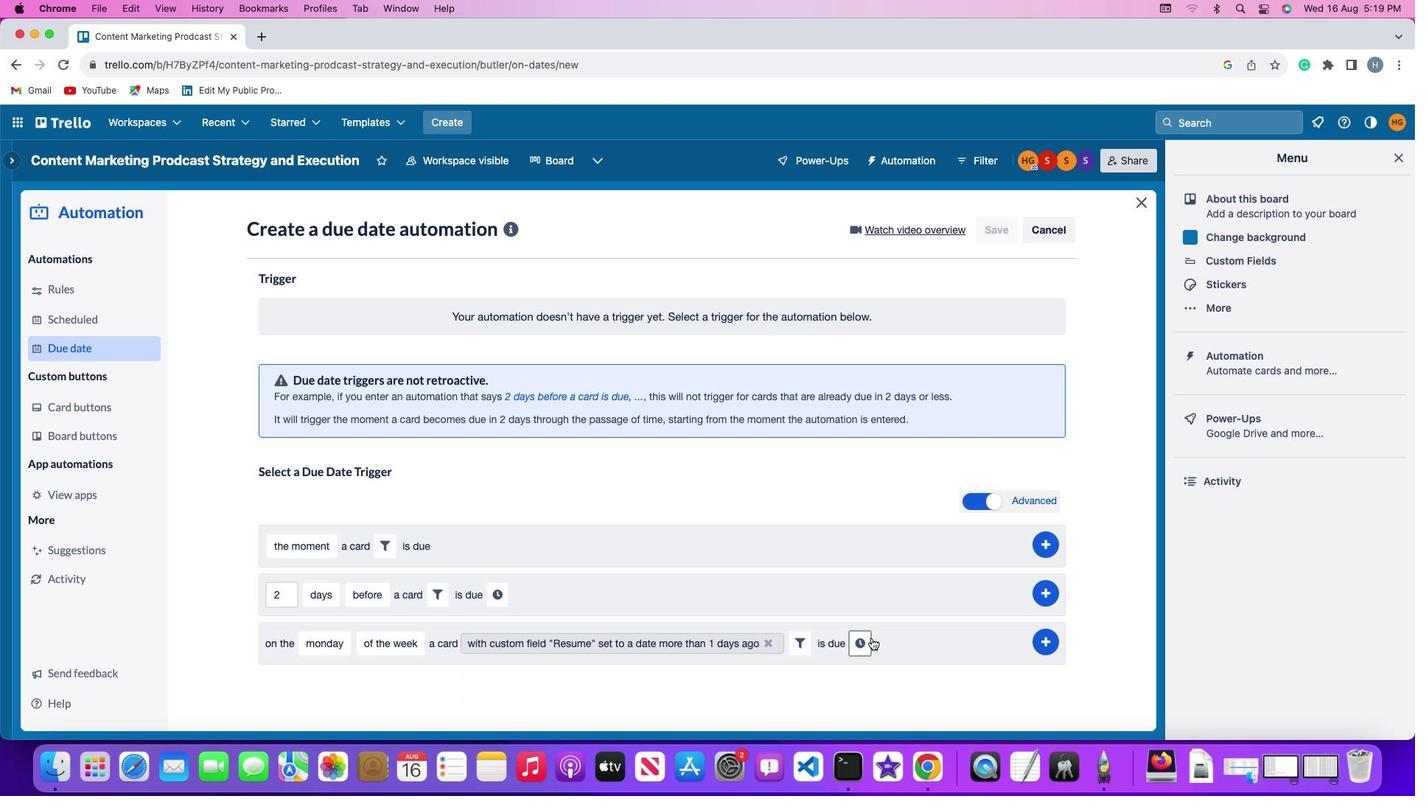 
Action: Mouse pressed left at (871, 637)
Screenshot: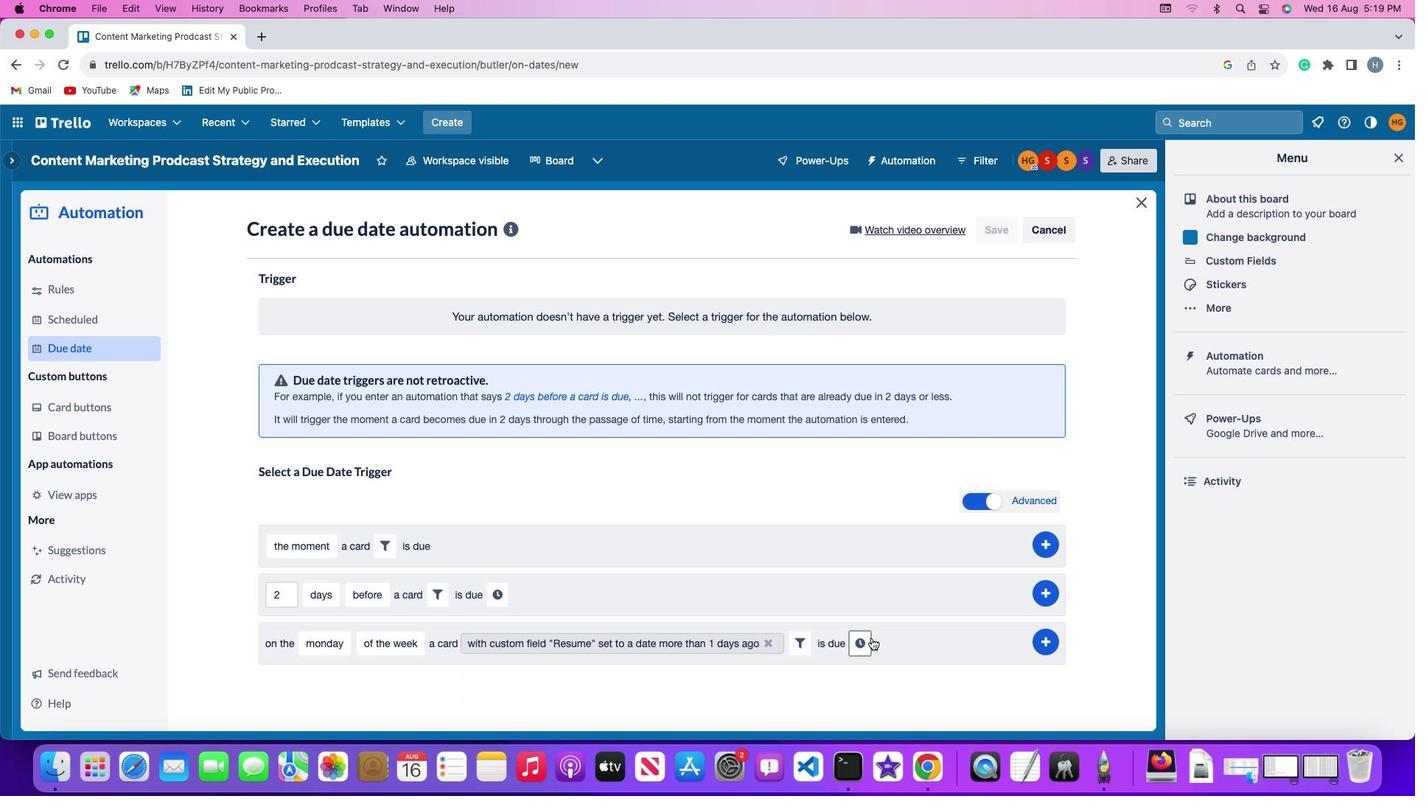 
Action: Mouse moved to (891, 650)
Screenshot: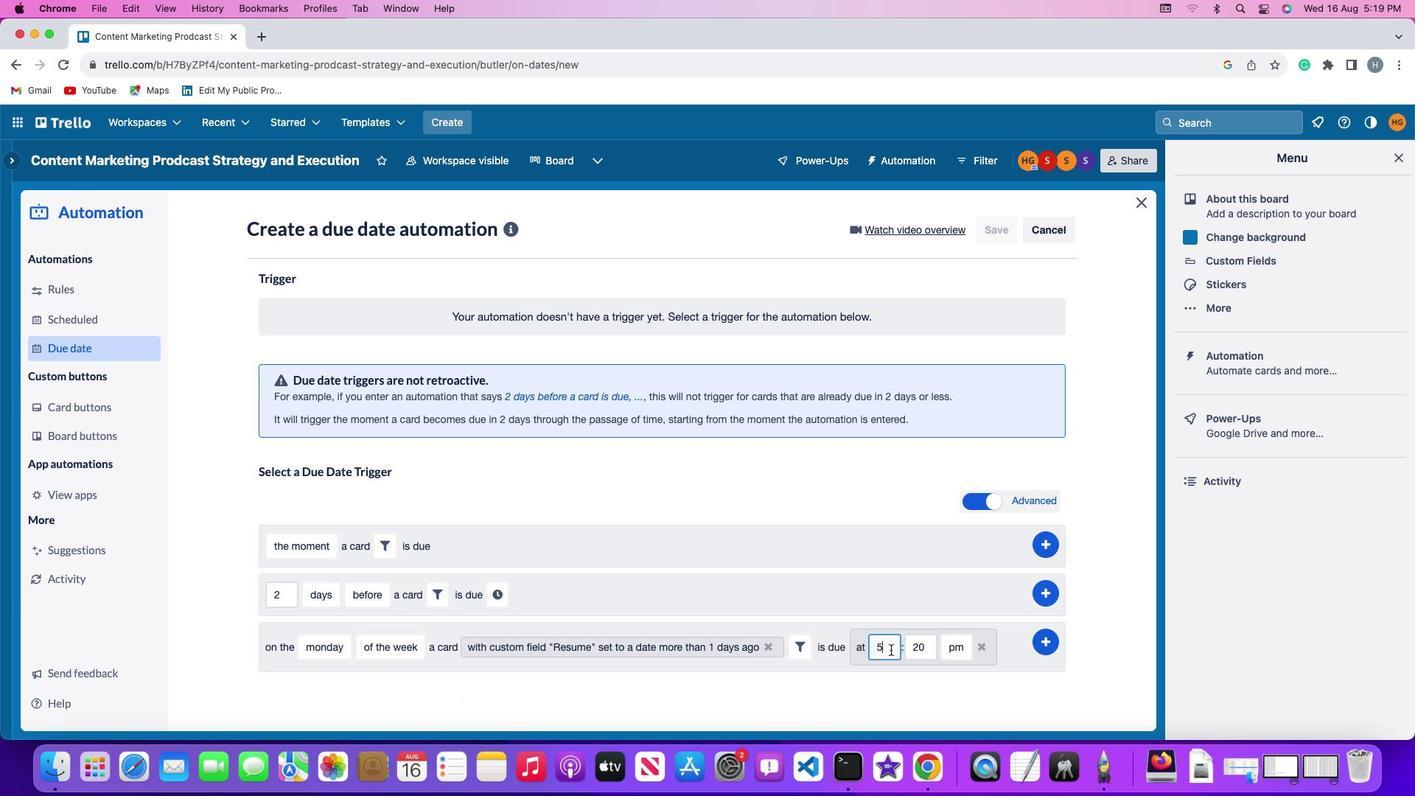 
Action: Mouse pressed left at (891, 650)
Screenshot: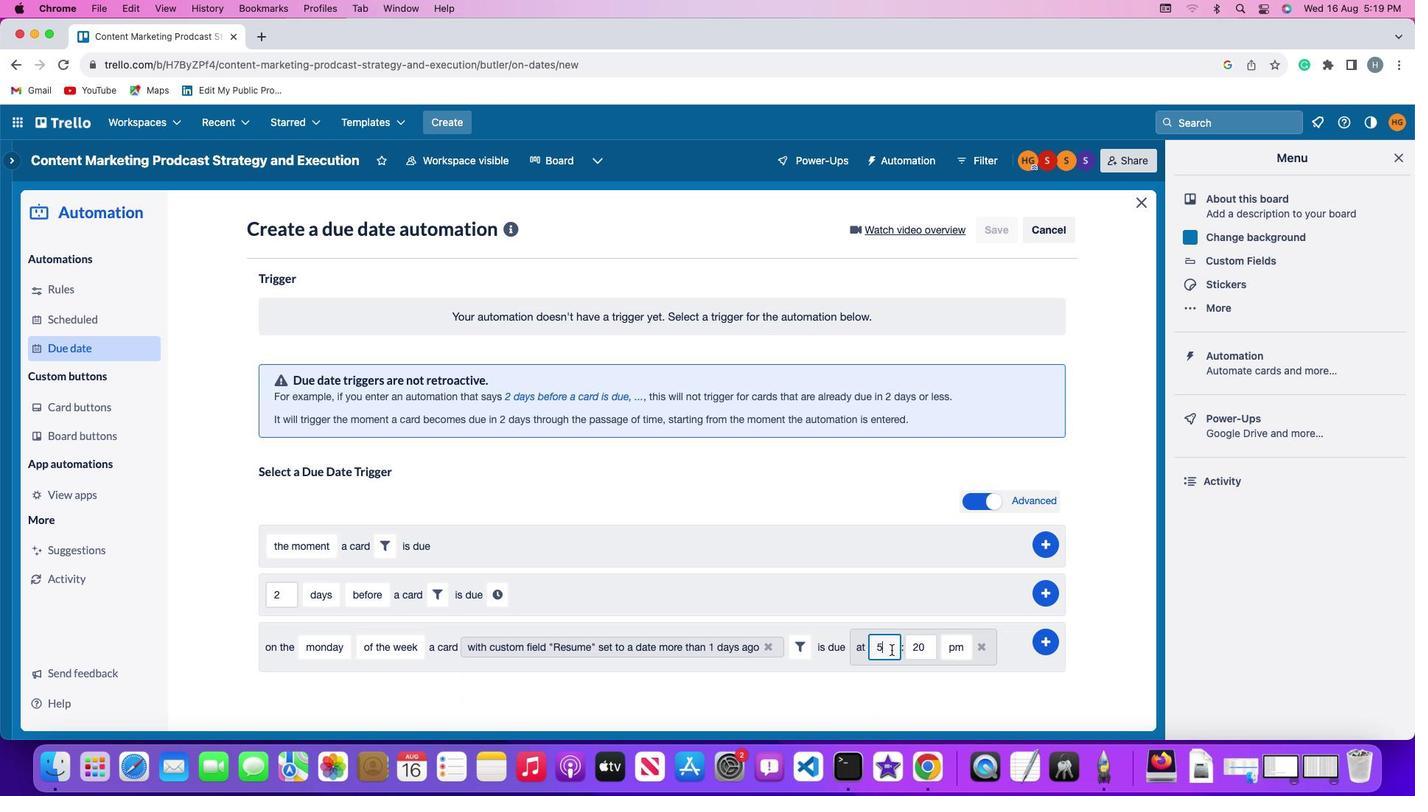 
Action: Mouse moved to (892, 650)
Screenshot: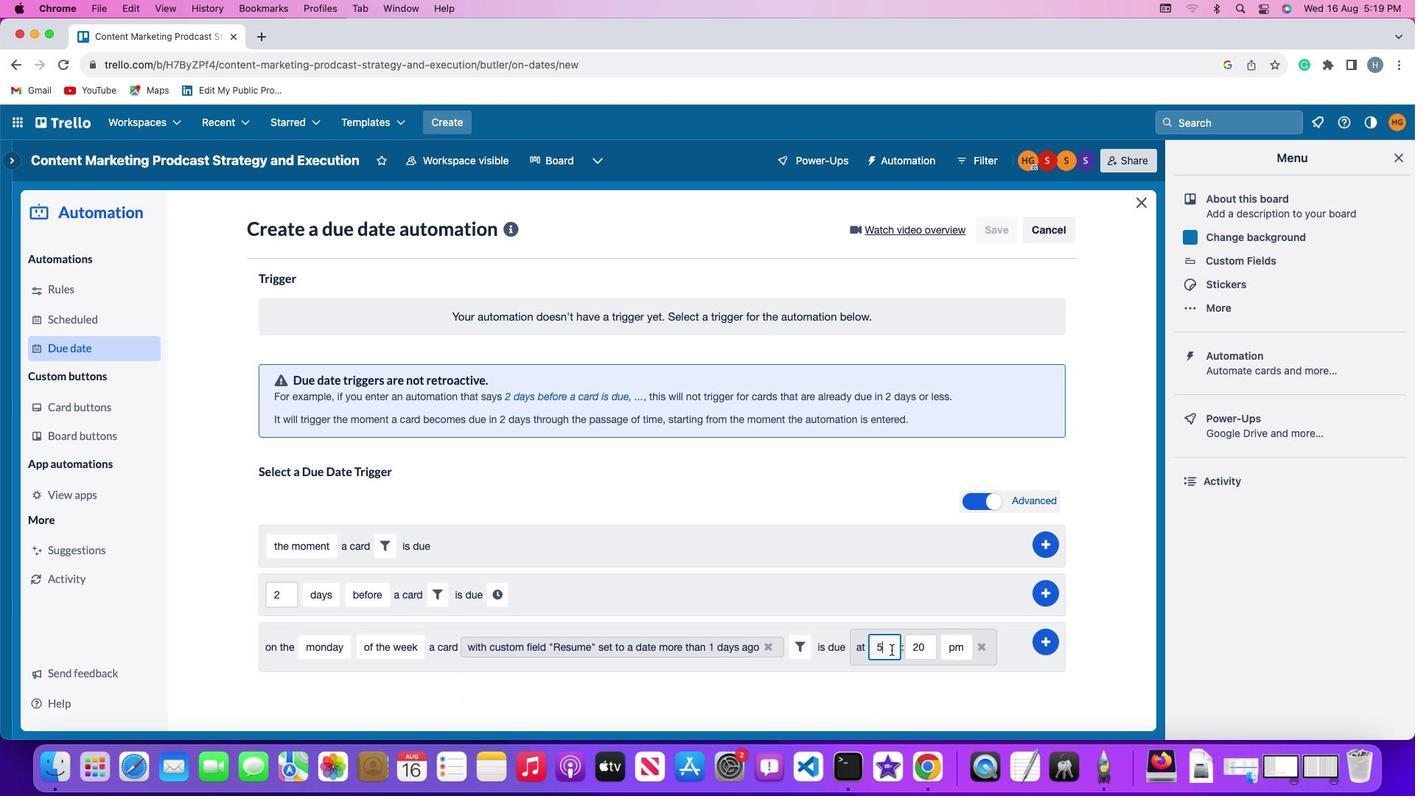 
Action: Key pressed Key.backspace
Screenshot: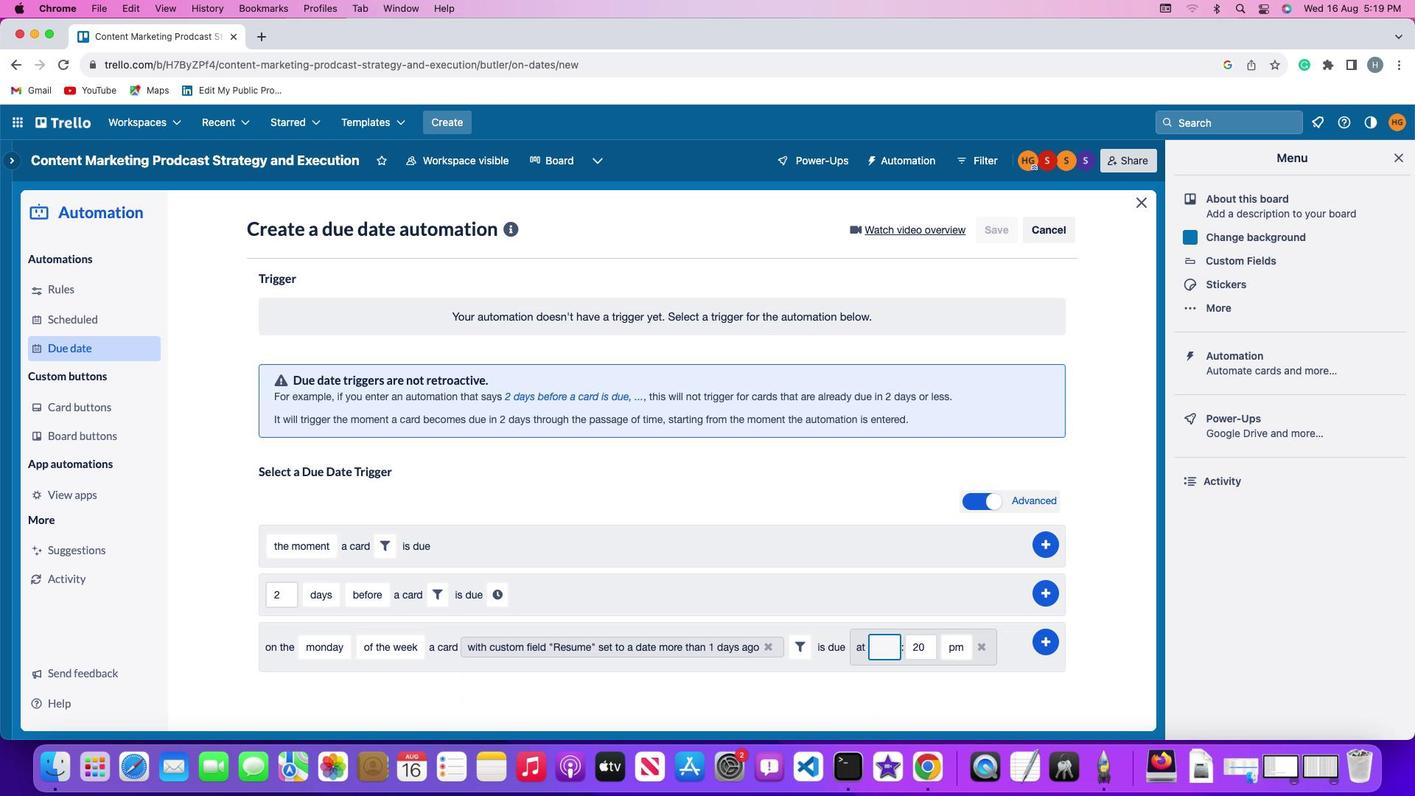 
Action: Mouse moved to (892, 648)
Screenshot: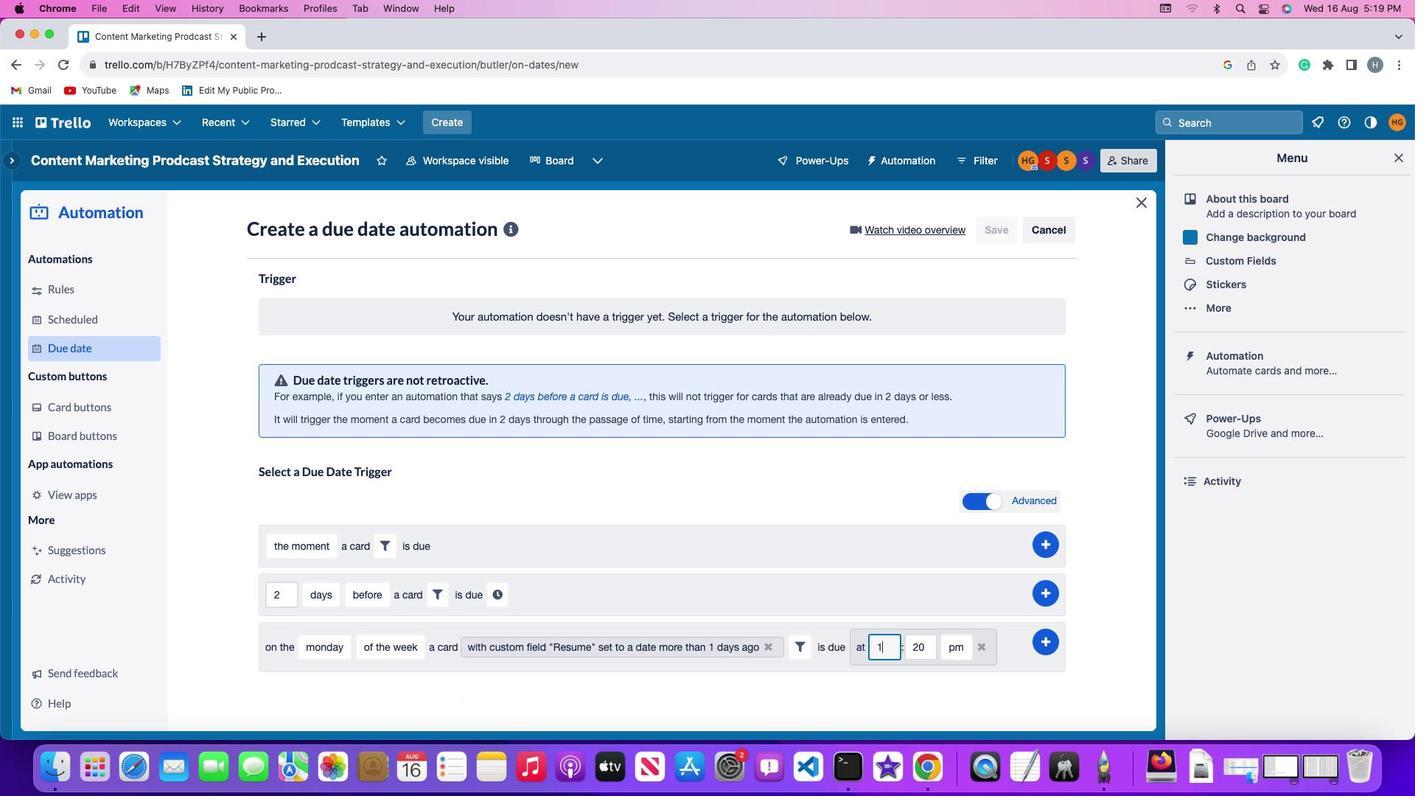 
Action: Key pressed '1''1'
Screenshot: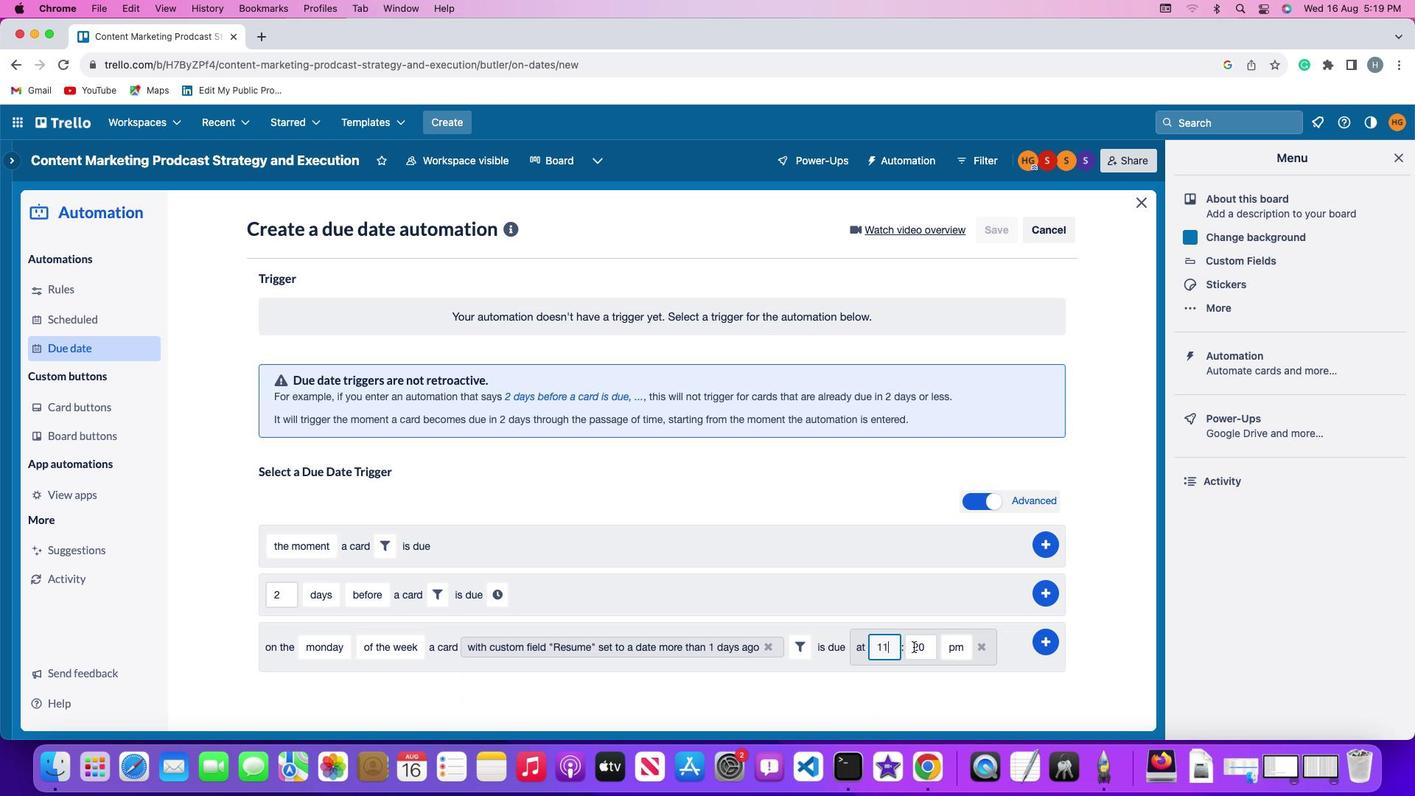 
Action: Mouse moved to (927, 646)
Screenshot: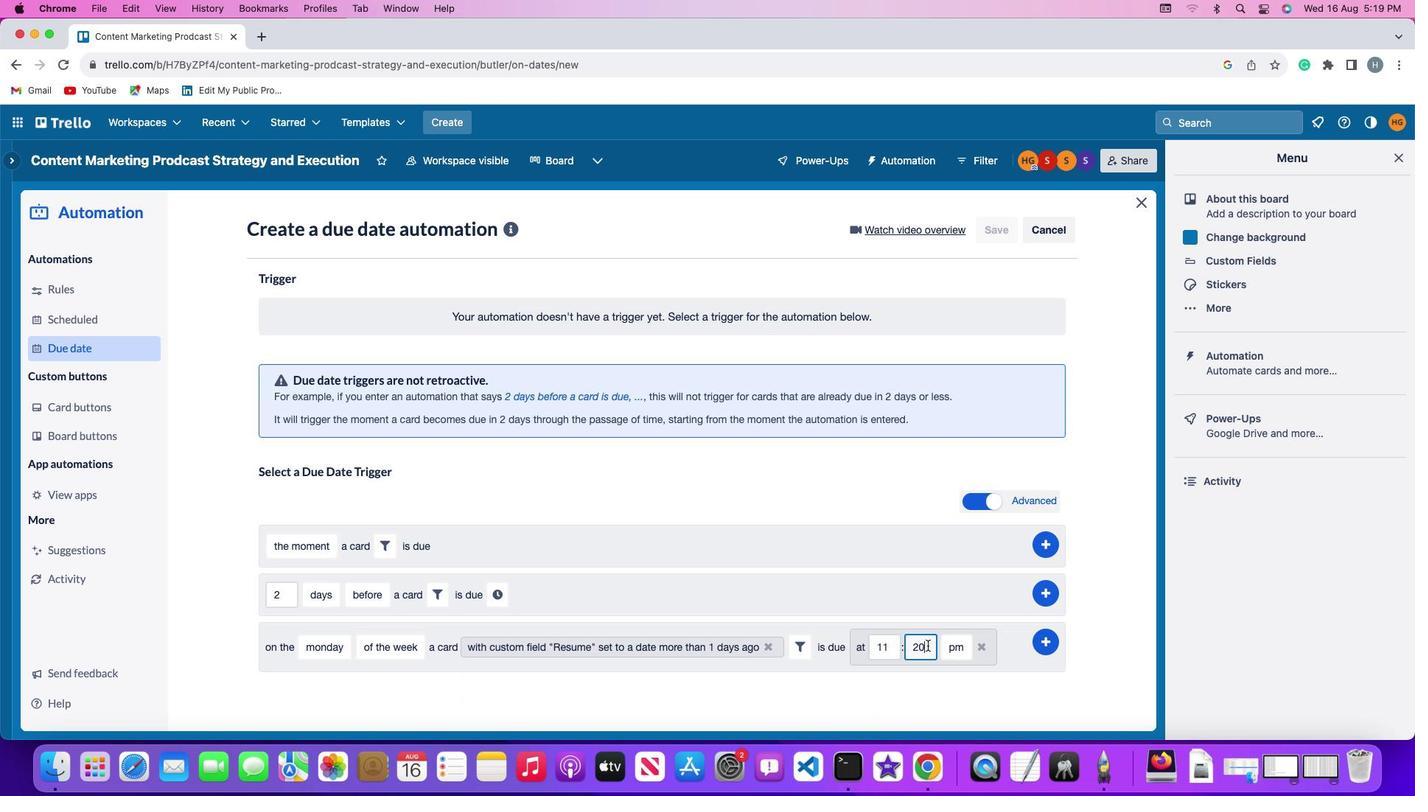 
Action: Mouse pressed left at (927, 646)
Screenshot: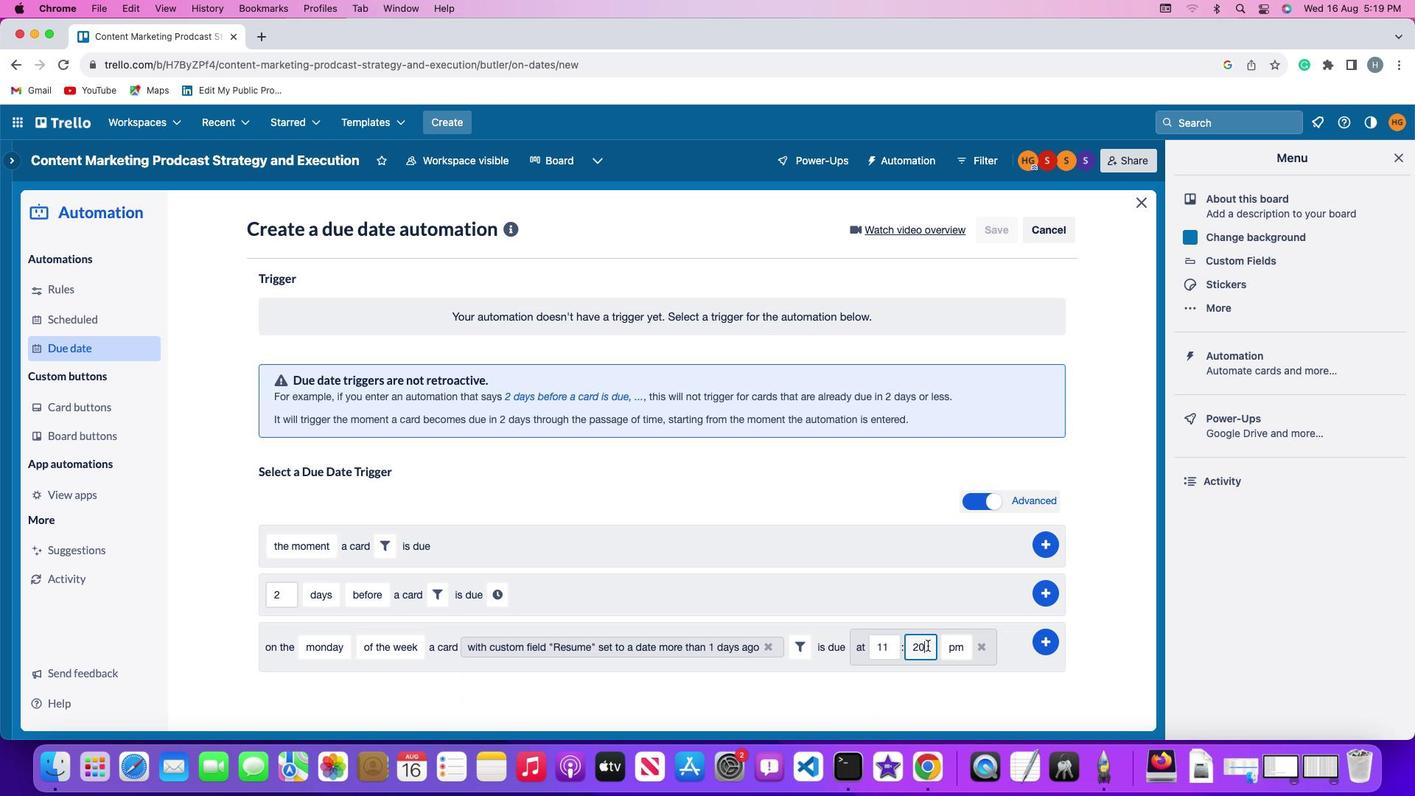 
Action: Mouse moved to (928, 646)
Screenshot: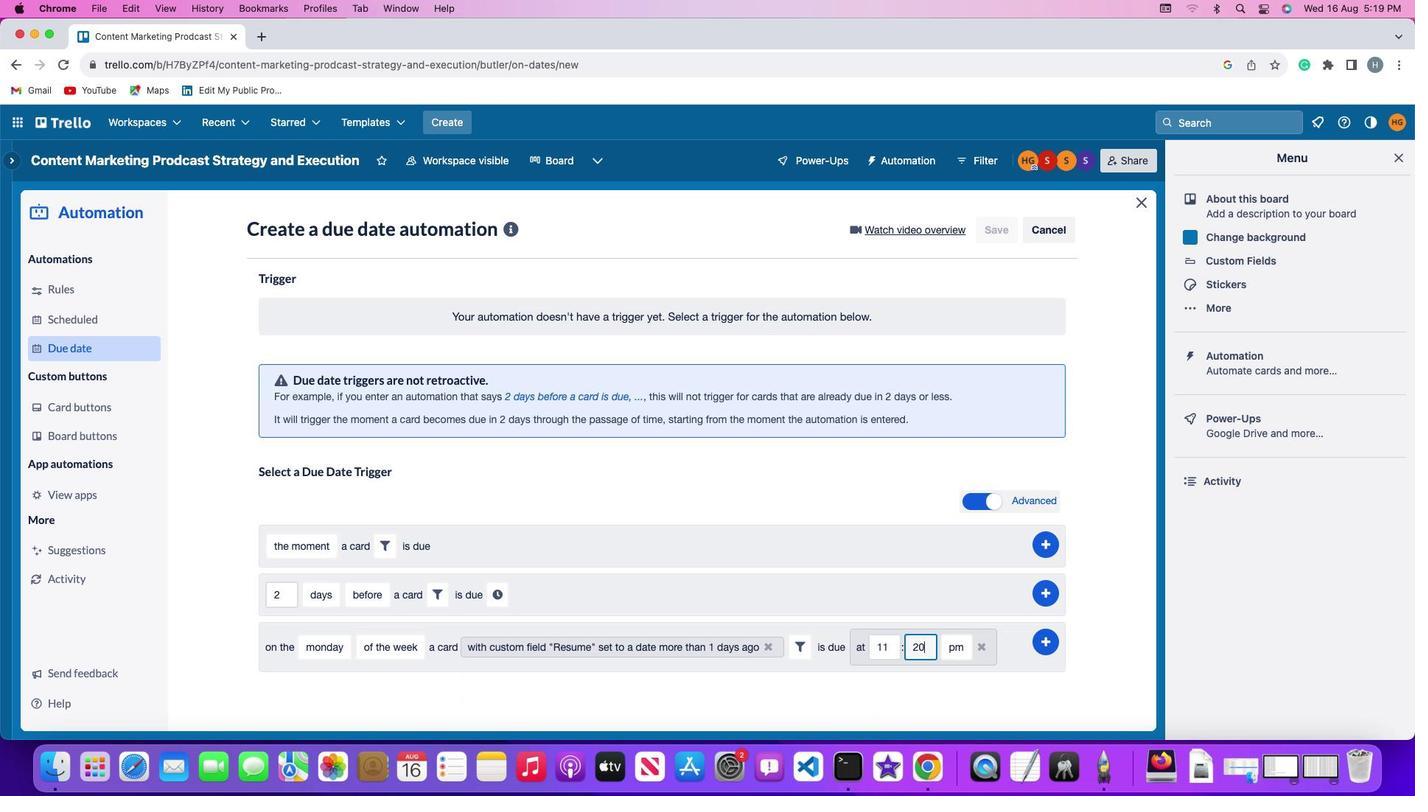
Action: Key pressed Key.backspaceKey.backspace'0''0'
Screenshot: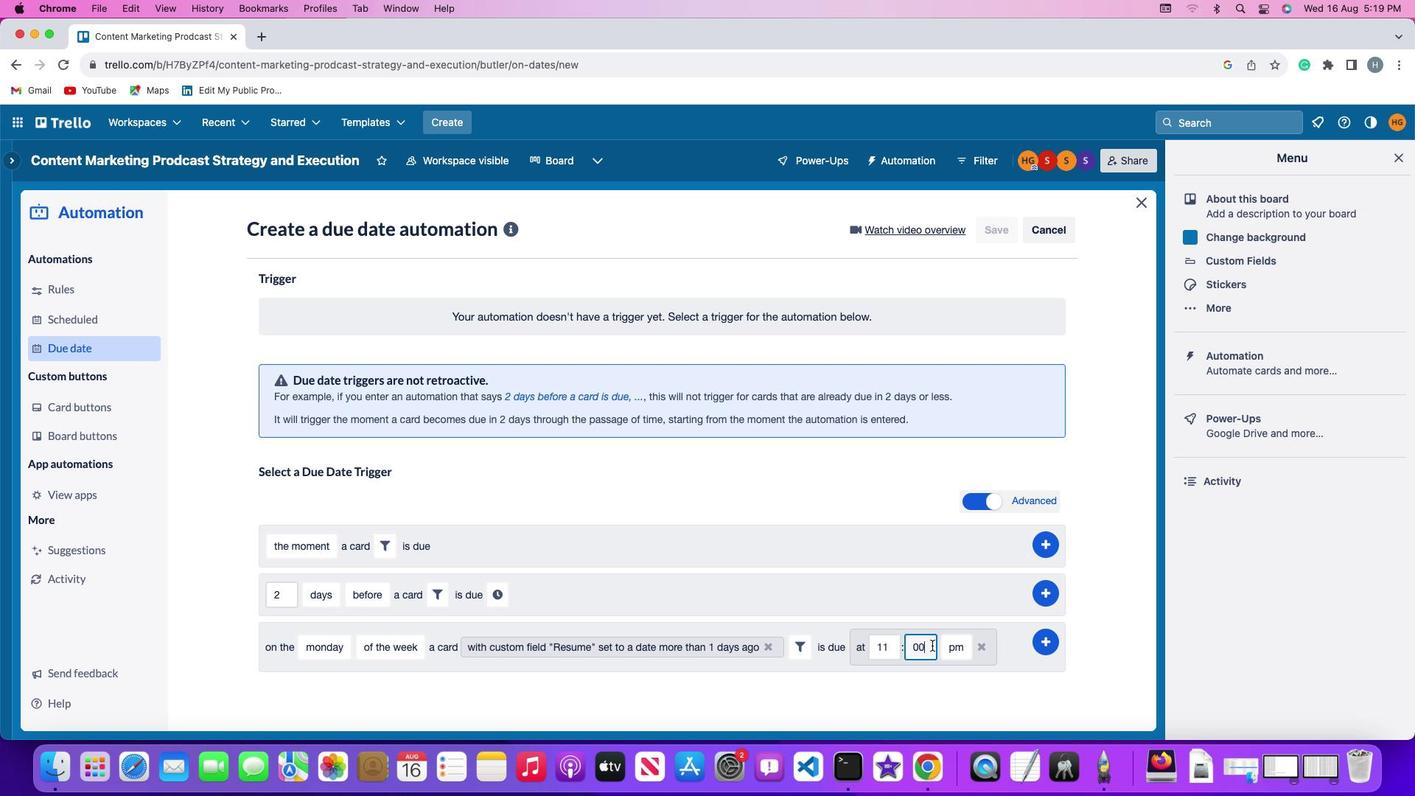 
Action: Mouse moved to (943, 646)
Screenshot: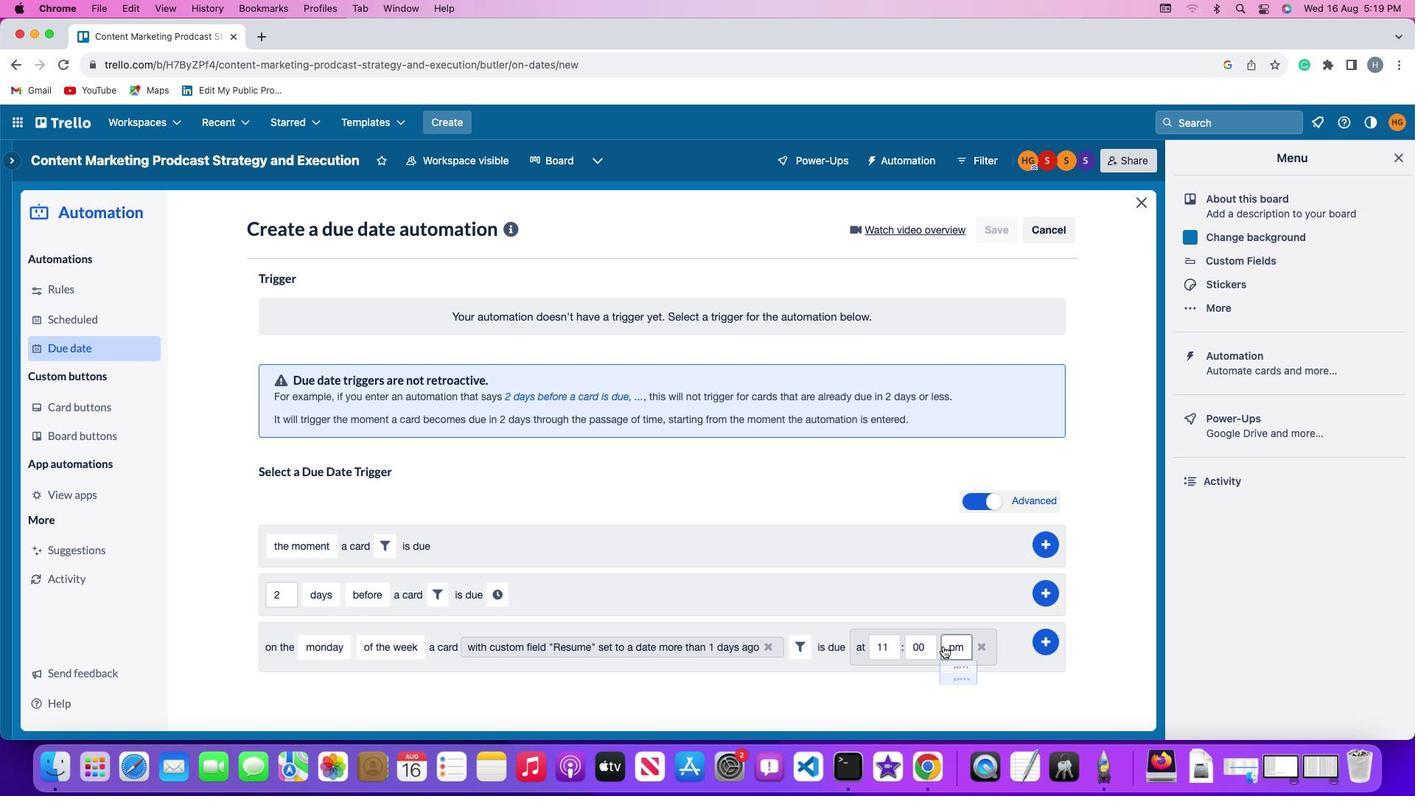 
Action: Mouse pressed left at (943, 646)
Screenshot: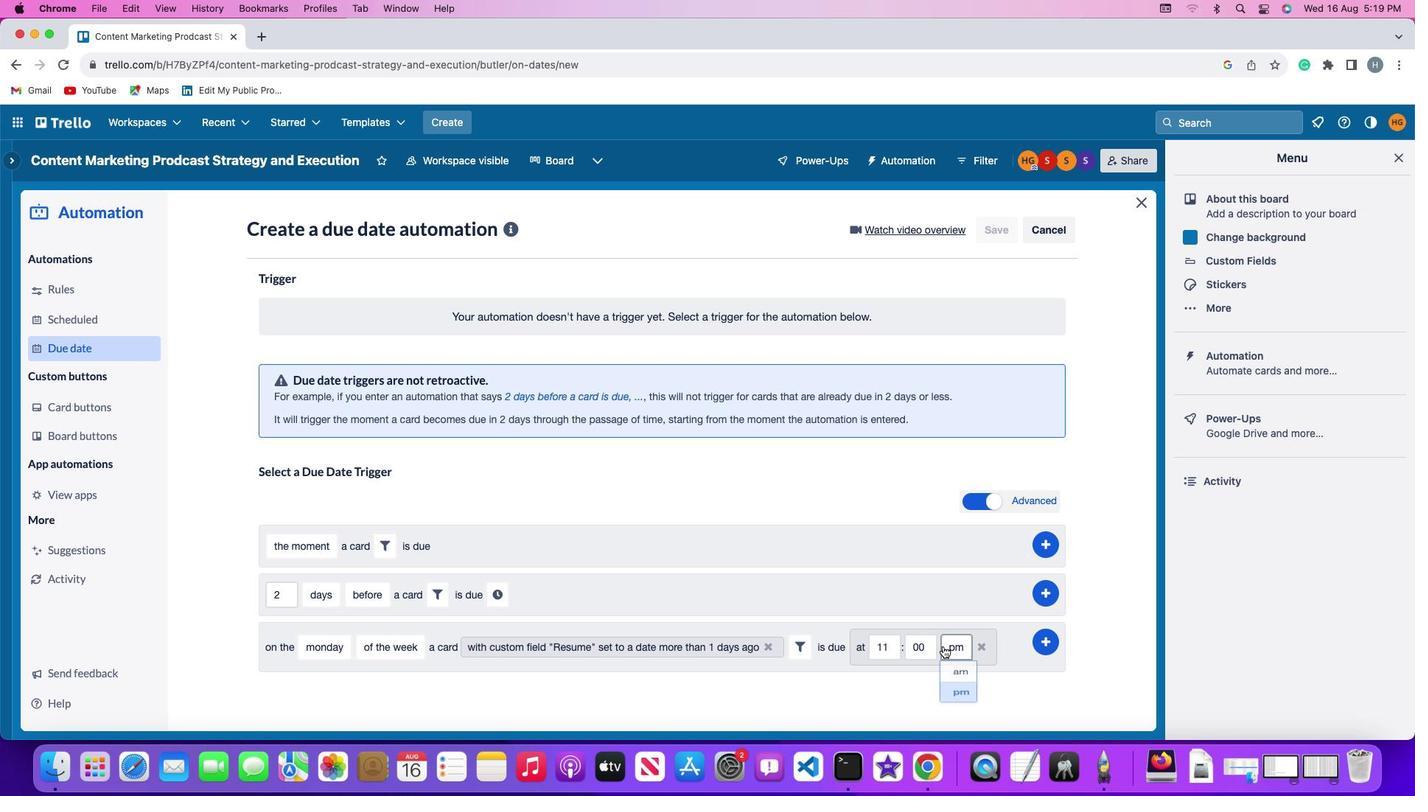 
Action: Mouse moved to (960, 674)
Screenshot: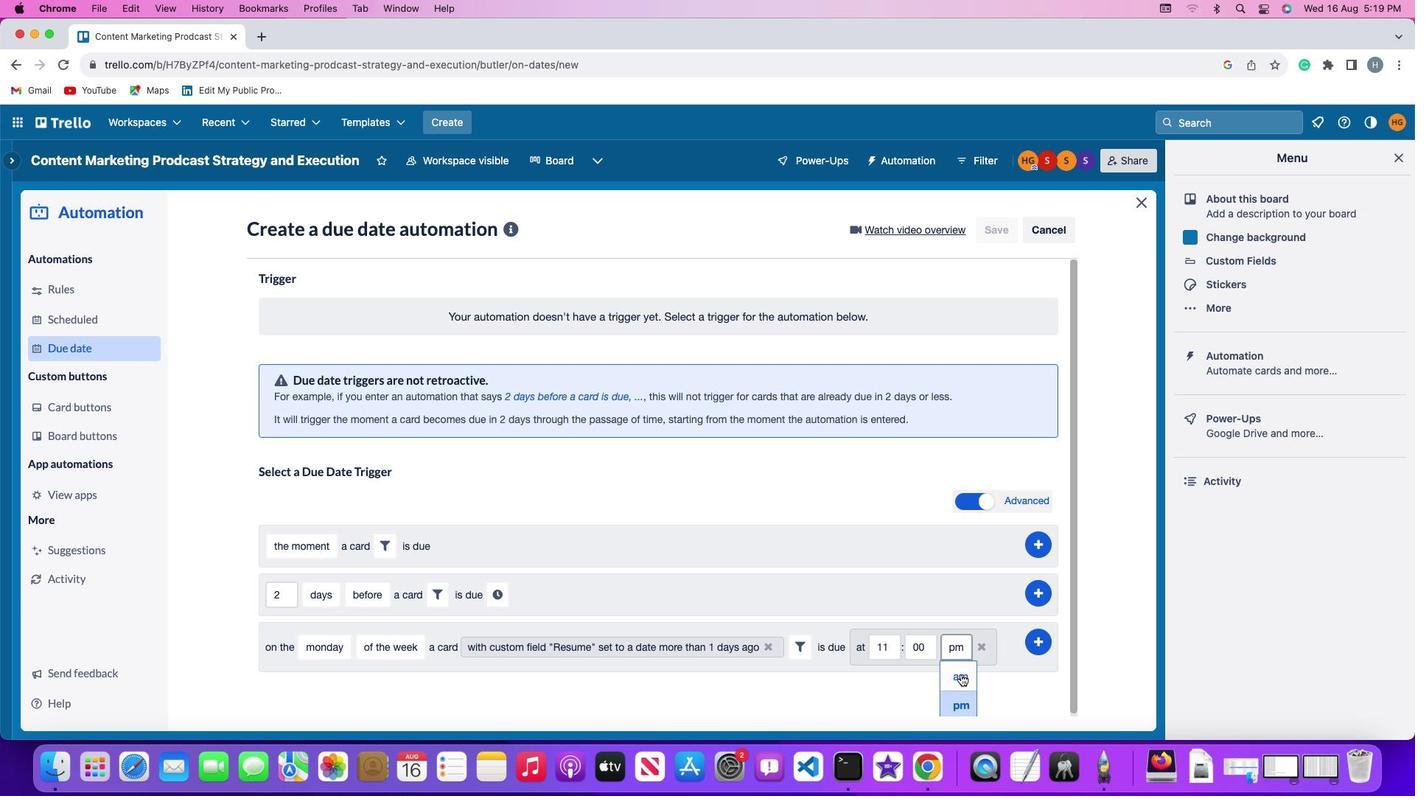 
Action: Mouse pressed left at (960, 674)
Screenshot: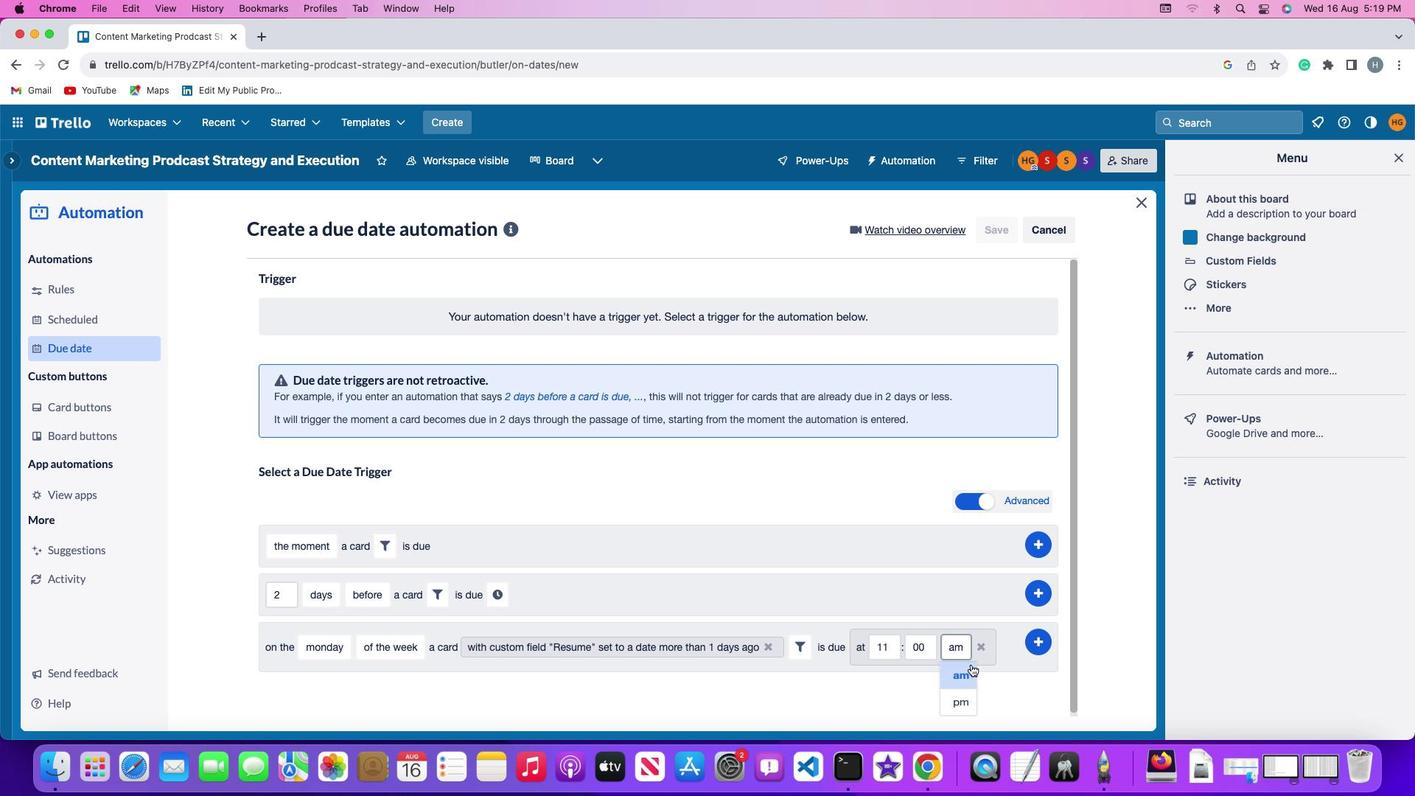 
Action: Mouse moved to (1050, 641)
Screenshot: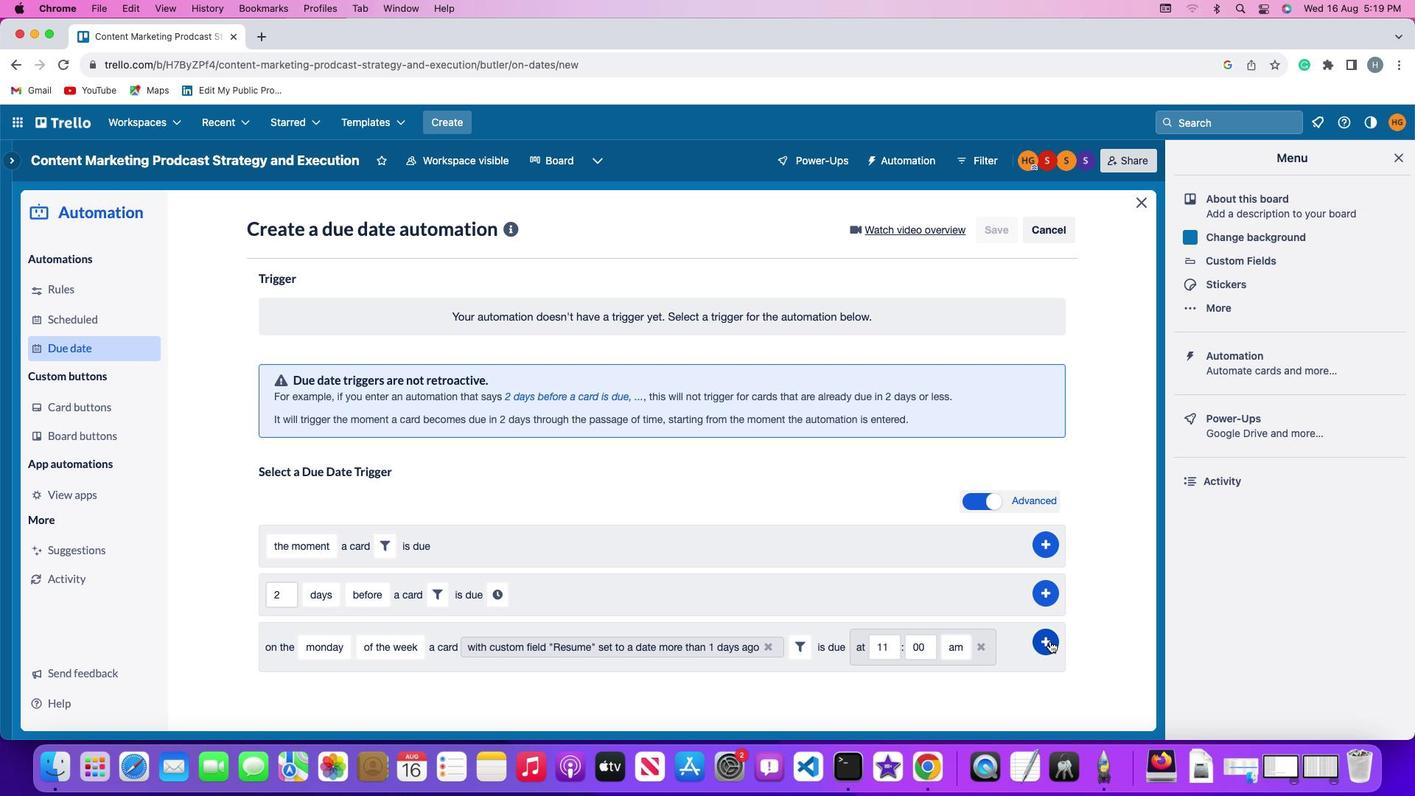 
Action: Mouse pressed left at (1050, 641)
Screenshot: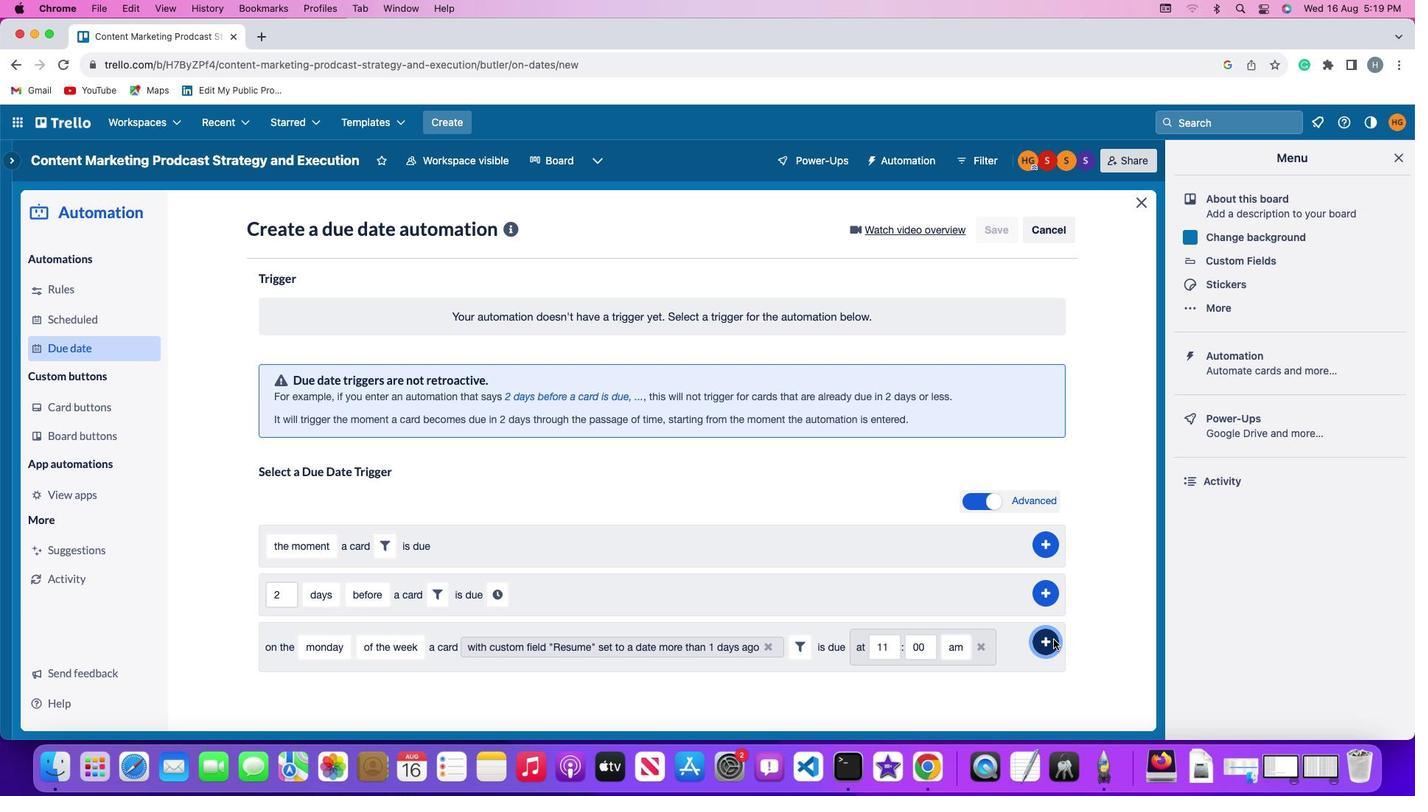 
Action: Mouse moved to (1108, 543)
Screenshot: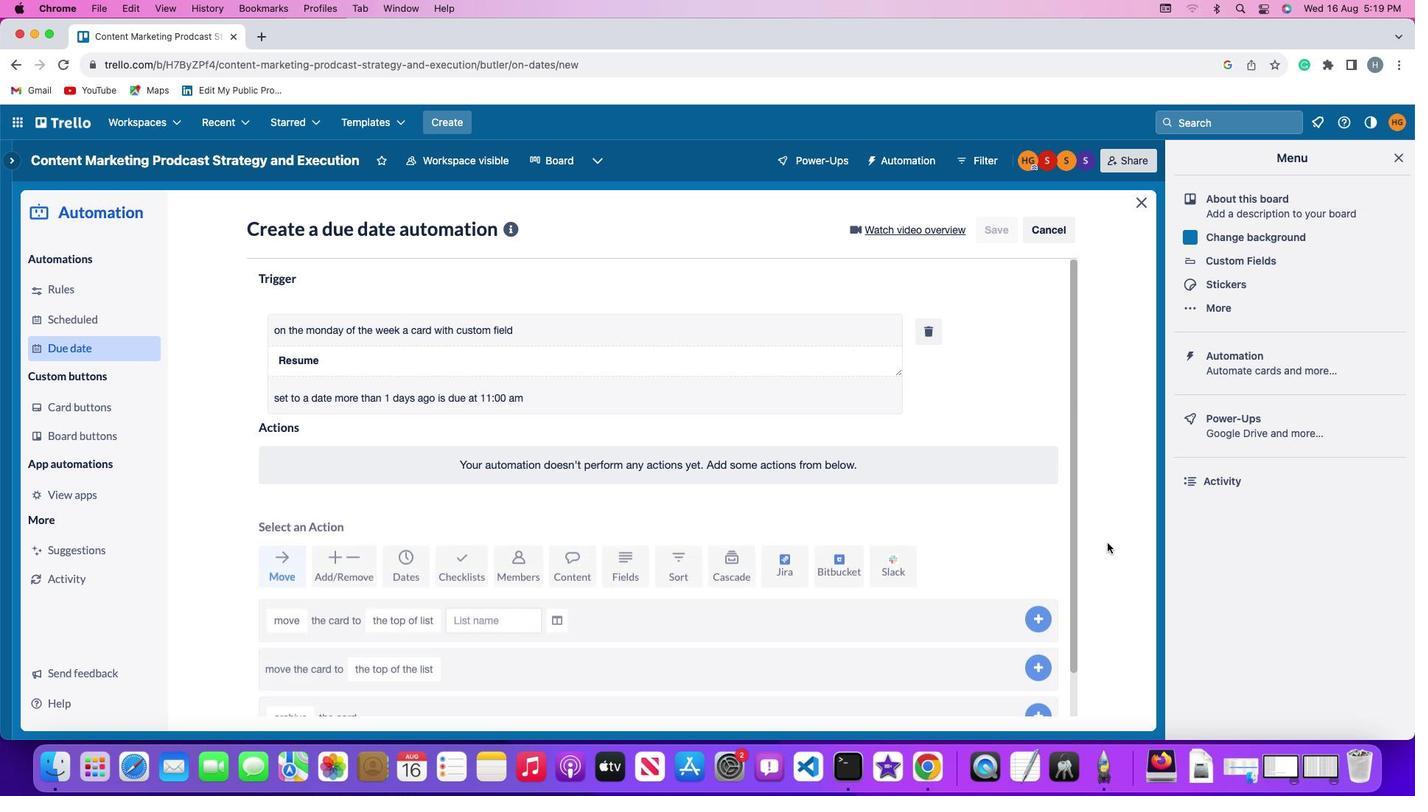 
